 Task: Find connections with filter location Northampton with filter topic #coronawith filter profile language Potuguese with filter current company Fluentgrid Limited with filter school NMIMS Global with filter industry Dentists with filter service category Computer Repair with filter keywords title Sound Engineer
Action: Mouse moved to (596, 57)
Screenshot: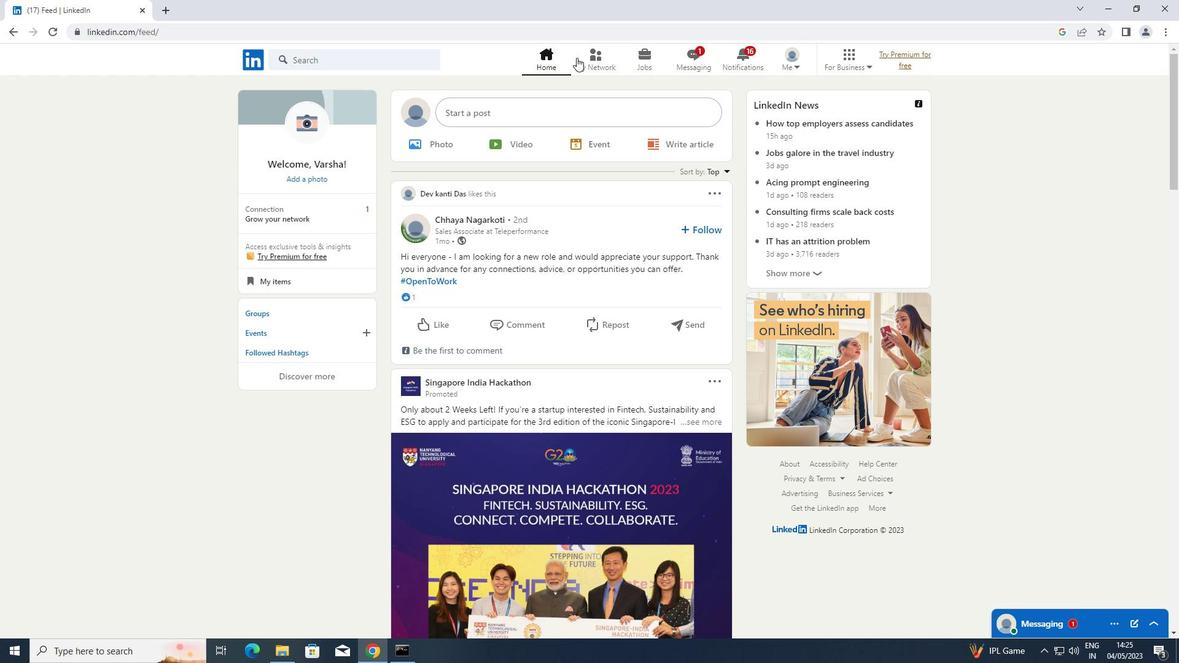 
Action: Mouse pressed left at (596, 57)
Screenshot: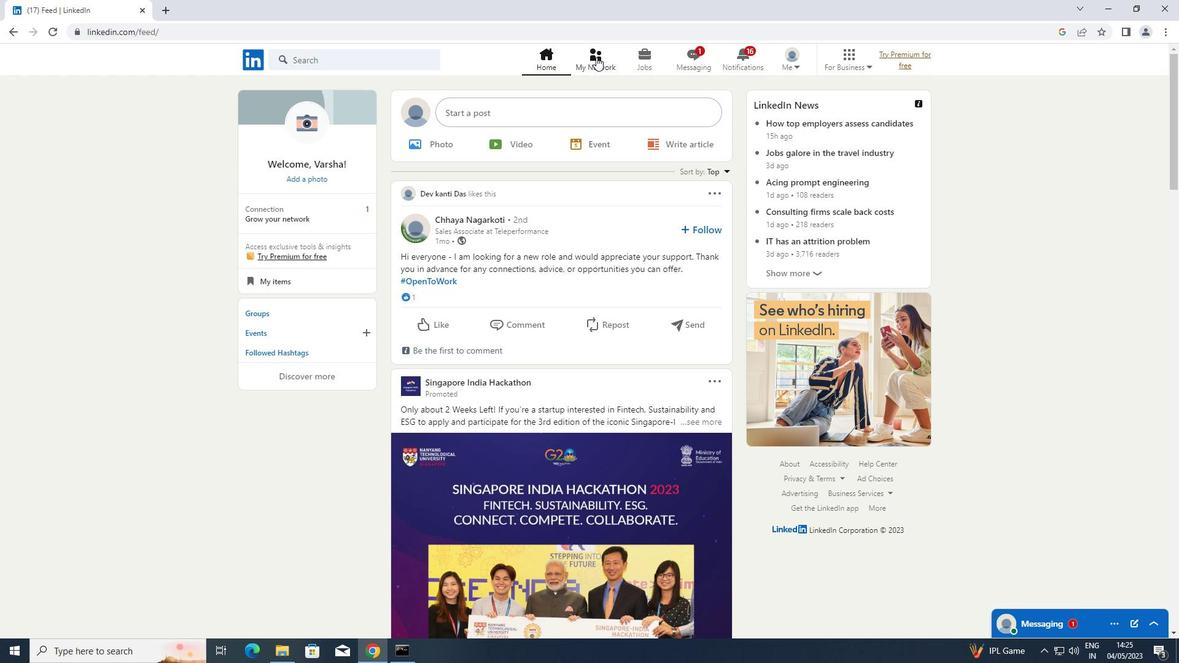 
Action: Mouse moved to (320, 125)
Screenshot: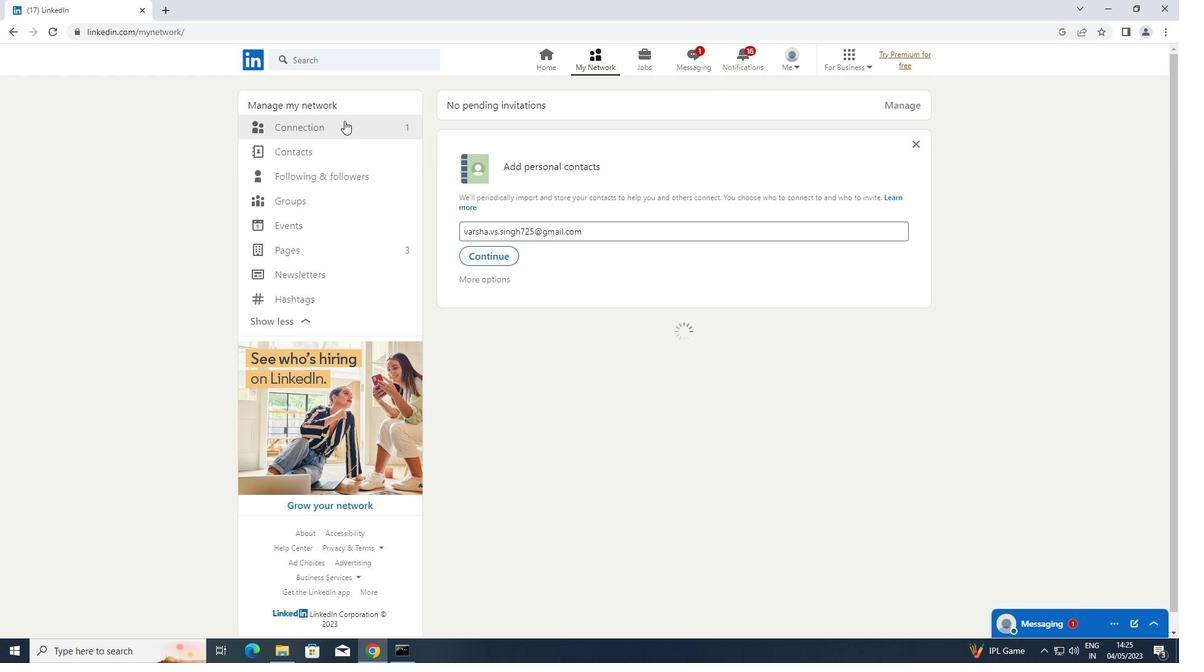 
Action: Mouse pressed left at (320, 125)
Screenshot: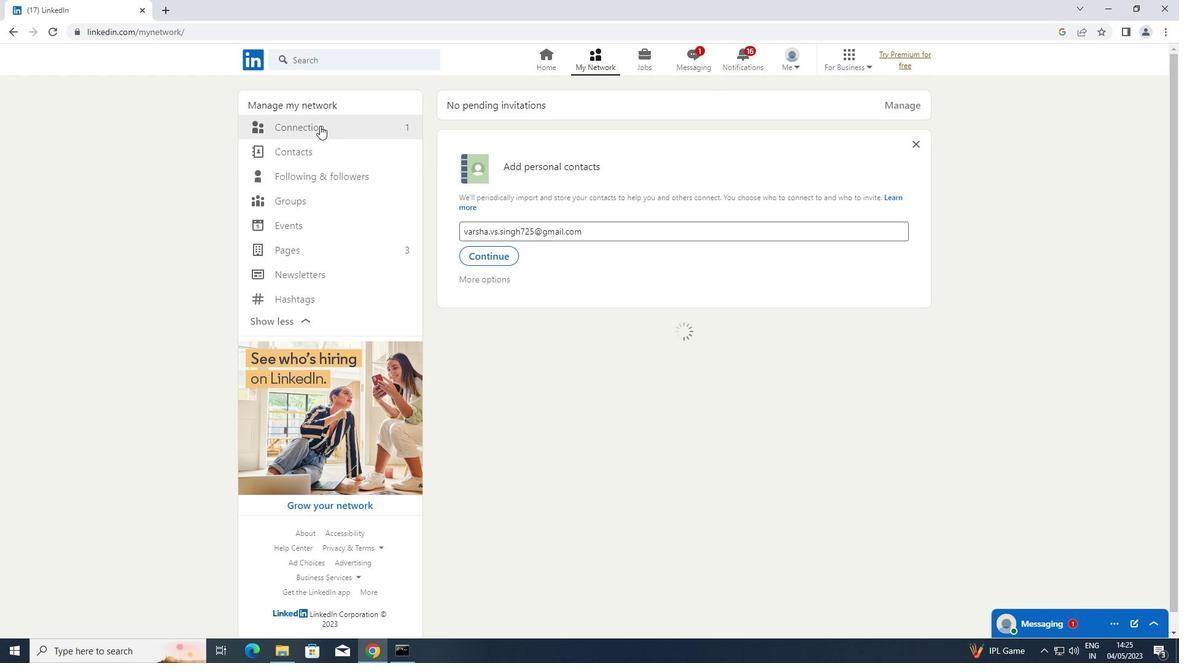 
Action: Mouse moved to (694, 124)
Screenshot: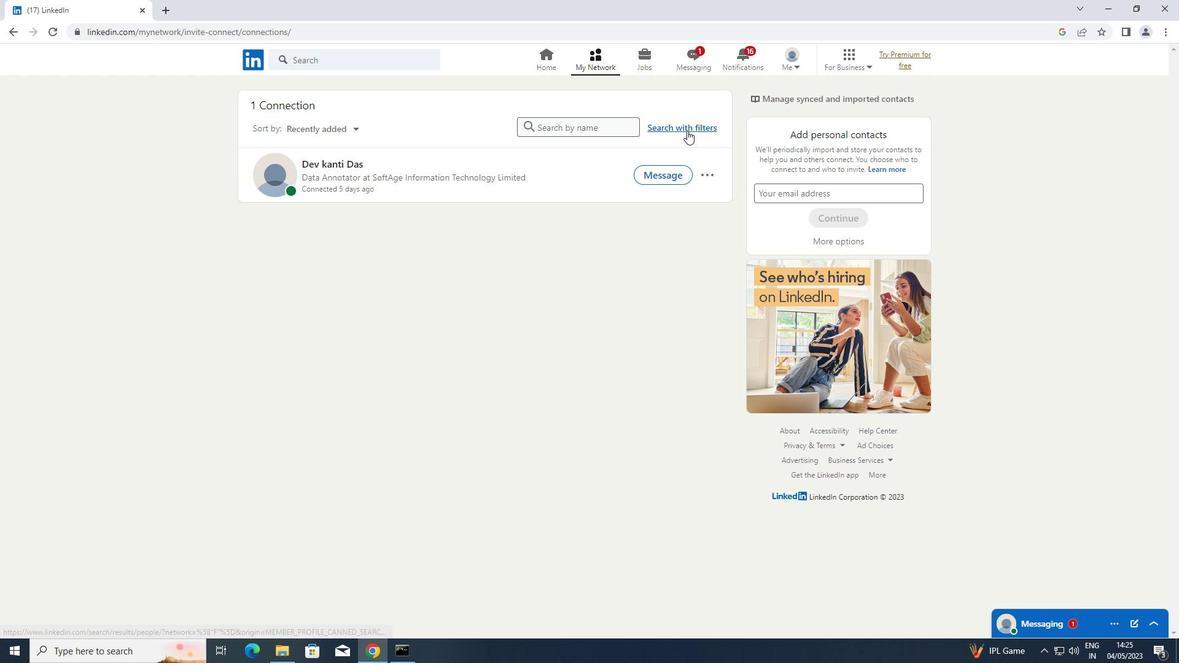 
Action: Mouse pressed left at (694, 124)
Screenshot: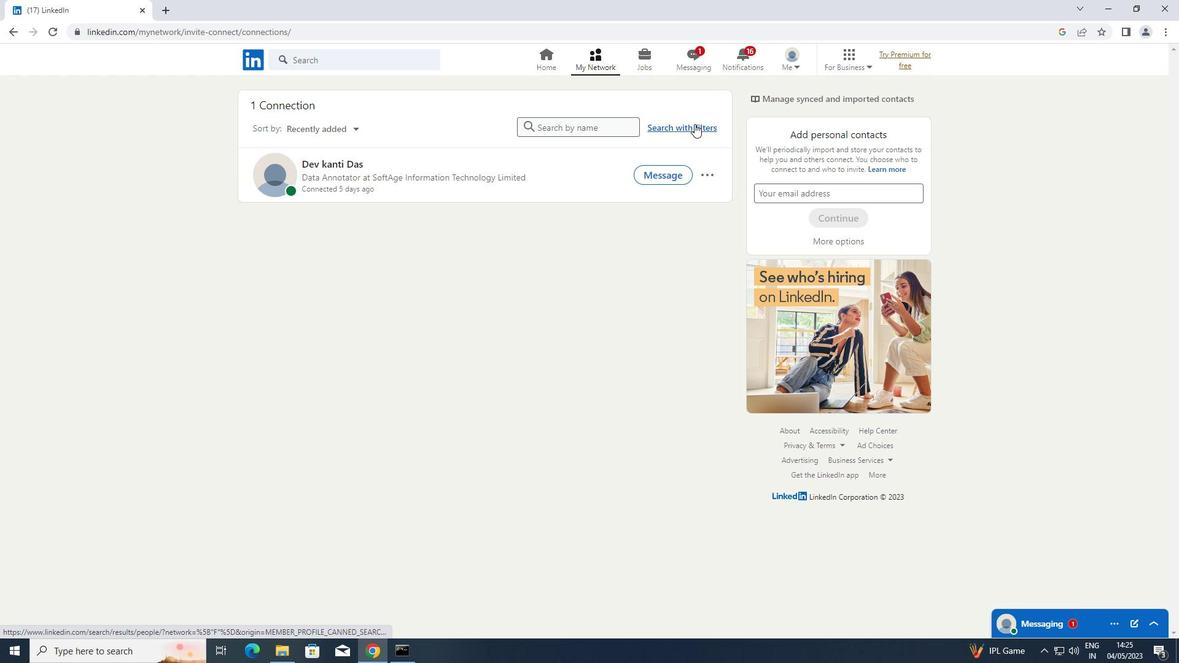 
Action: Mouse moved to (618, 94)
Screenshot: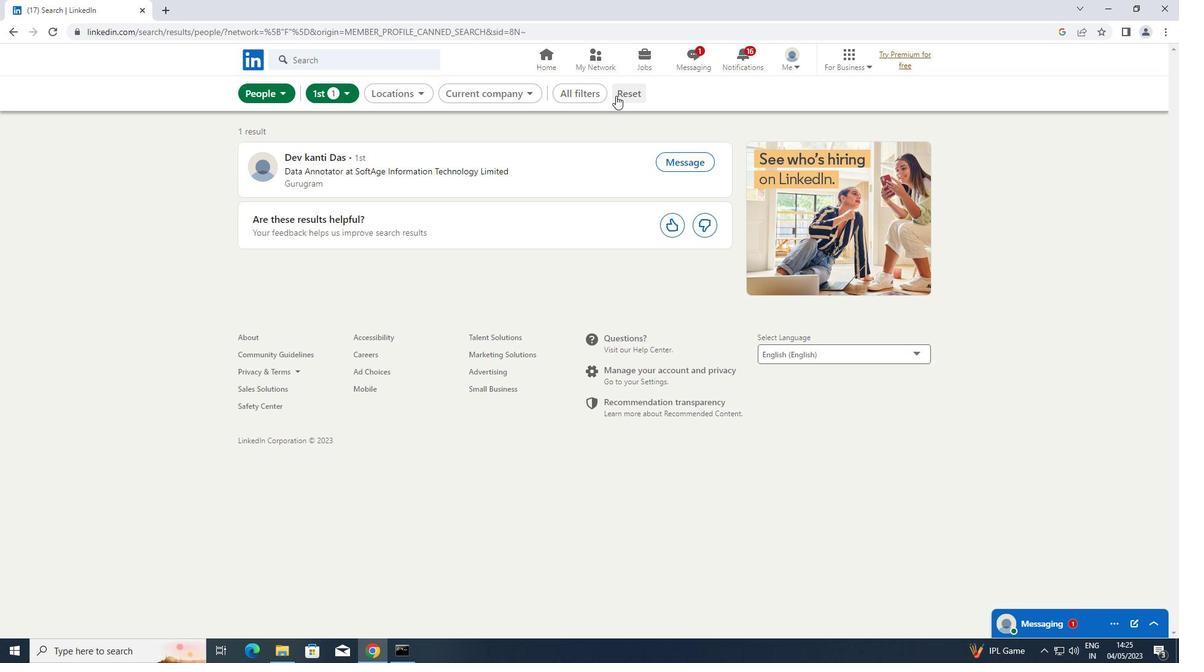 
Action: Mouse pressed left at (618, 94)
Screenshot: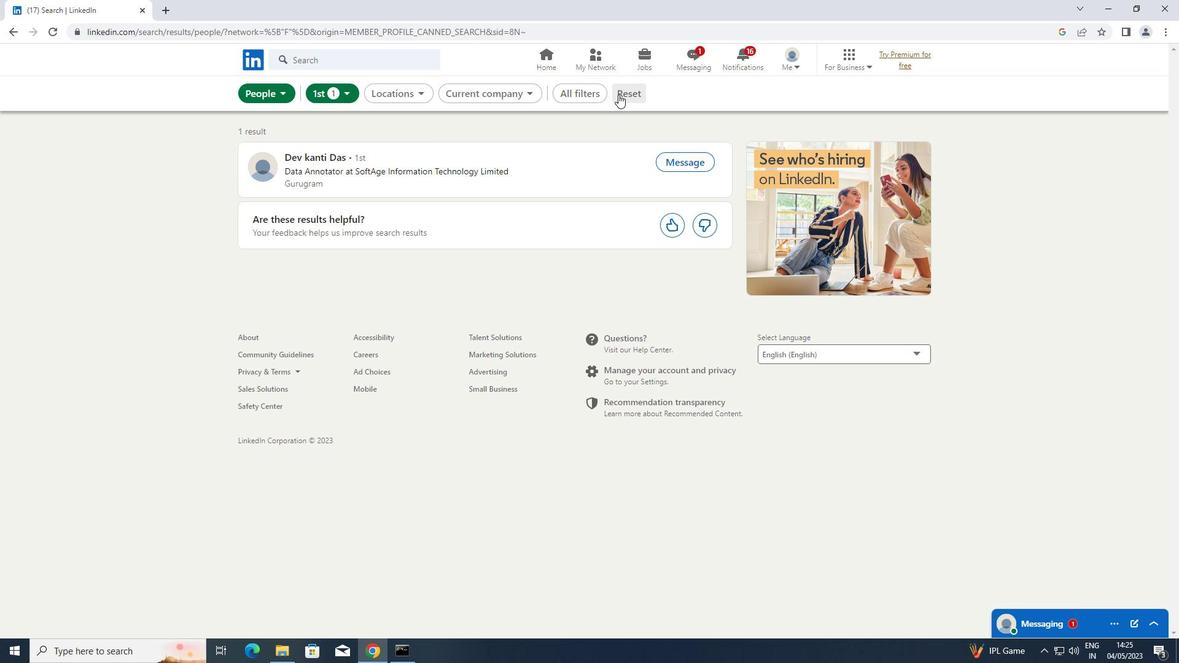
Action: Mouse pressed left at (618, 94)
Screenshot: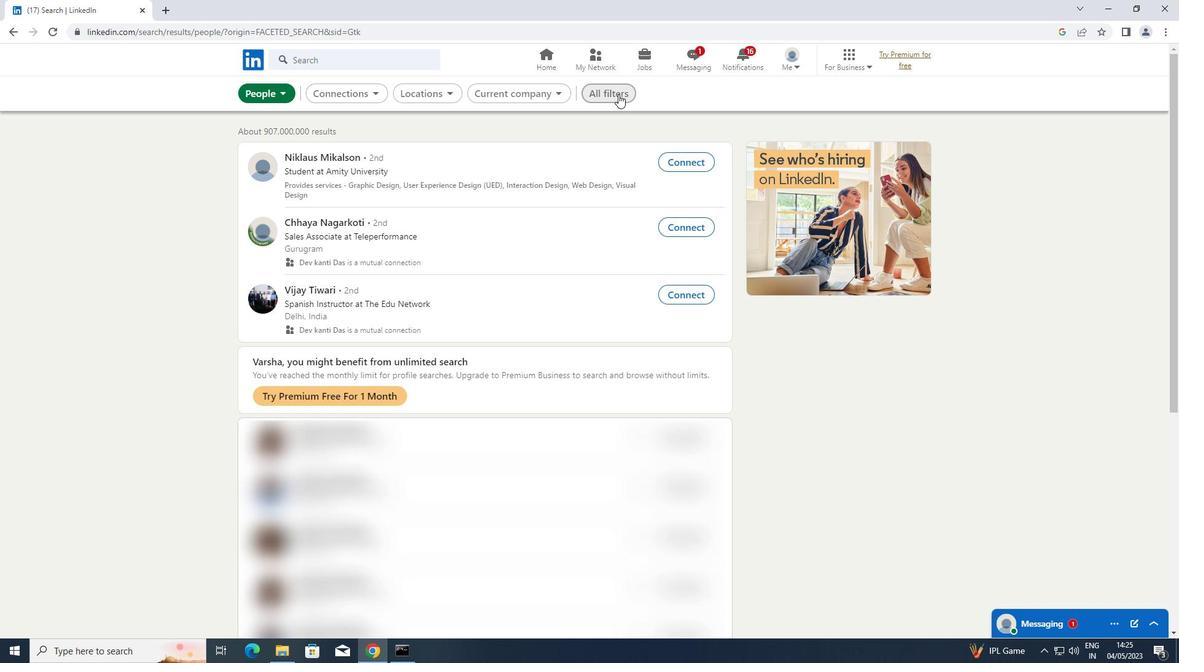 
Action: Mouse moved to (952, 268)
Screenshot: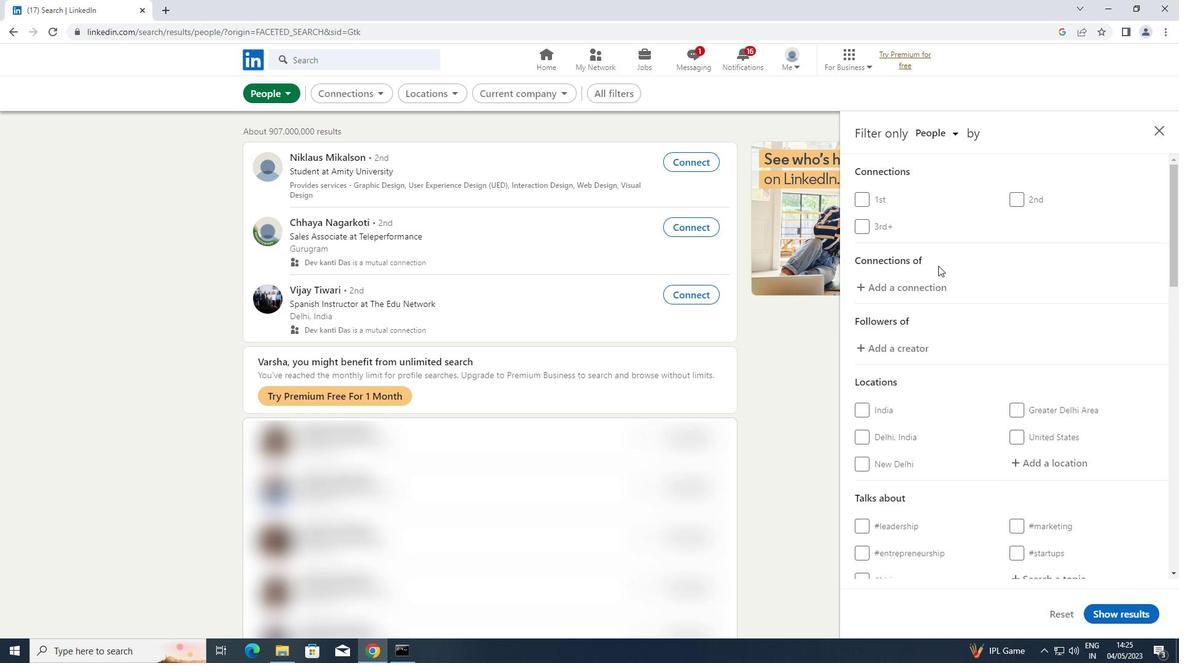 
Action: Mouse scrolled (952, 267) with delta (0, 0)
Screenshot: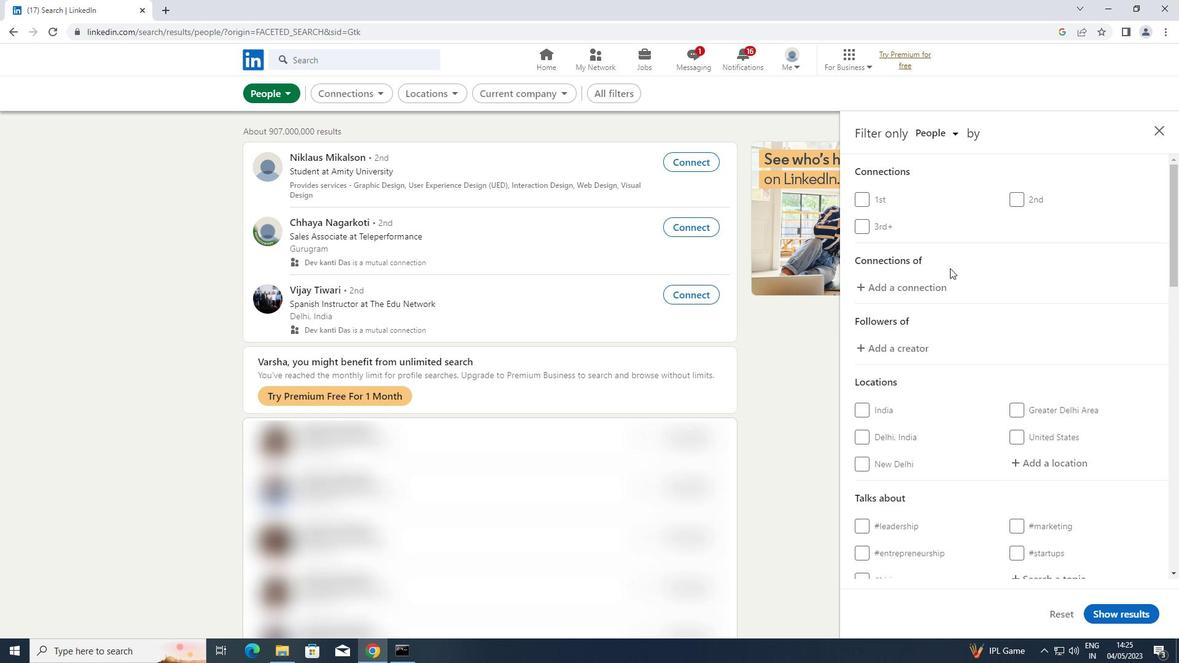 
Action: Mouse moved to (952, 269)
Screenshot: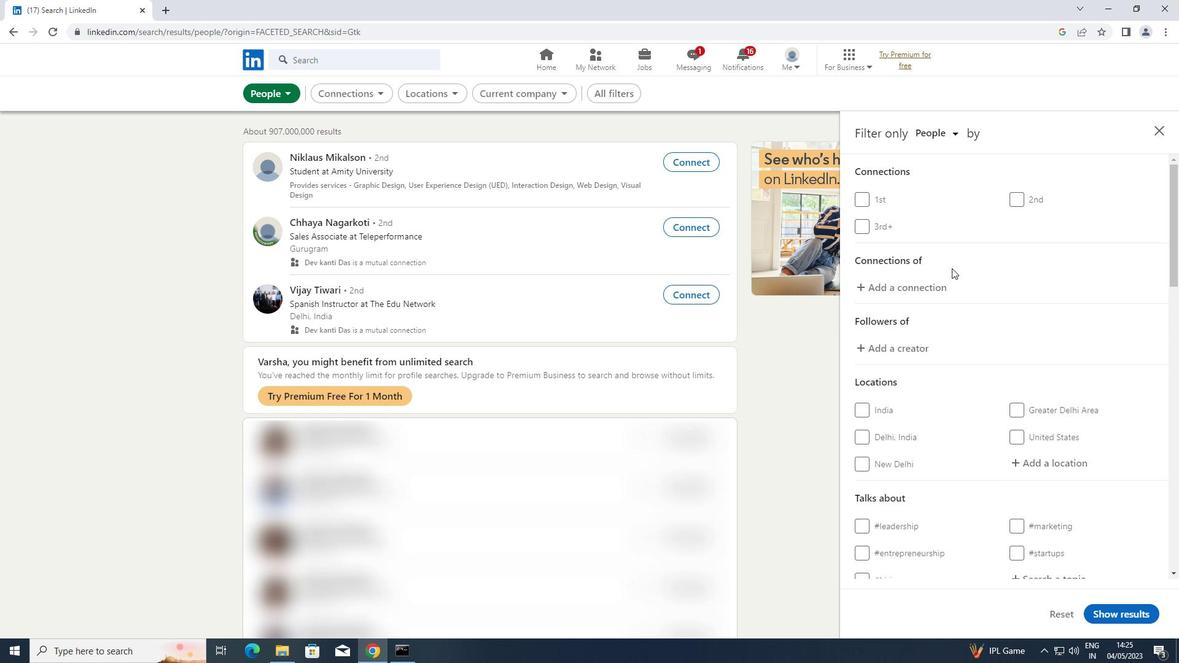 
Action: Mouse scrolled (952, 268) with delta (0, 0)
Screenshot: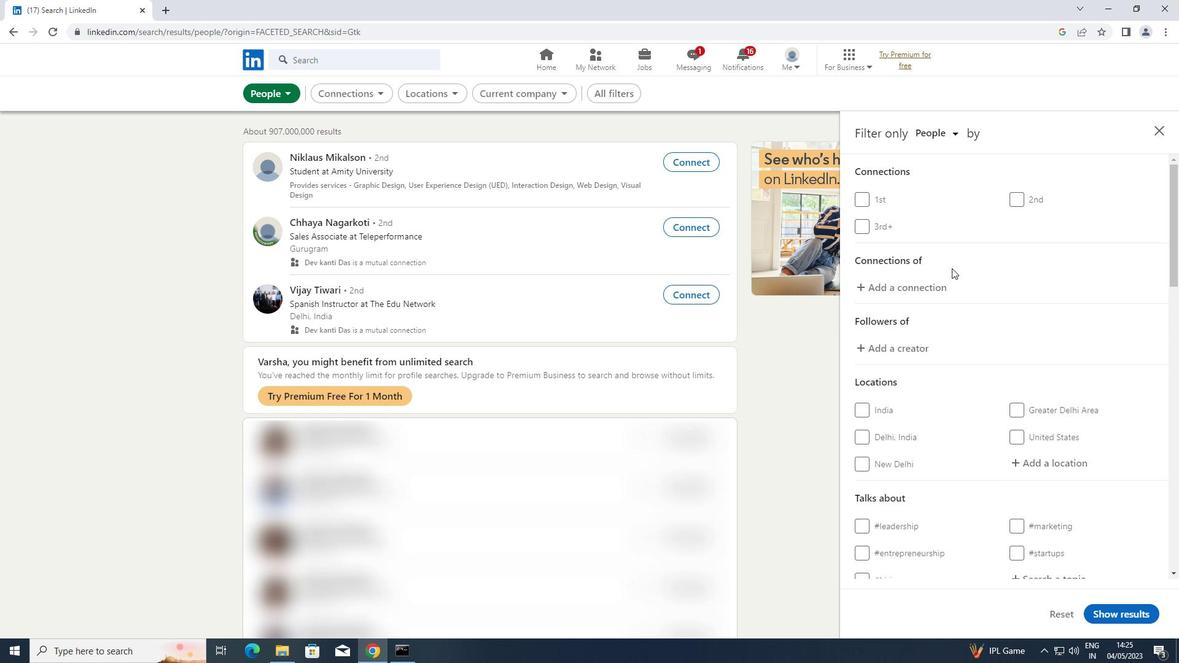 
Action: Mouse moved to (1048, 339)
Screenshot: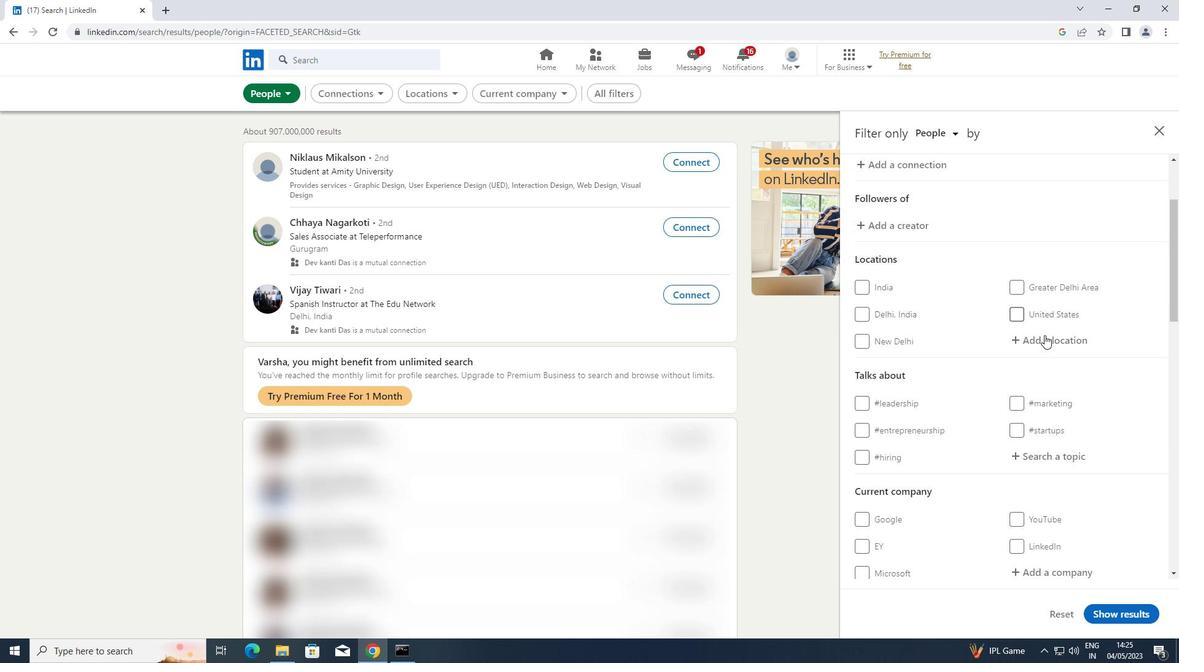
Action: Mouse pressed left at (1048, 339)
Screenshot: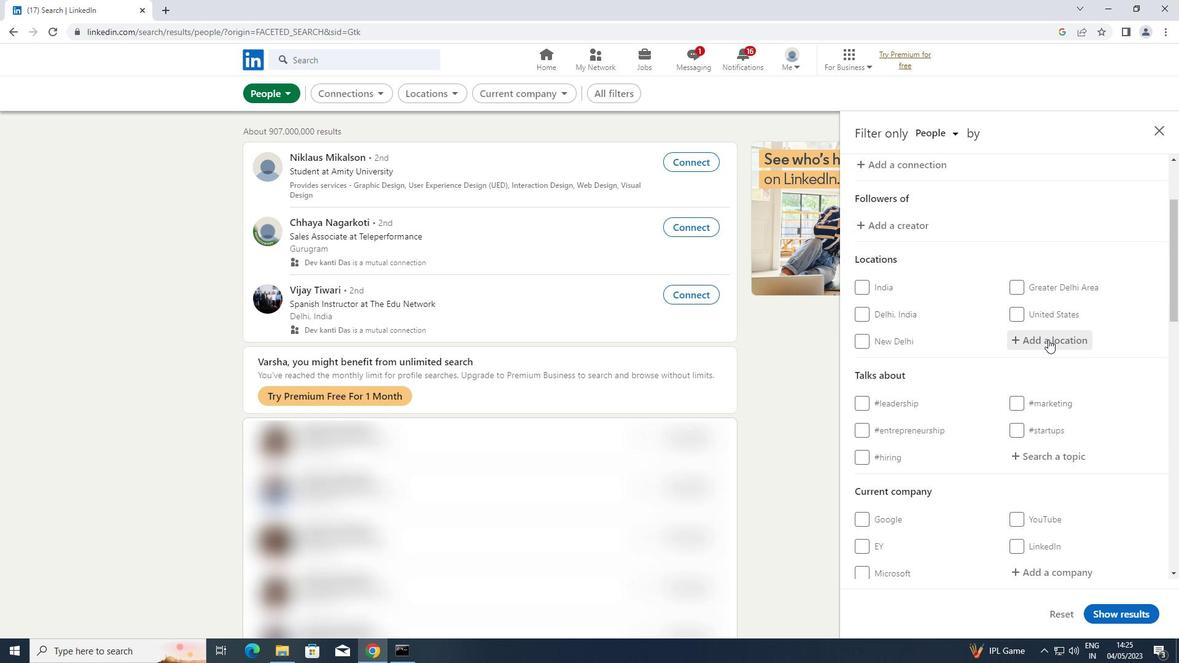 
Action: Key pressed <Key.shift>NORTHAMPTON<Key.enter>
Screenshot: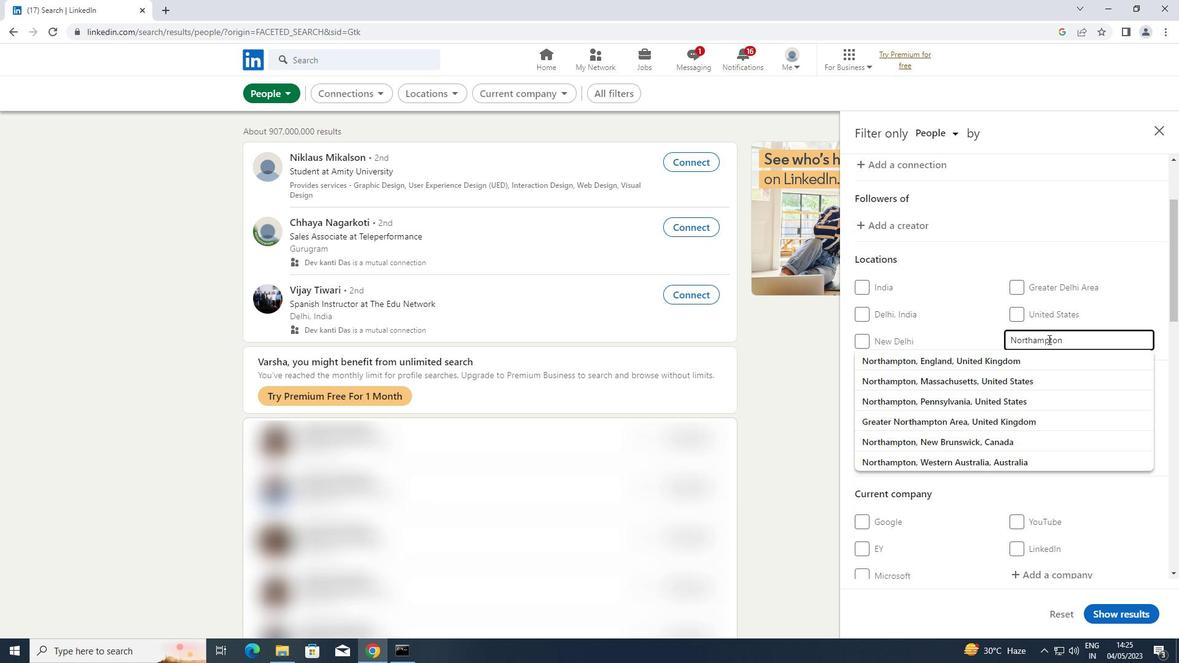 
Action: Mouse scrolled (1048, 339) with delta (0, 0)
Screenshot: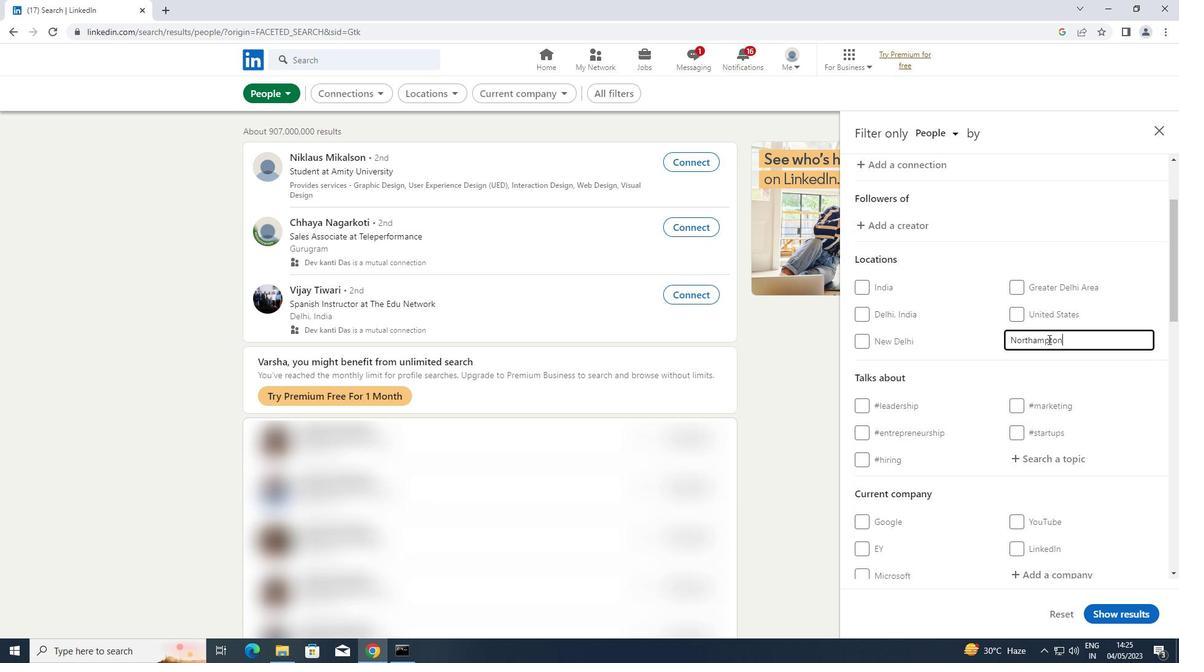 
Action: Mouse moved to (1031, 390)
Screenshot: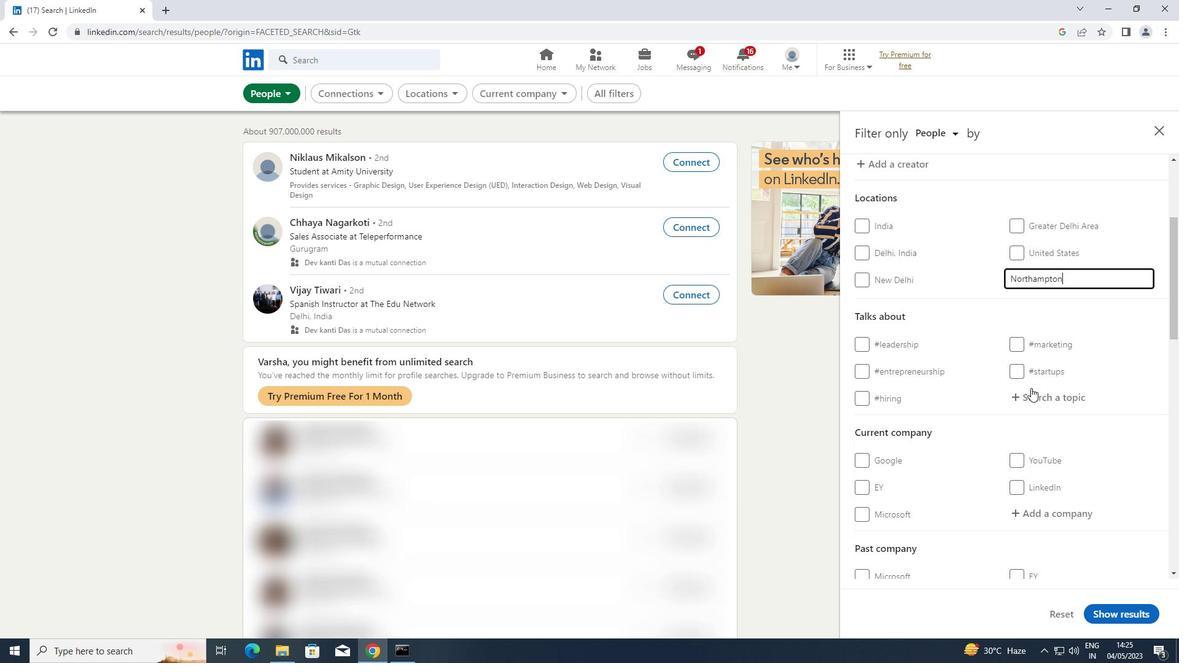 
Action: Mouse pressed left at (1031, 390)
Screenshot: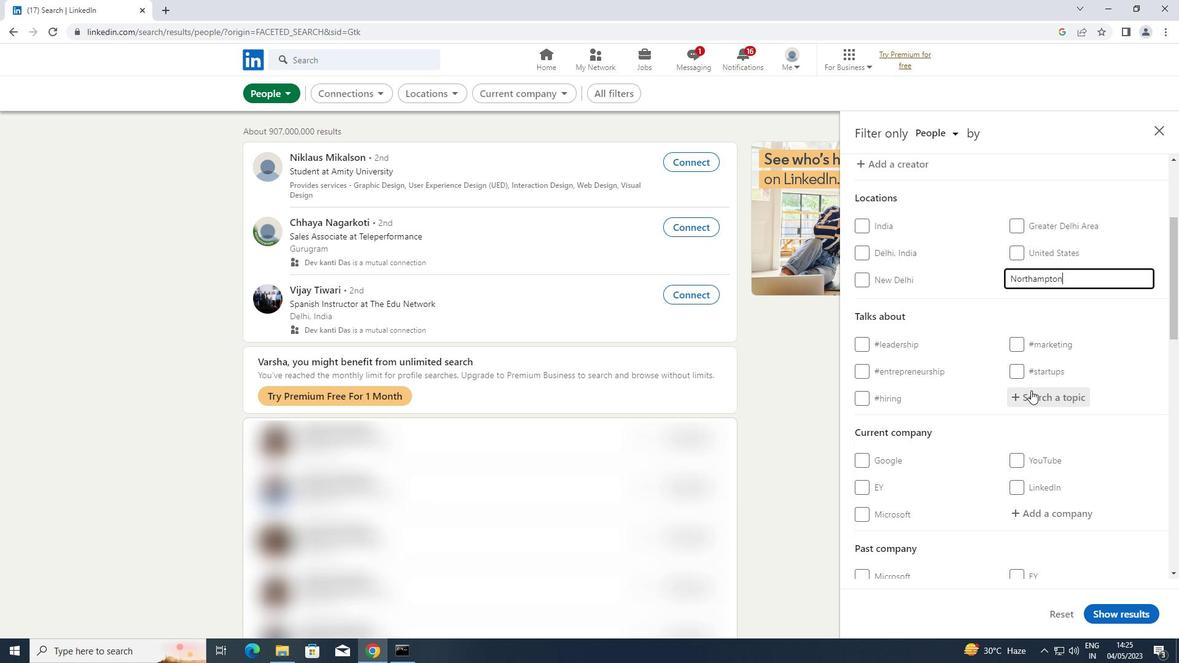 
Action: Key pressed CORONA
Screenshot: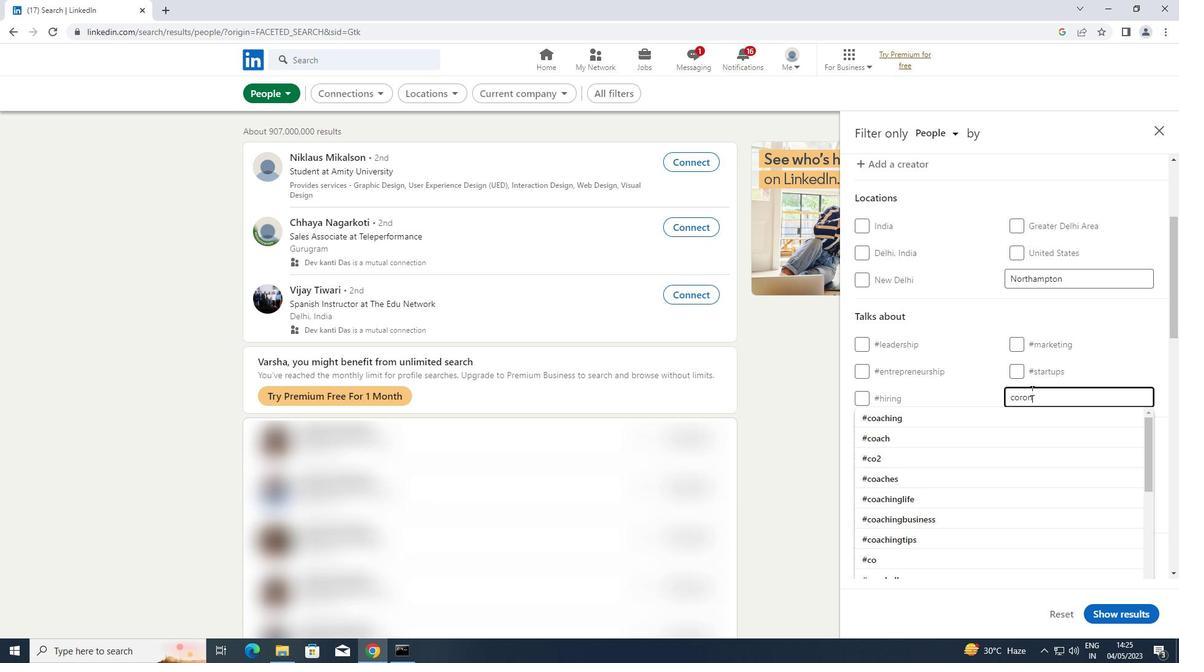 
Action: Mouse moved to (915, 418)
Screenshot: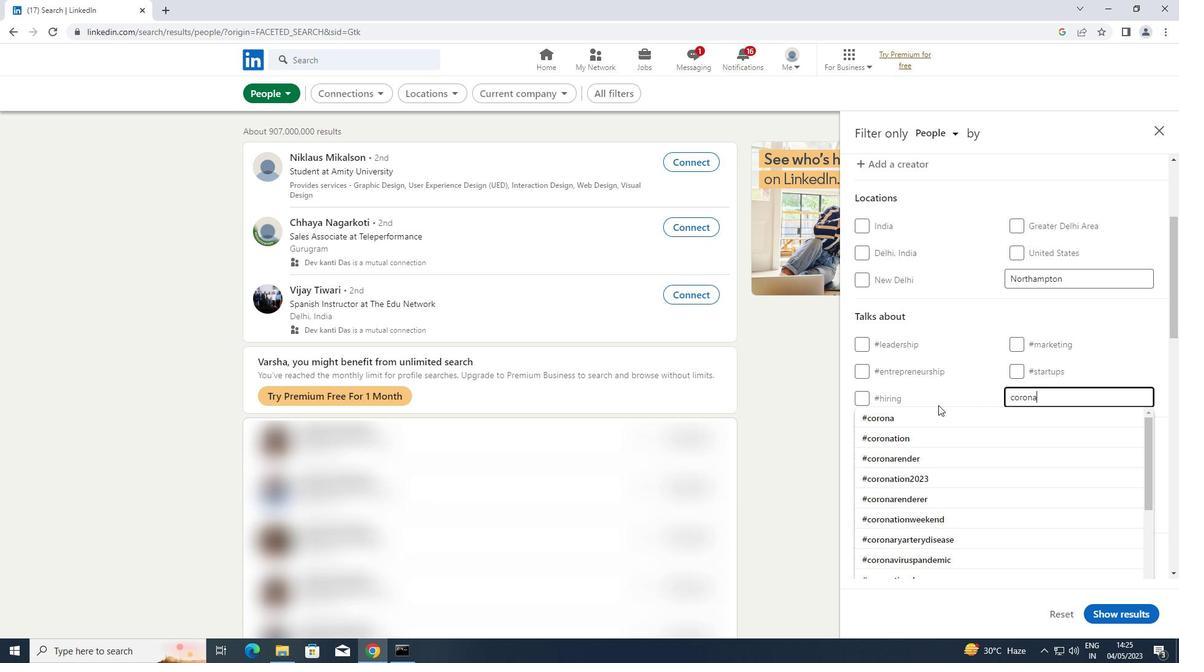 
Action: Mouse pressed left at (915, 418)
Screenshot: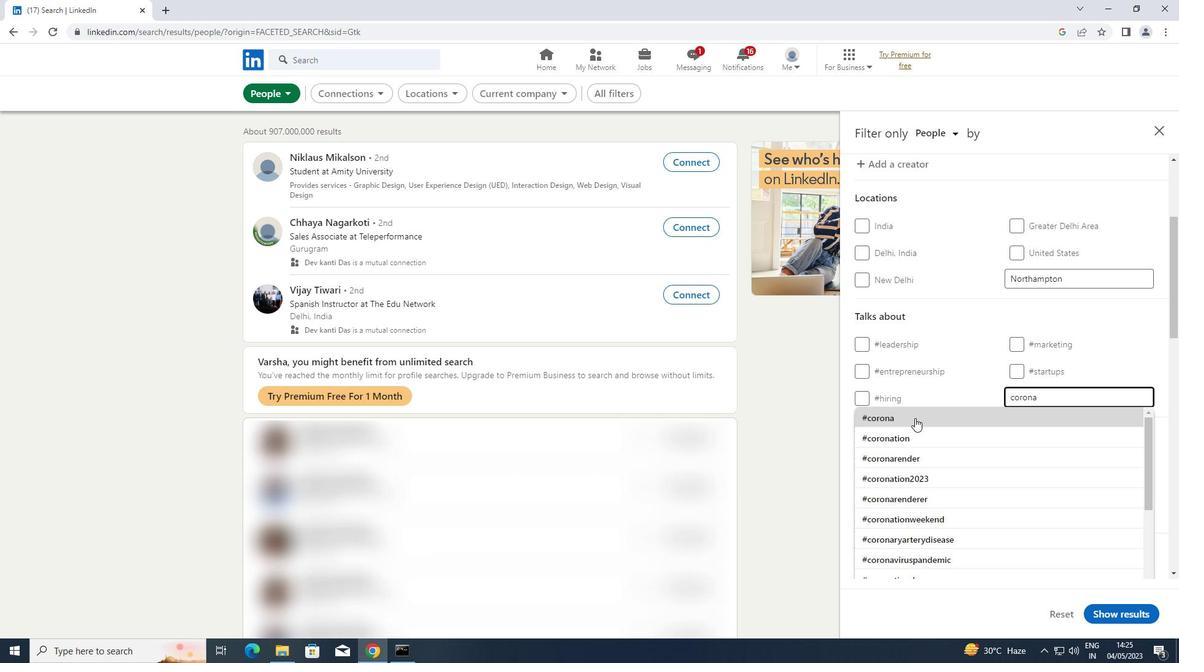 
Action: Mouse scrolled (915, 417) with delta (0, 0)
Screenshot: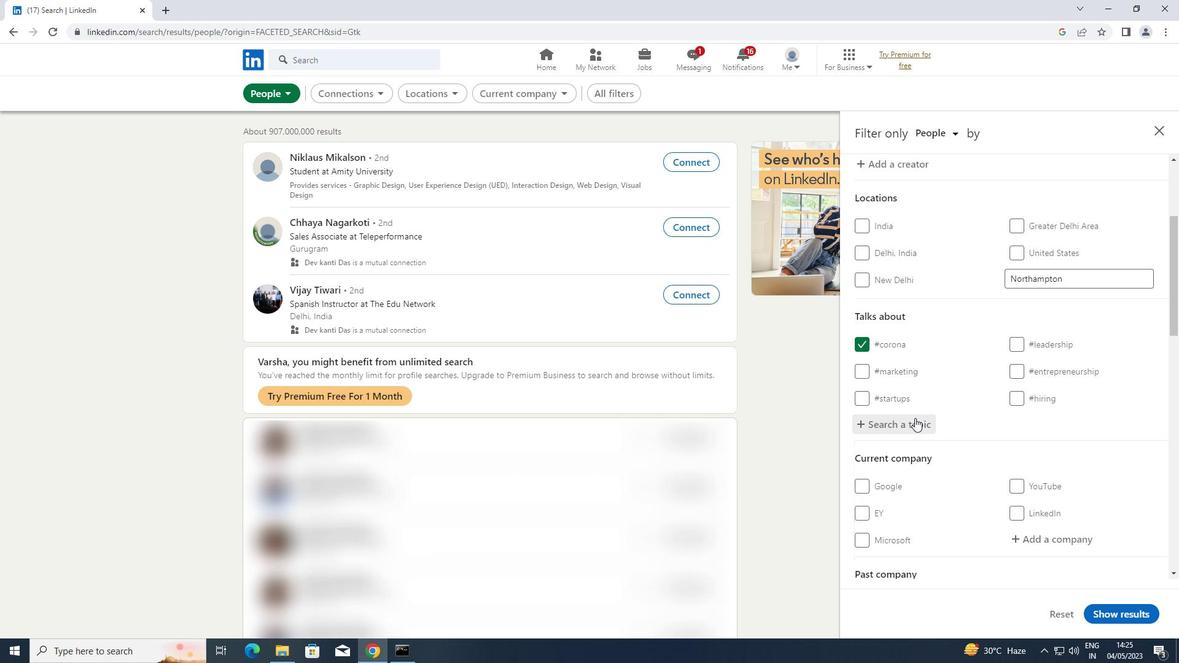 
Action: Mouse scrolled (915, 417) with delta (0, 0)
Screenshot: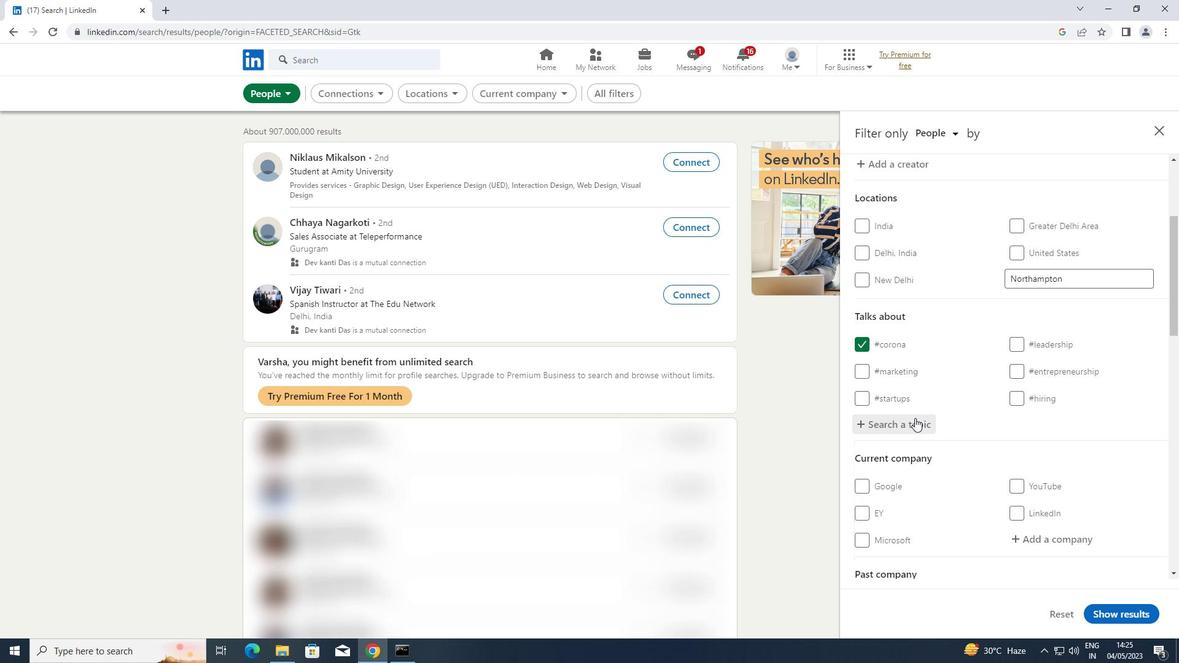 
Action: Mouse scrolled (915, 417) with delta (0, 0)
Screenshot: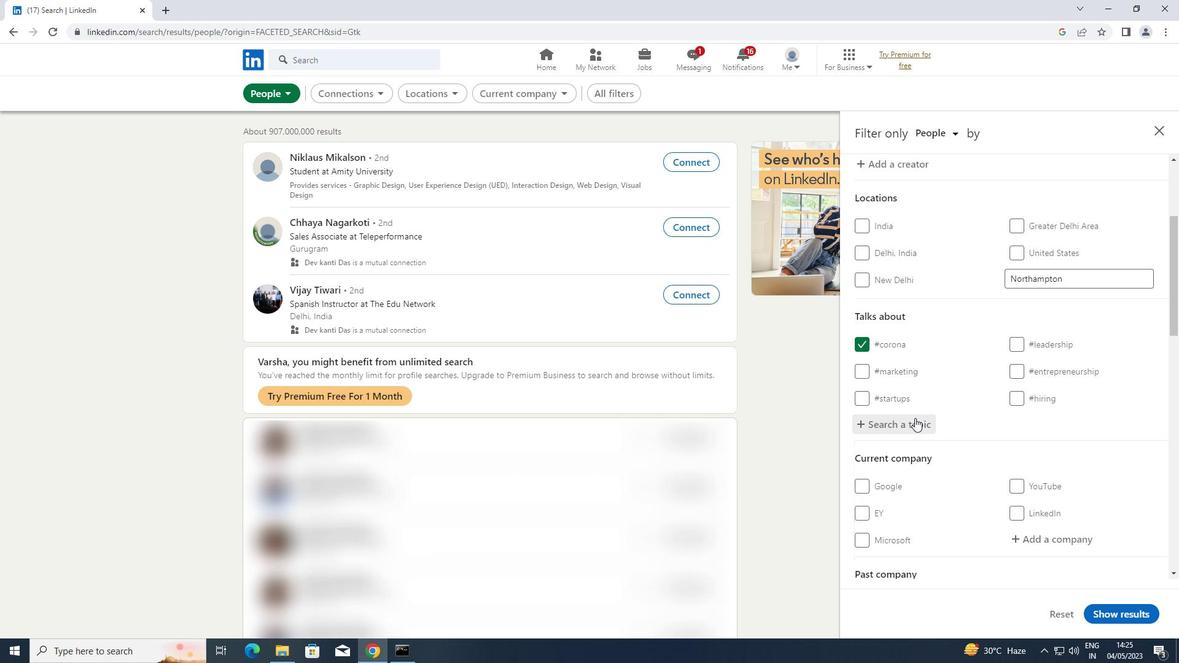 
Action: Mouse scrolled (915, 417) with delta (0, 0)
Screenshot: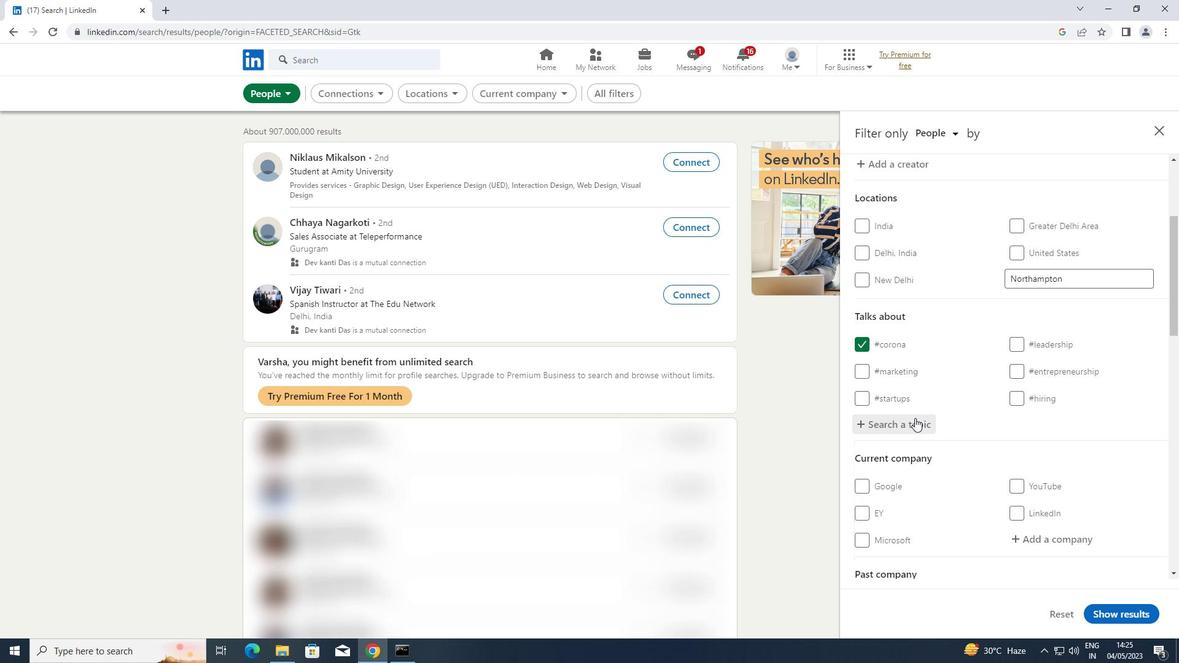 
Action: Mouse moved to (916, 417)
Screenshot: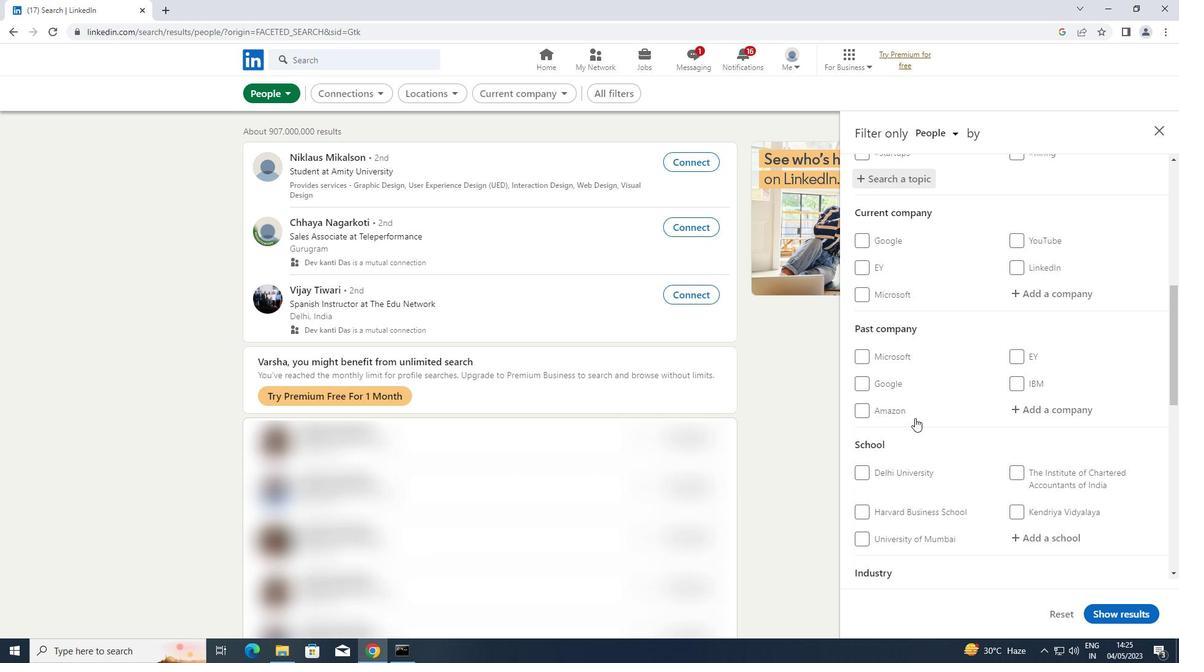 
Action: Mouse scrolled (916, 417) with delta (0, 0)
Screenshot: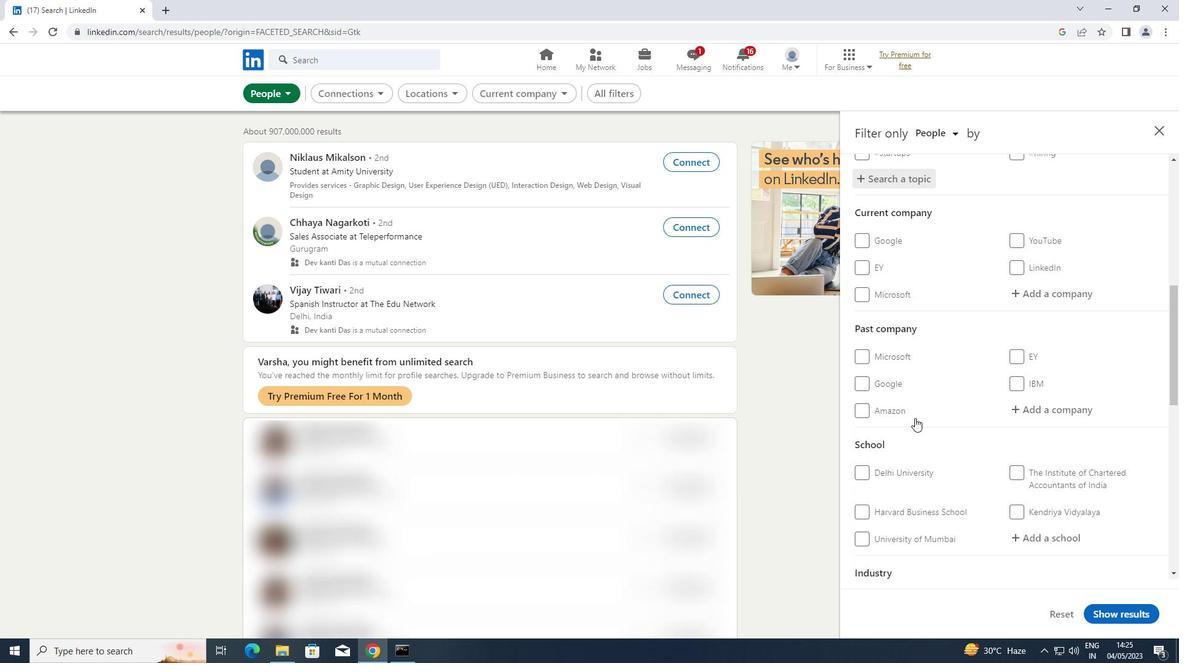
Action: Mouse scrolled (916, 417) with delta (0, 0)
Screenshot: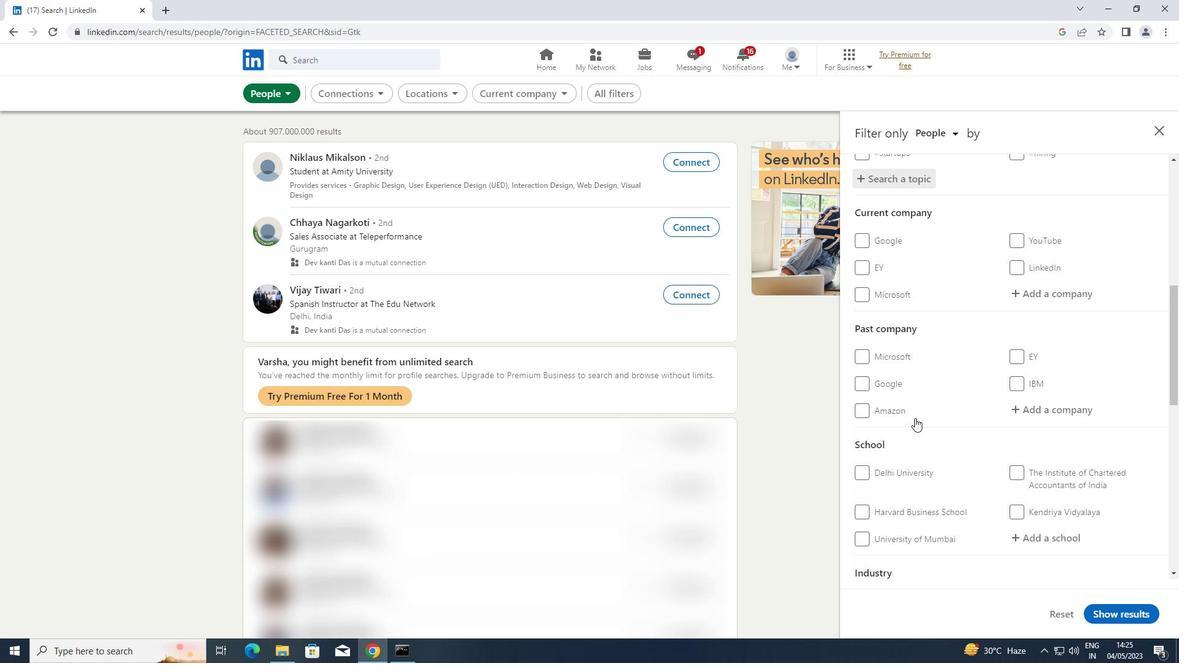 
Action: Mouse scrolled (916, 417) with delta (0, 0)
Screenshot: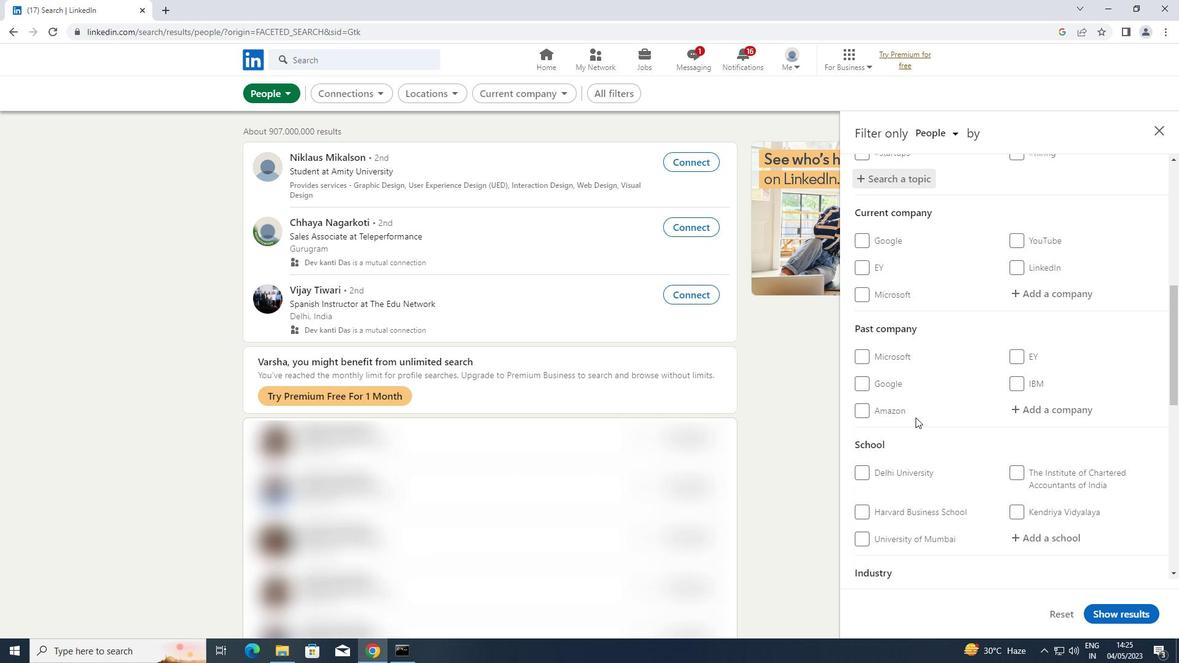 
Action: Mouse scrolled (916, 417) with delta (0, 0)
Screenshot: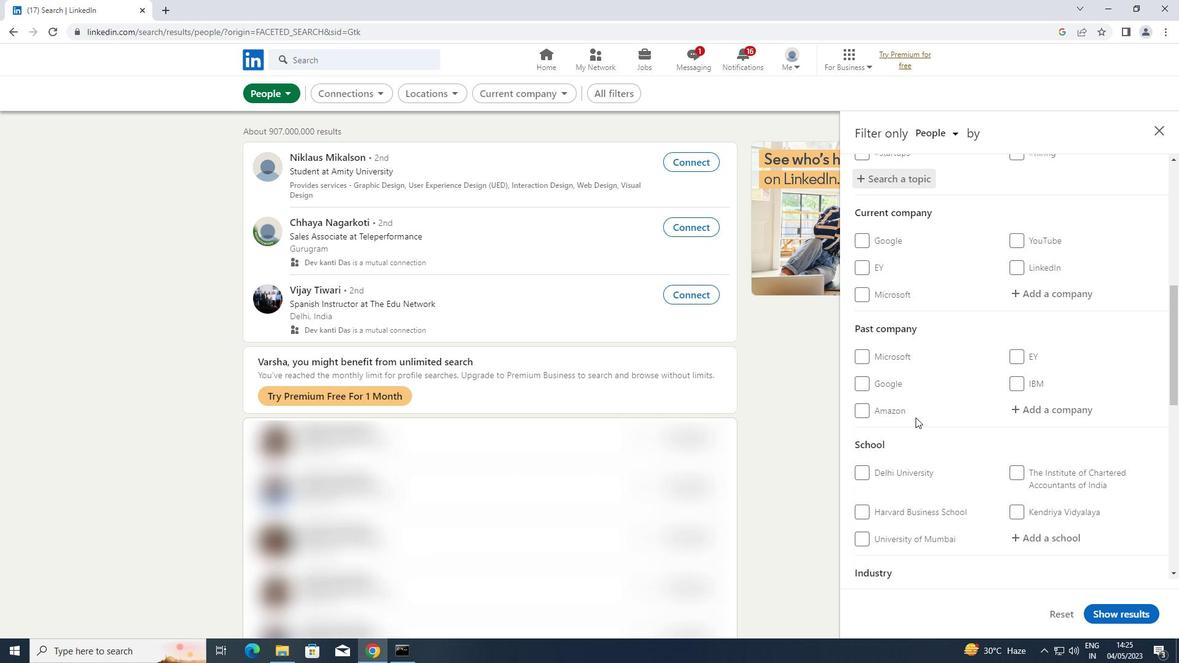 
Action: Mouse moved to (1013, 518)
Screenshot: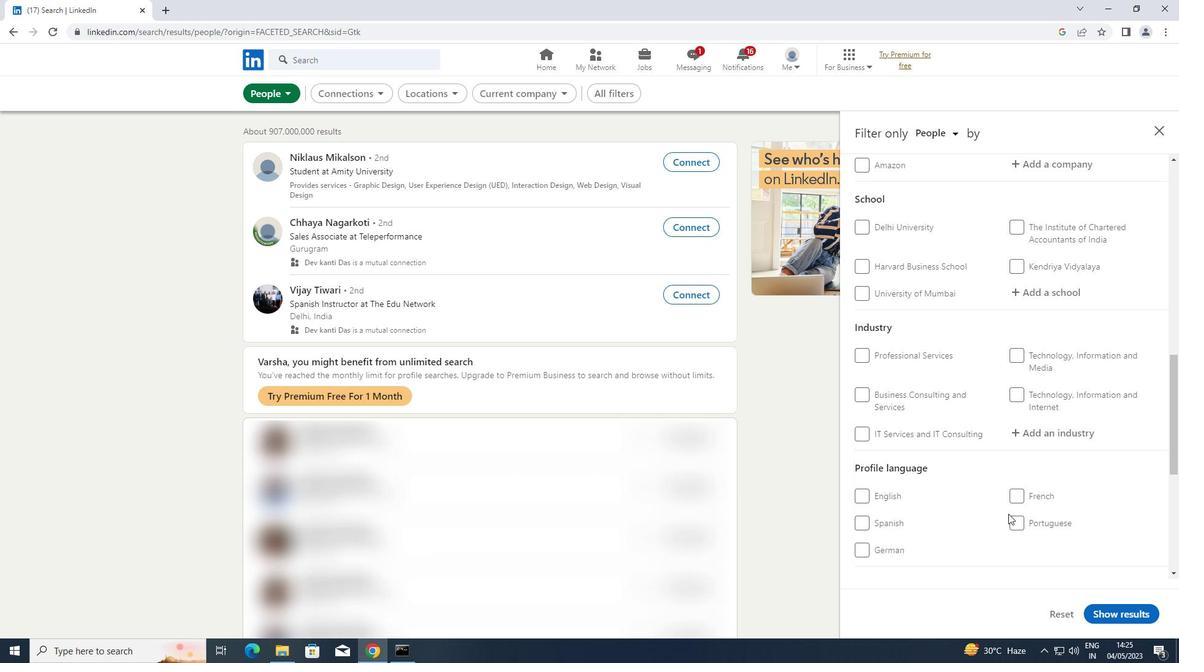
Action: Mouse pressed left at (1013, 518)
Screenshot: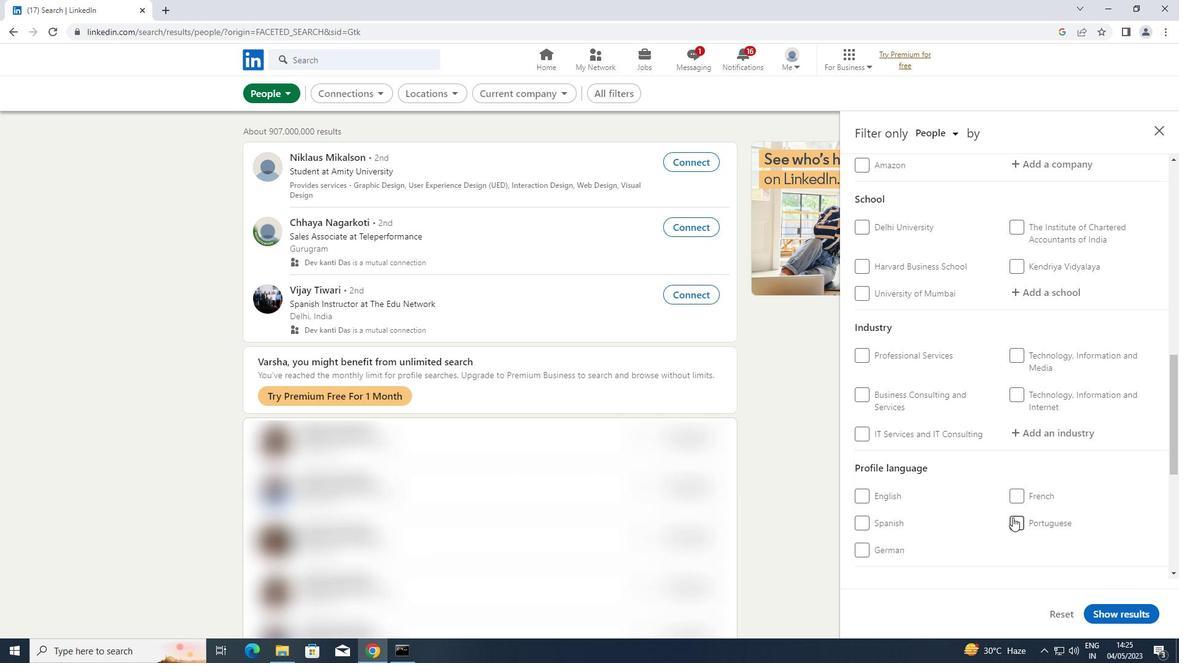 
Action: Mouse moved to (1020, 514)
Screenshot: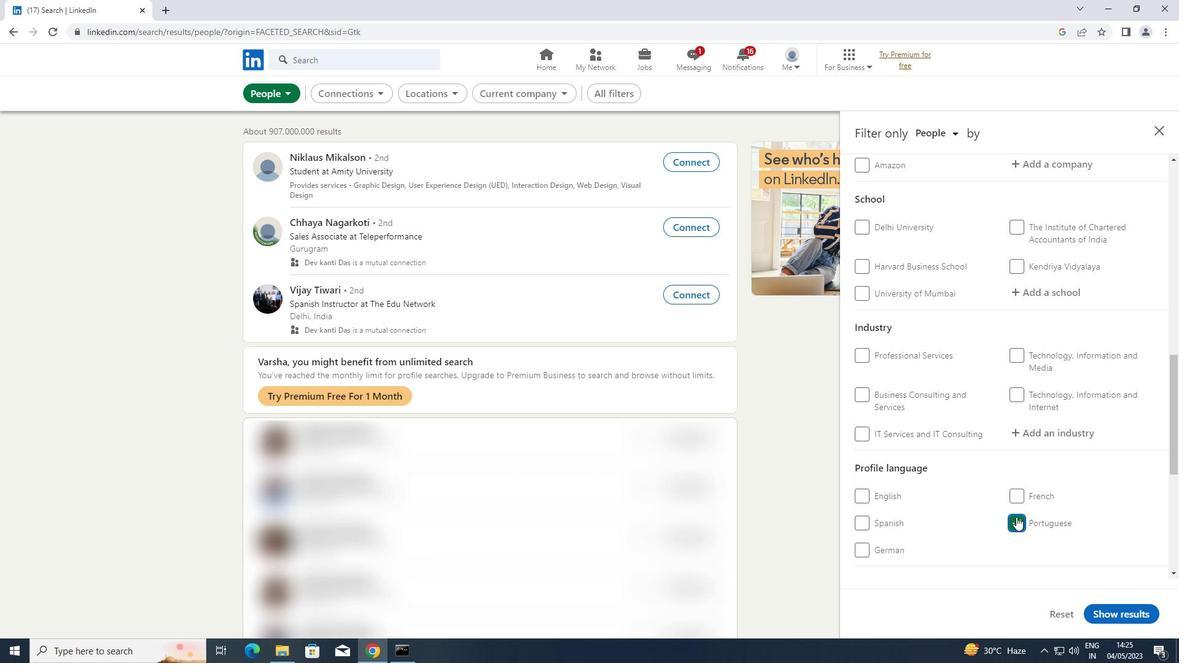 
Action: Mouse scrolled (1020, 514) with delta (0, 0)
Screenshot: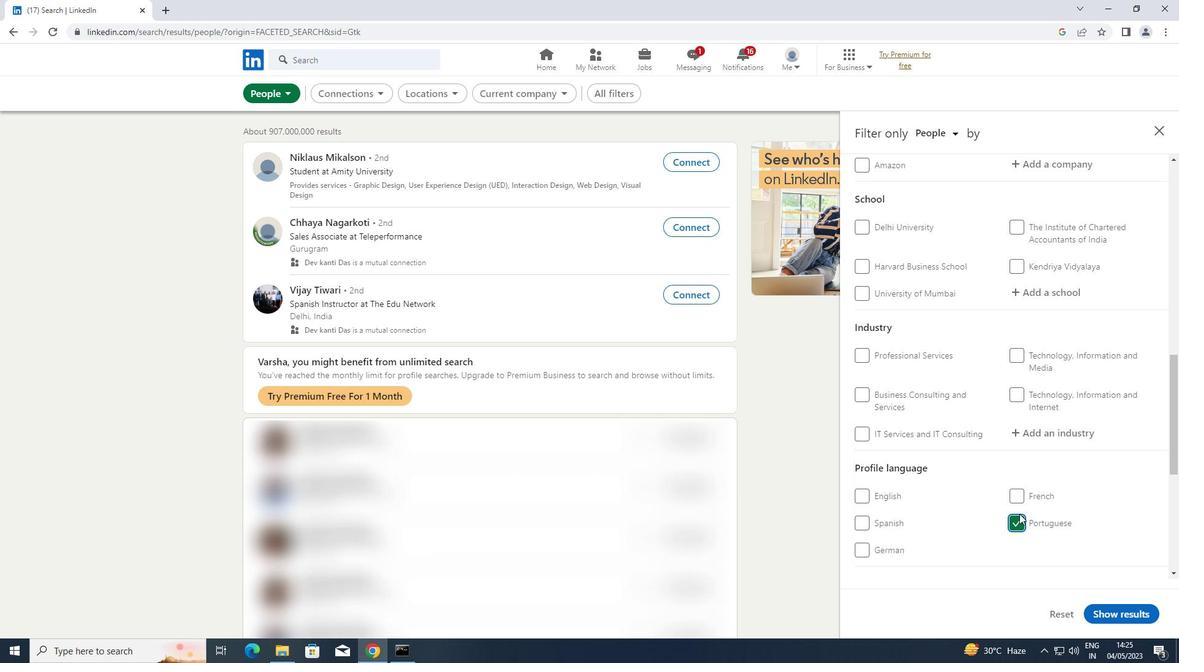 
Action: Mouse scrolled (1020, 514) with delta (0, 0)
Screenshot: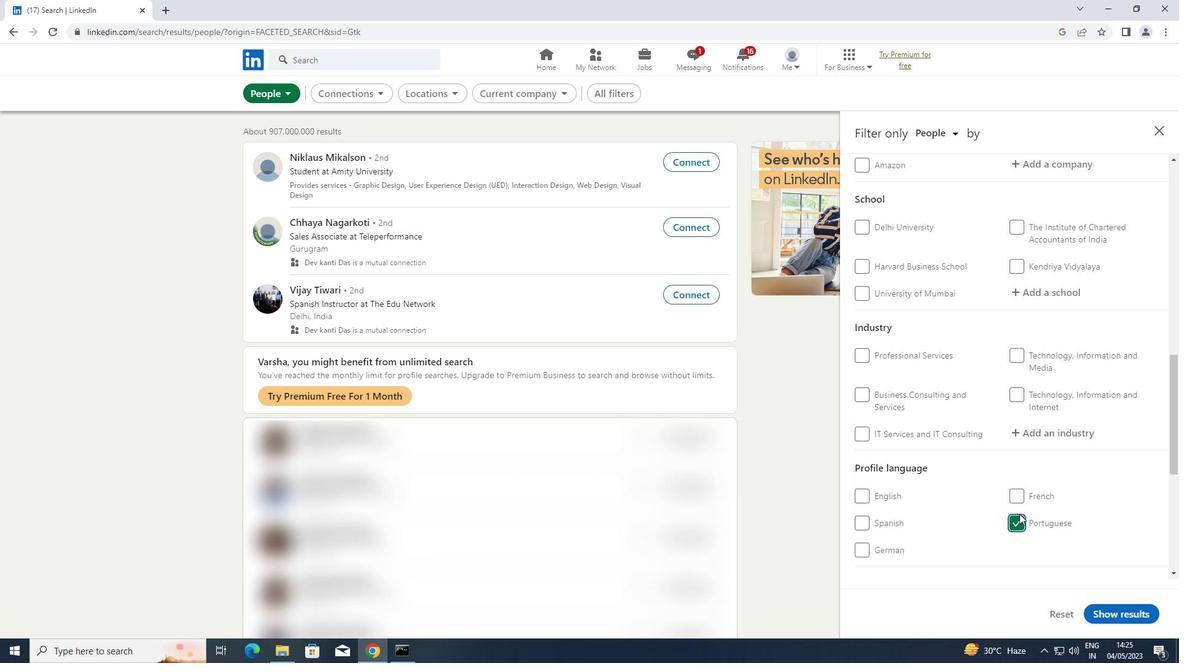 
Action: Mouse moved to (1020, 512)
Screenshot: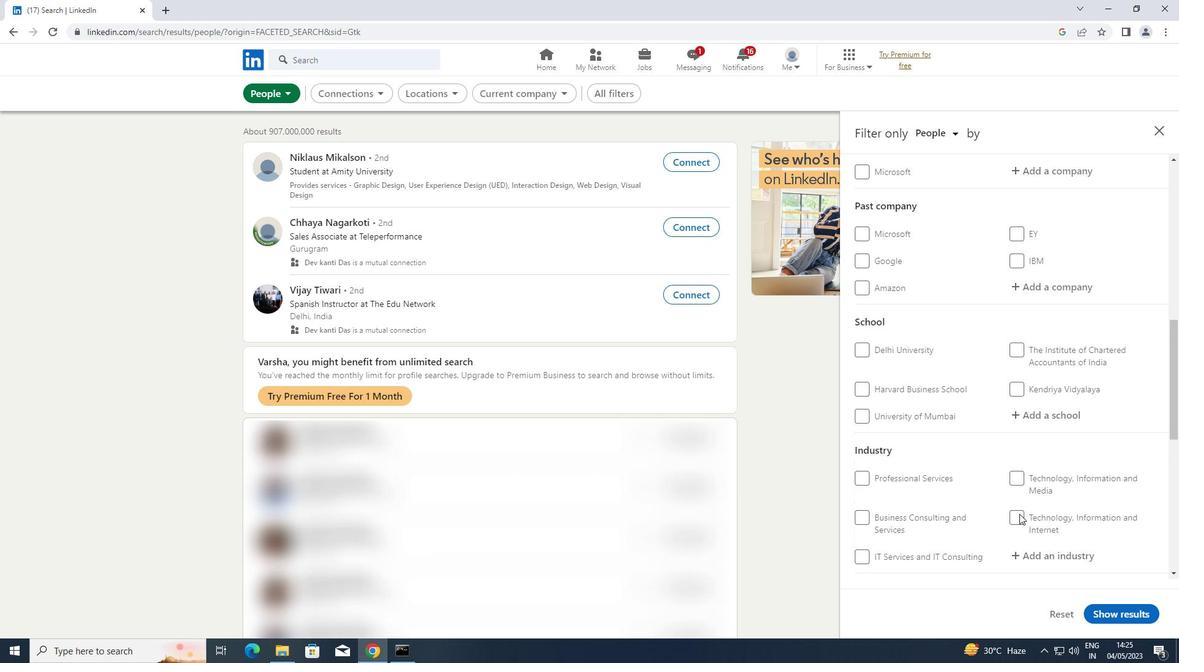 
Action: Mouse scrolled (1020, 513) with delta (0, 0)
Screenshot: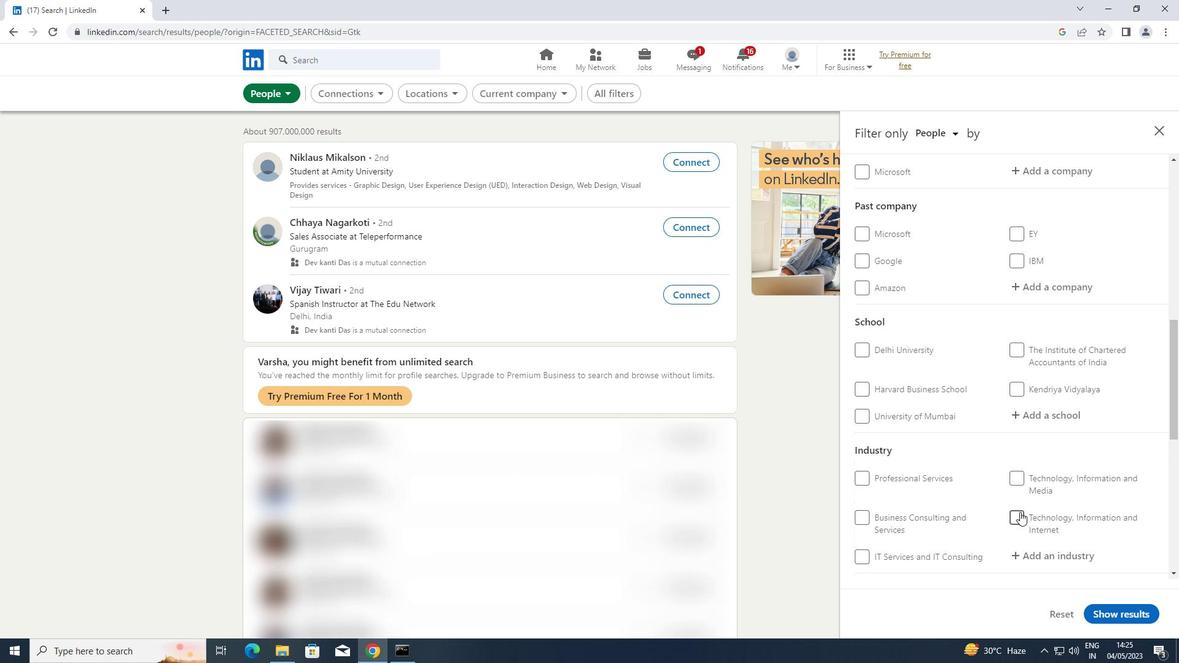 
Action: Mouse scrolled (1020, 513) with delta (0, 0)
Screenshot: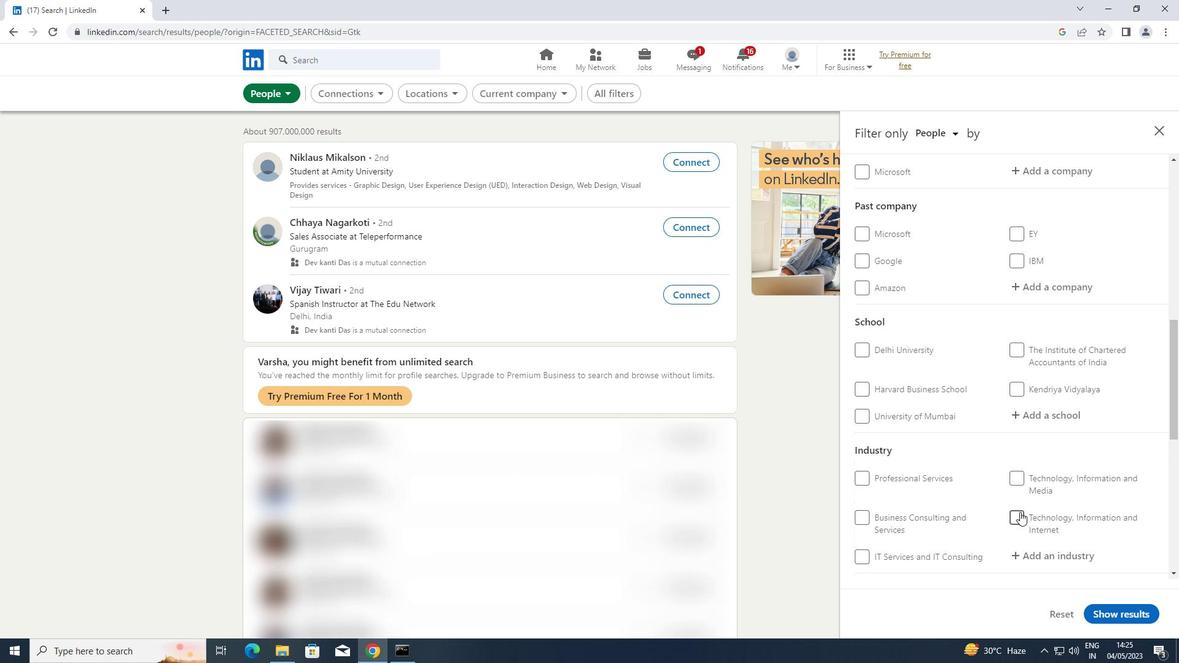 
Action: Mouse moved to (1021, 511)
Screenshot: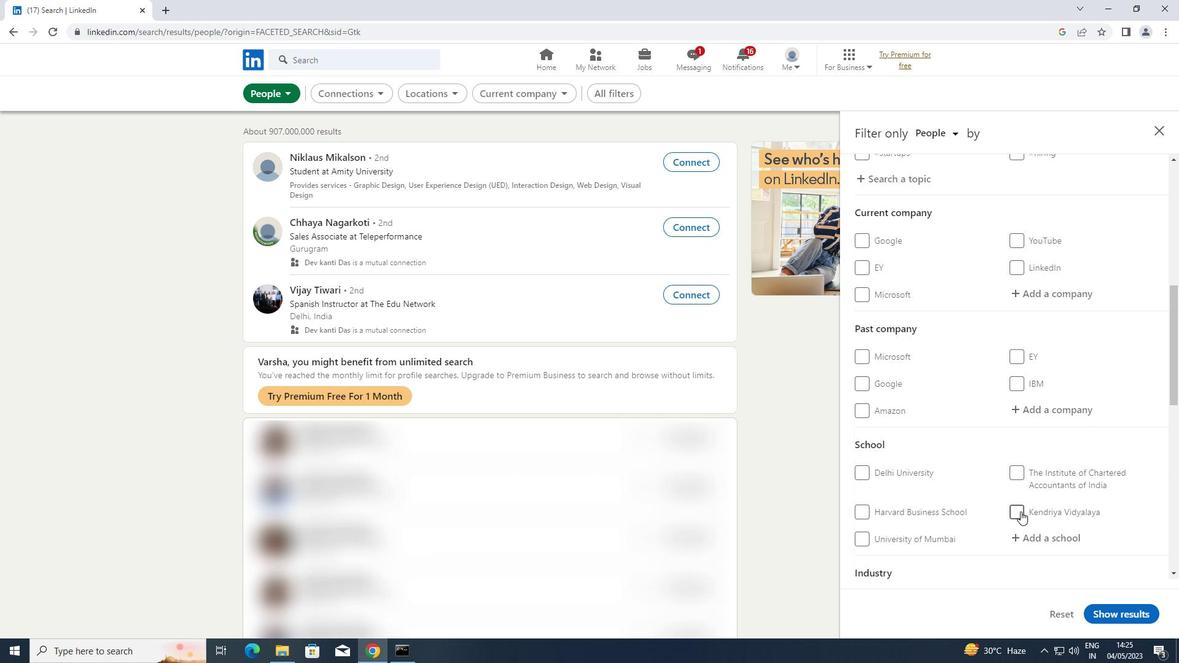 
Action: Mouse scrolled (1021, 511) with delta (0, 0)
Screenshot: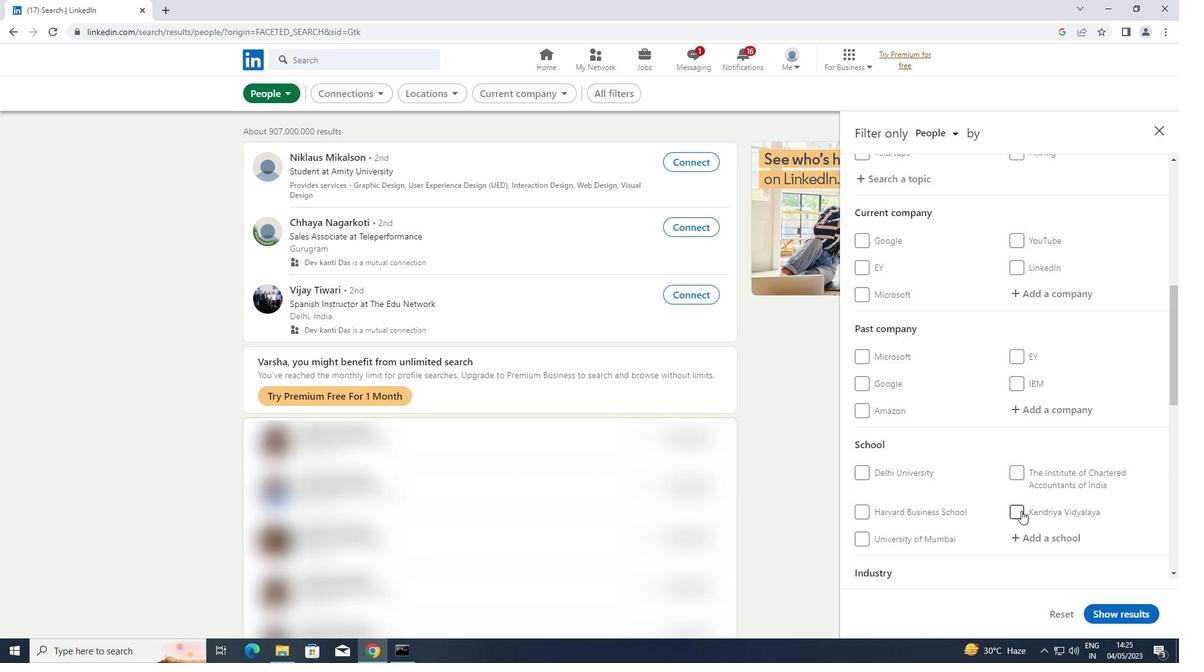 
Action: Mouse scrolled (1021, 511) with delta (0, 0)
Screenshot: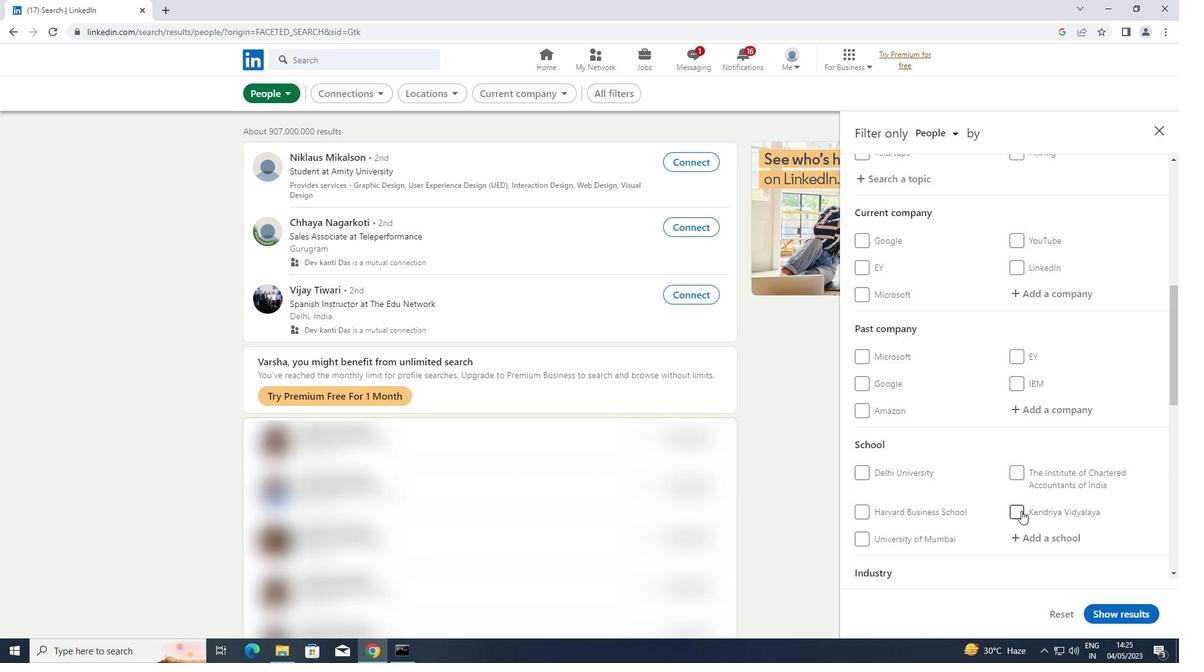 
Action: Mouse moved to (1066, 423)
Screenshot: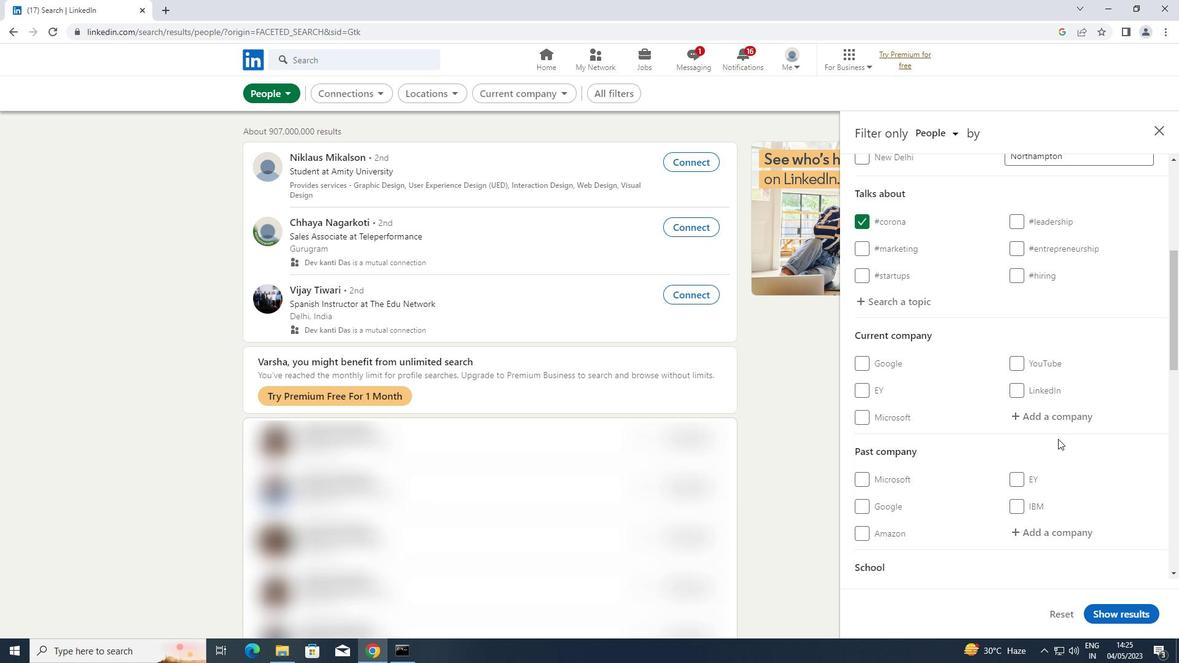 
Action: Mouse pressed left at (1066, 423)
Screenshot: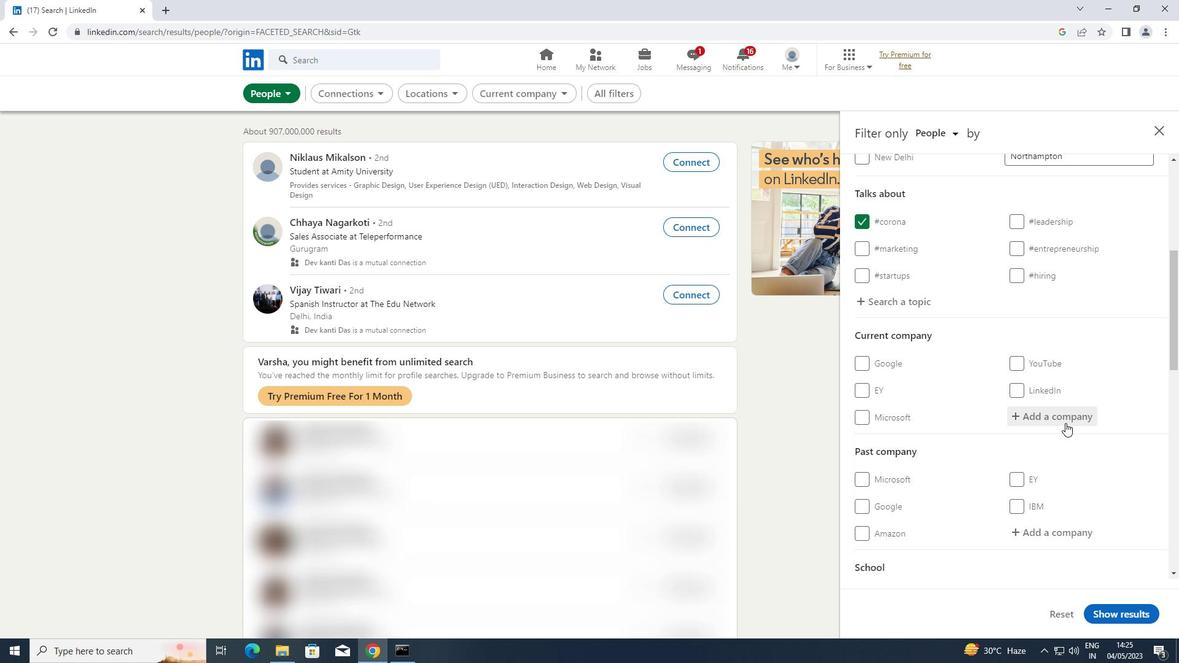 
Action: Key pressed <Key.shift>FLUENTGRID<Key.space><Key.shift>LIMITED
Screenshot: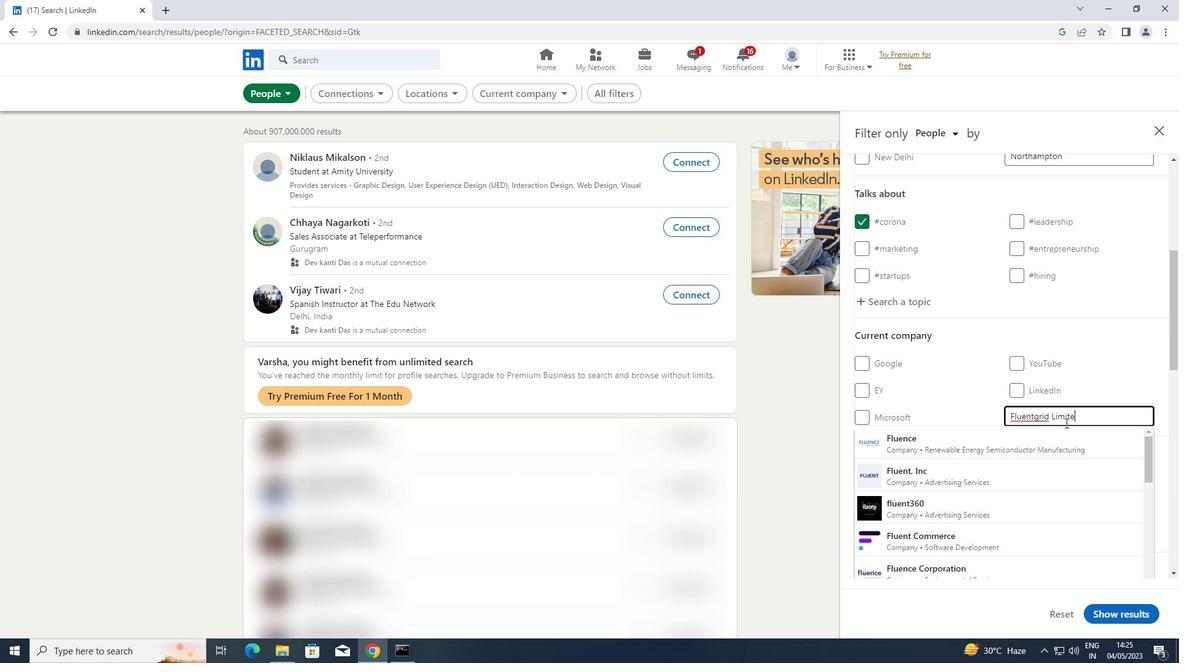 
Action: Mouse moved to (911, 439)
Screenshot: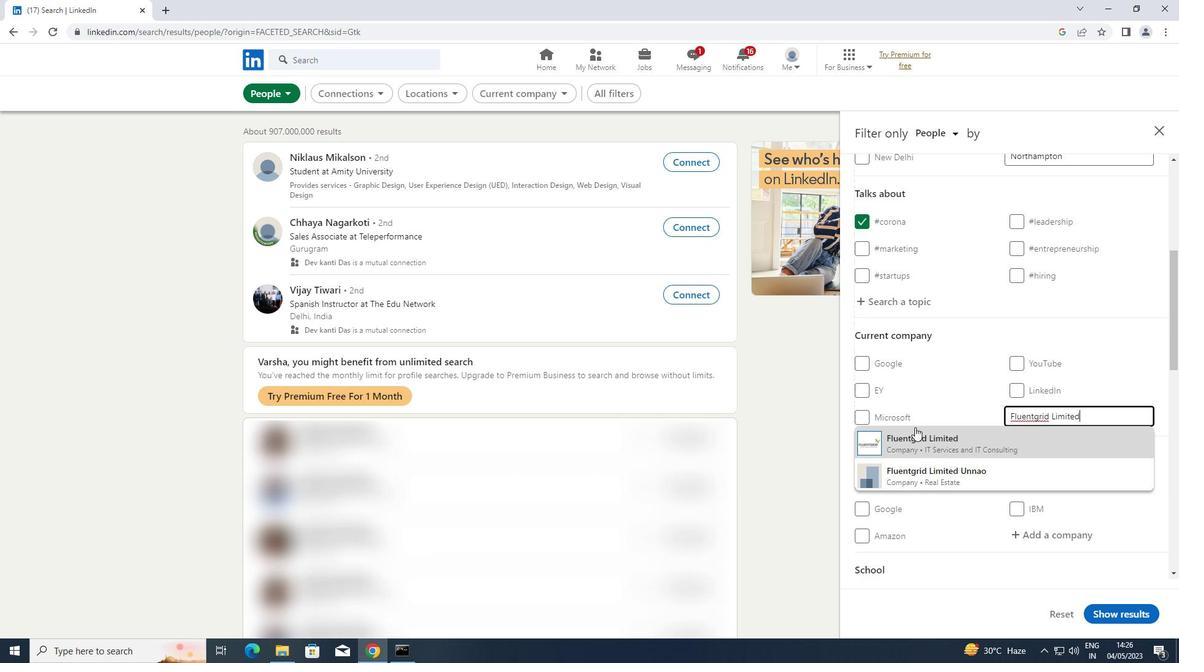 
Action: Mouse pressed left at (911, 439)
Screenshot: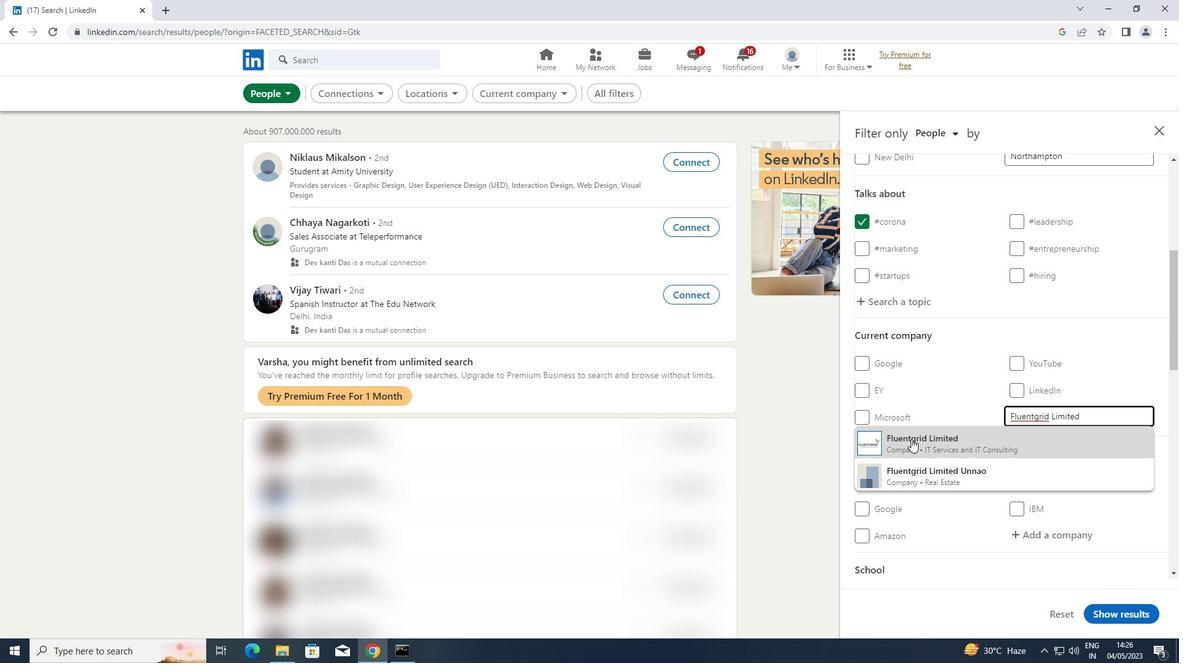 
Action: Mouse scrolled (911, 438) with delta (0, 0)
Screenshot: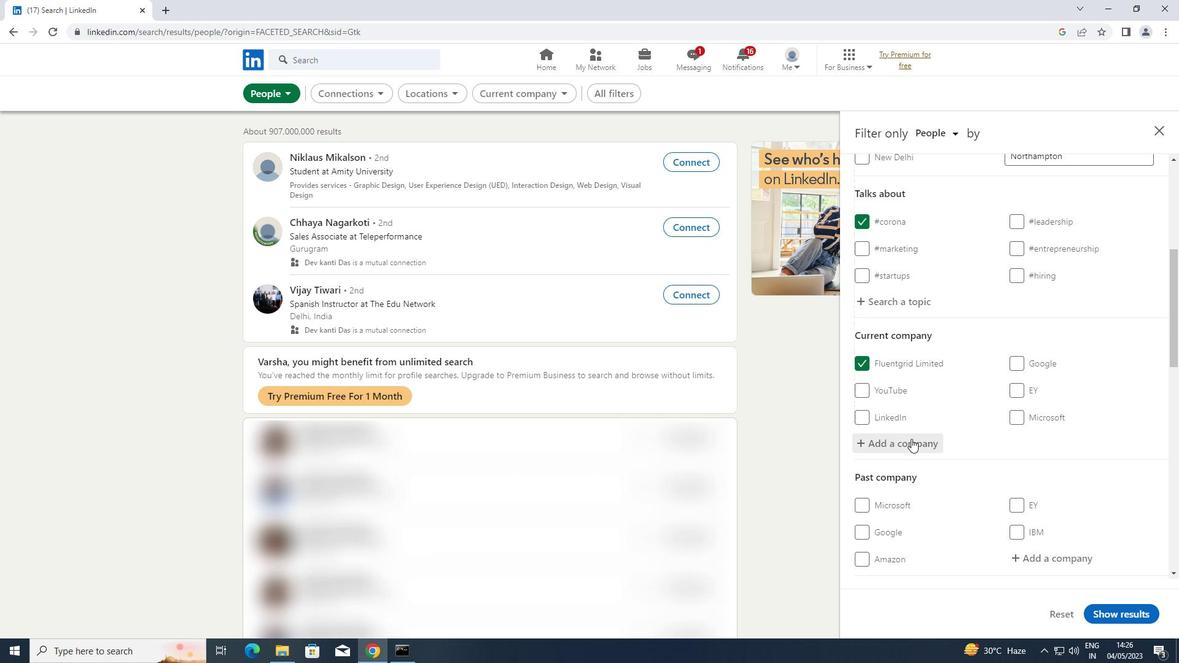 
Action: Mouse moved to (1015, 479)
Screenshot: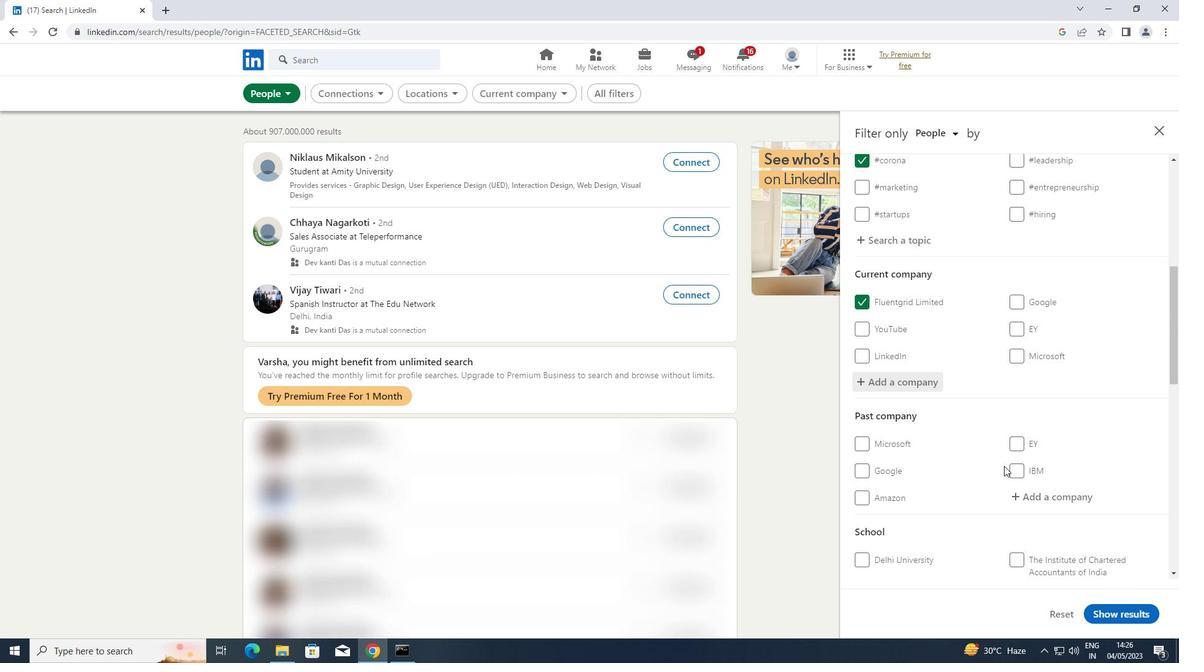 
Action: Mouse scrolled (1015, 478) with delta (0, 0)
Screenshot: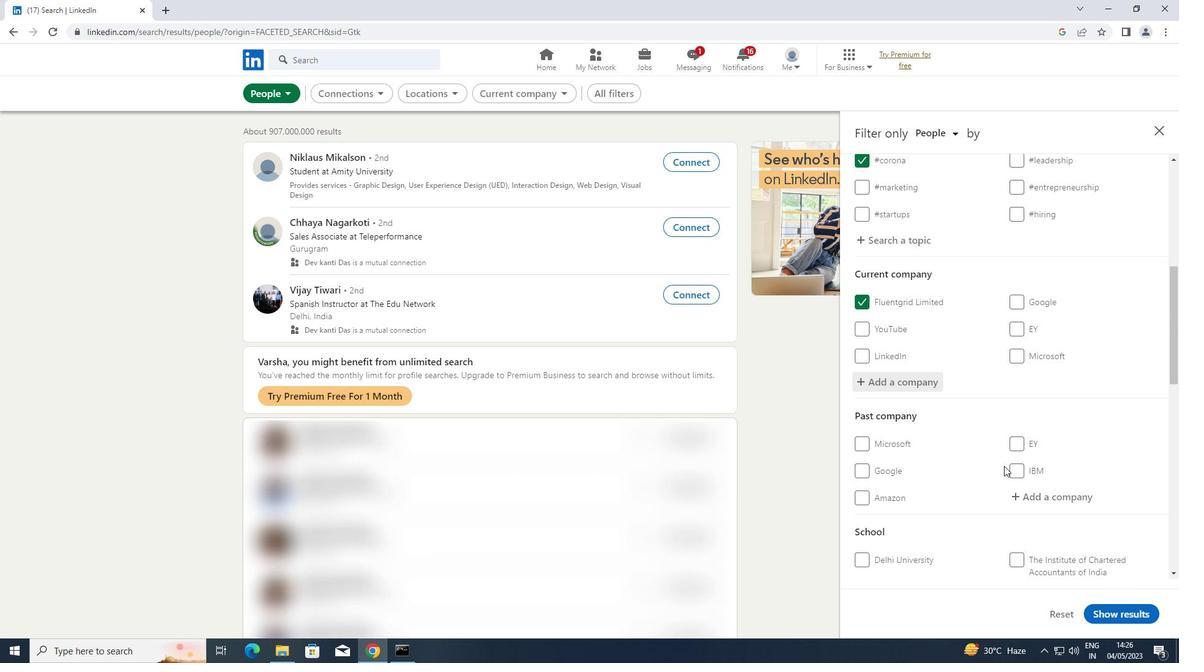 
Action: Mouse moved to (1015, 480)
Screenshot: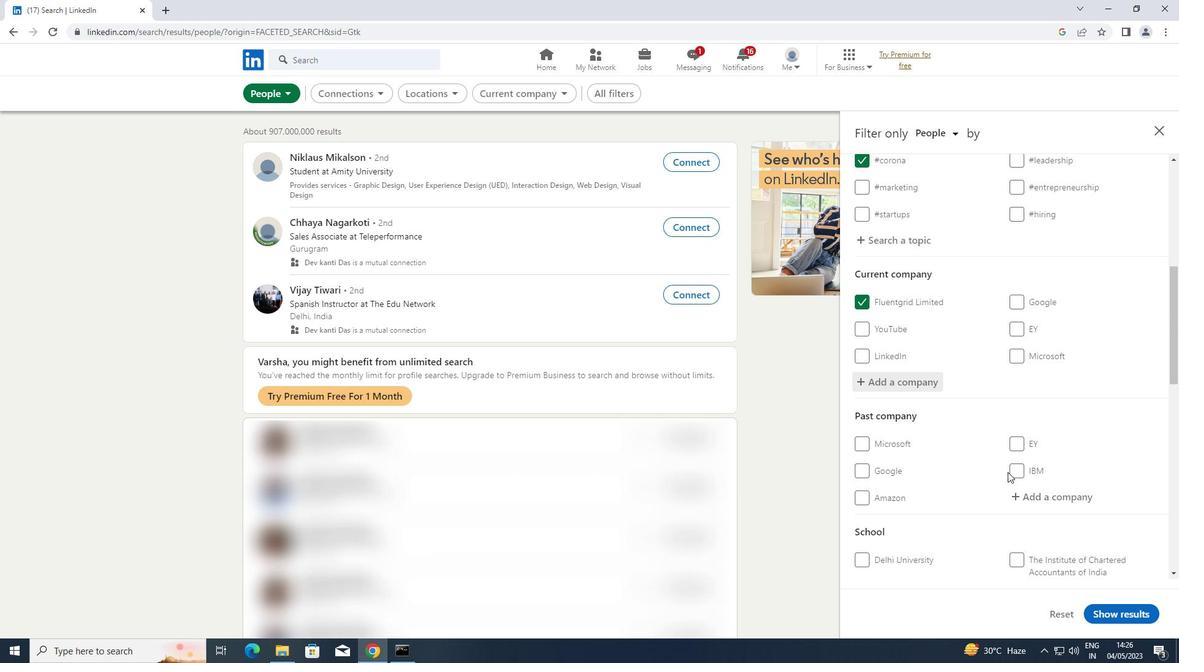 
Action: Mouse scrolled (1015, 479) with delta (0, 0)
Screenshot: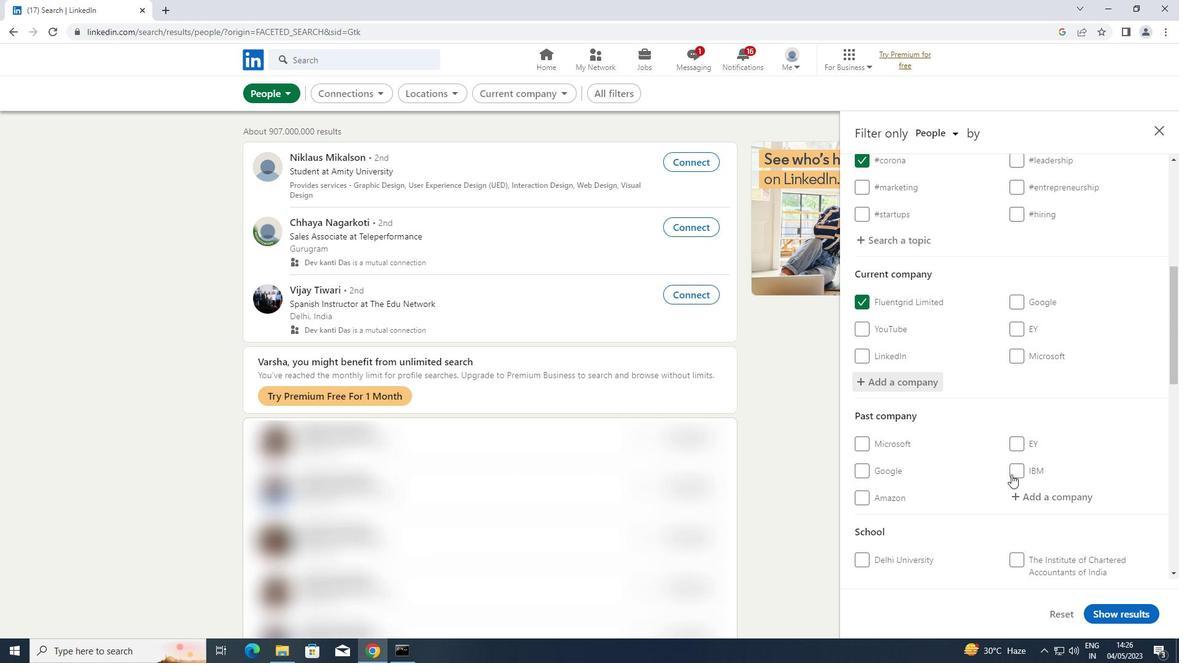 
Action: Mouse moved to (1040, 502)
Screenshot: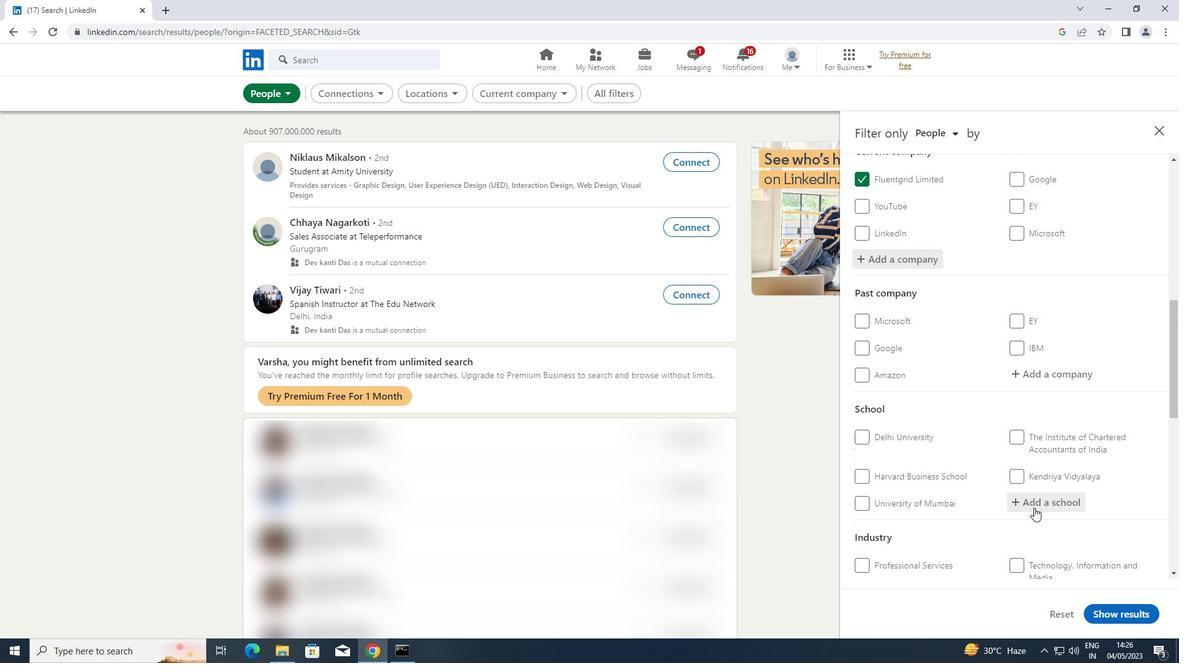 
Action: Mouse pressed left at (1040, 502)
Screenshot: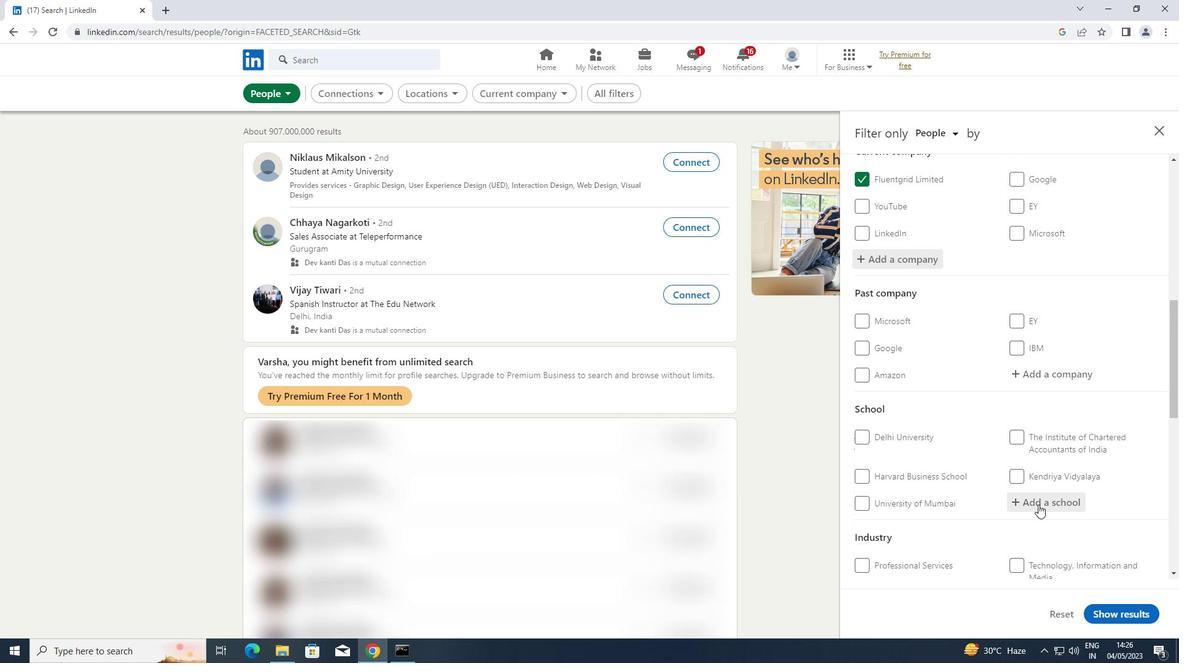 
Action: Key pressed <Key.shift>NMIMS
Screenshot: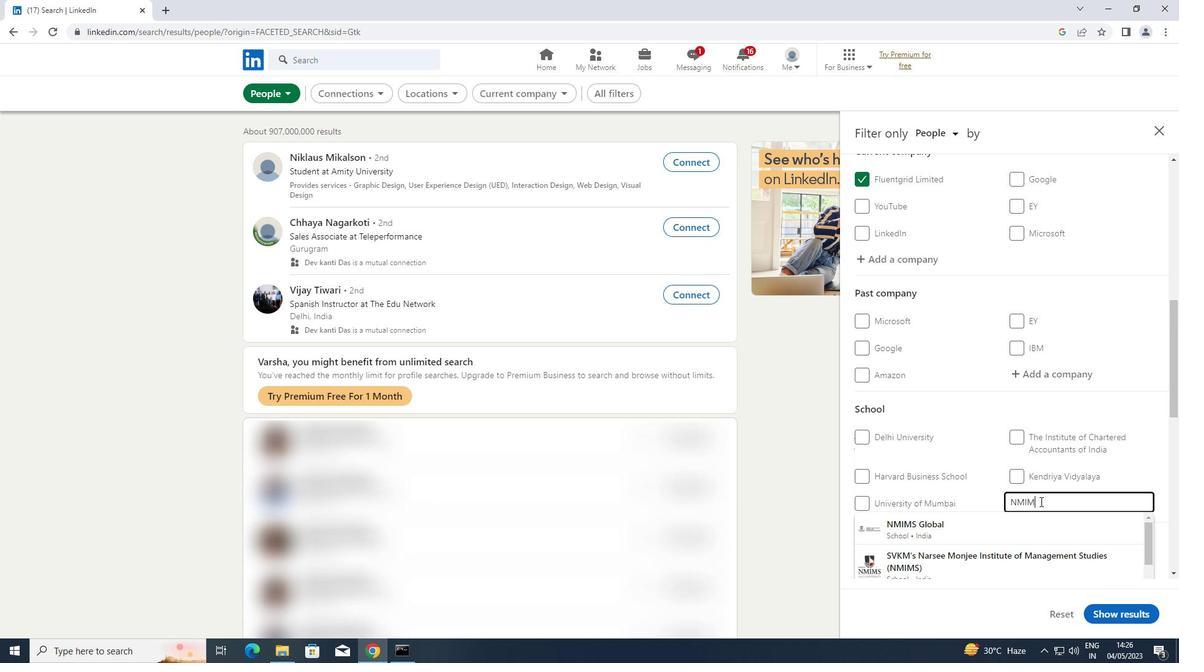 
Action: Mouse moved to (978, 526)
Screenshot: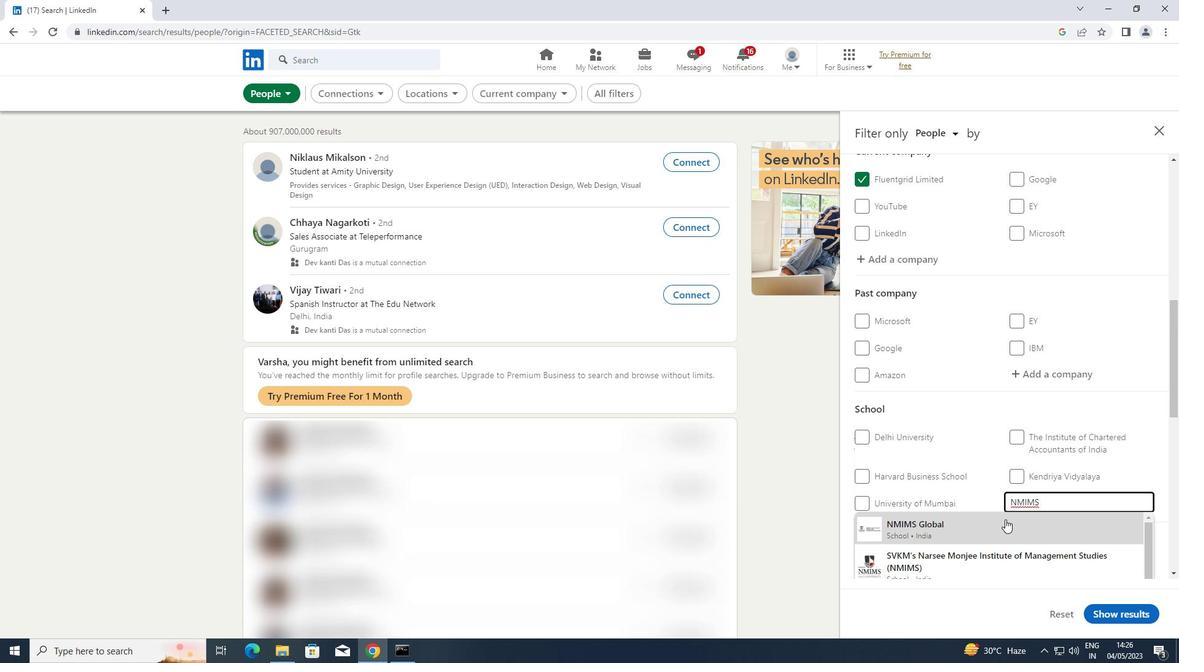 
Action: Mouse pressed left at (978, 526)
Screenshot: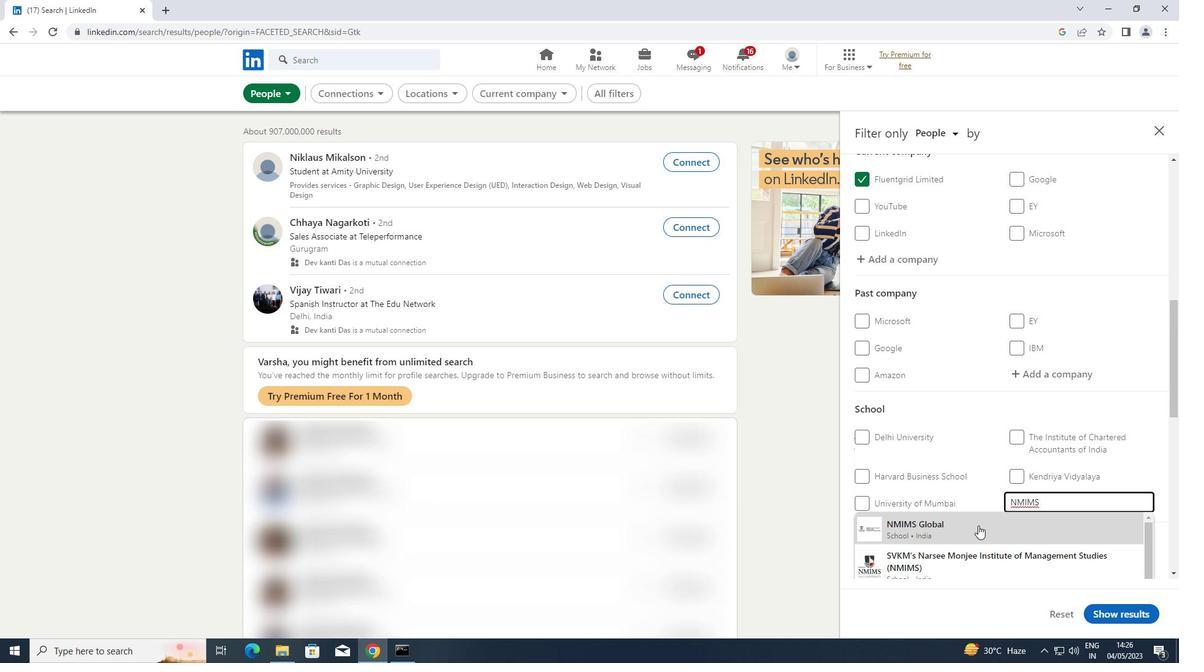 
Action: Mouse moved to (979, 518)
Screenshot: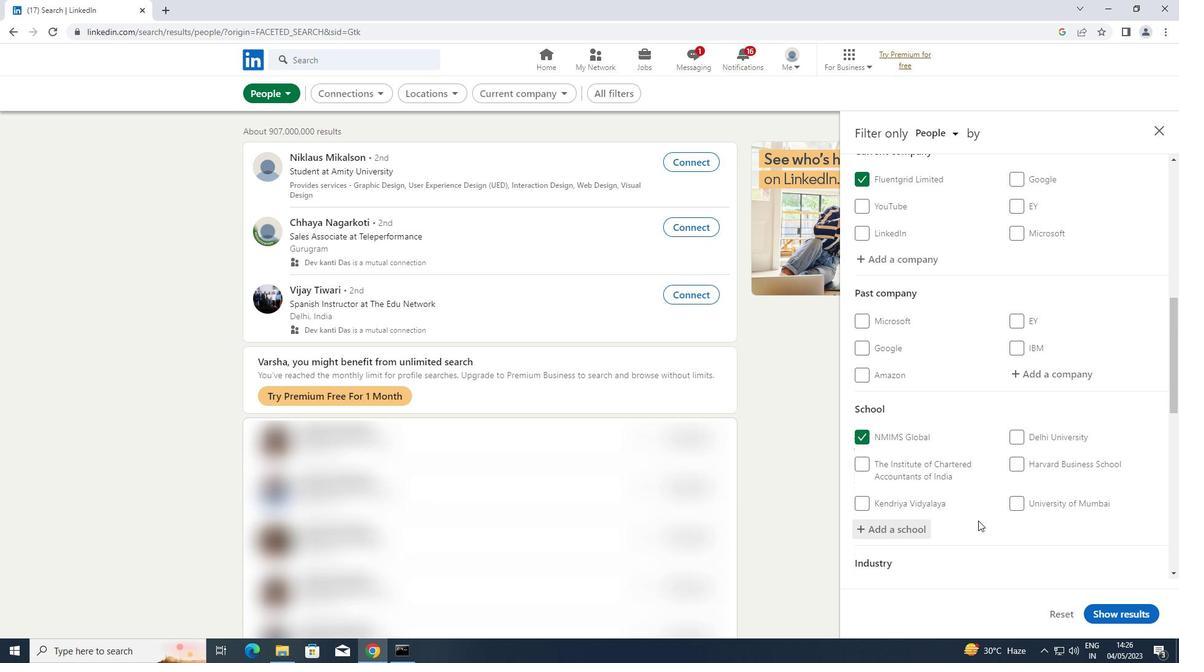 
Action: Mouse scrolled (979, 517) with delta (0, 0)
Screenshot: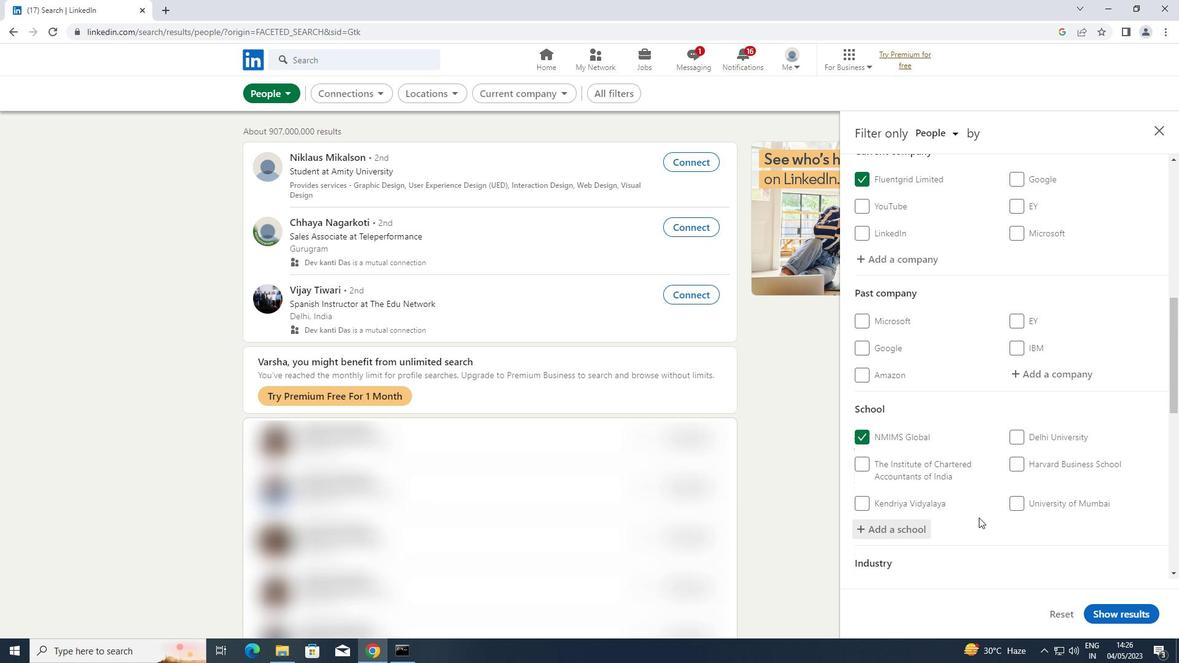 
Action: Mouse scrolled (979, 517) with delta (0, 0)
Screenshot: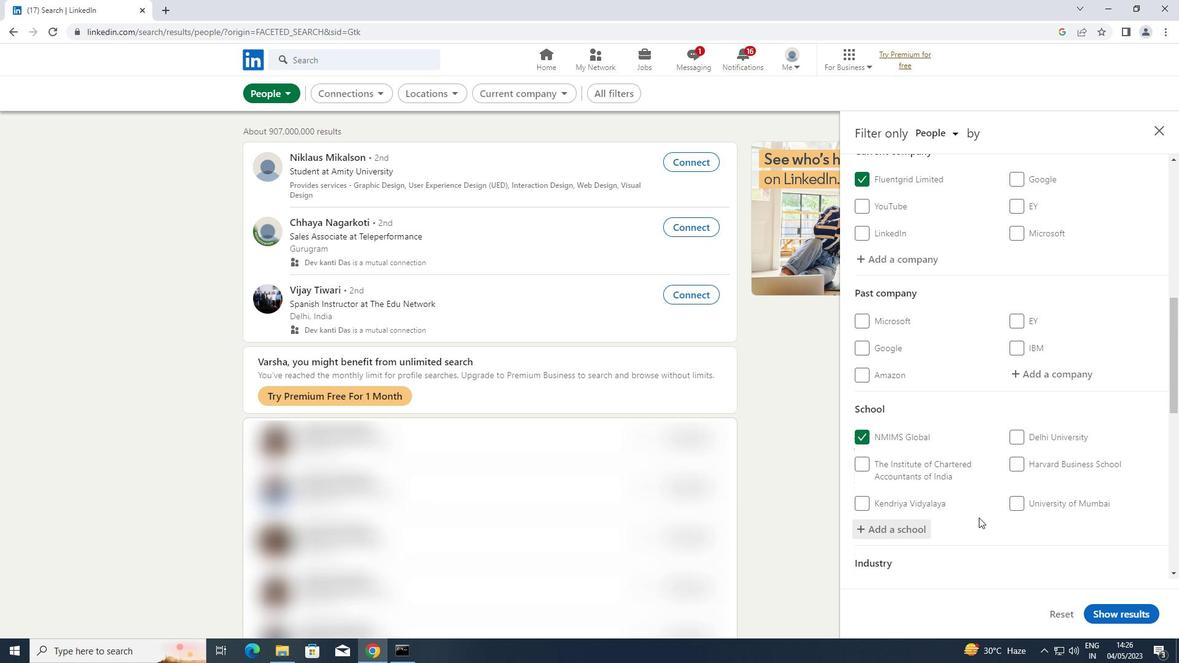 
Action: Mouse scrolled (979, 517) with delta (0, 0)
Screenshot: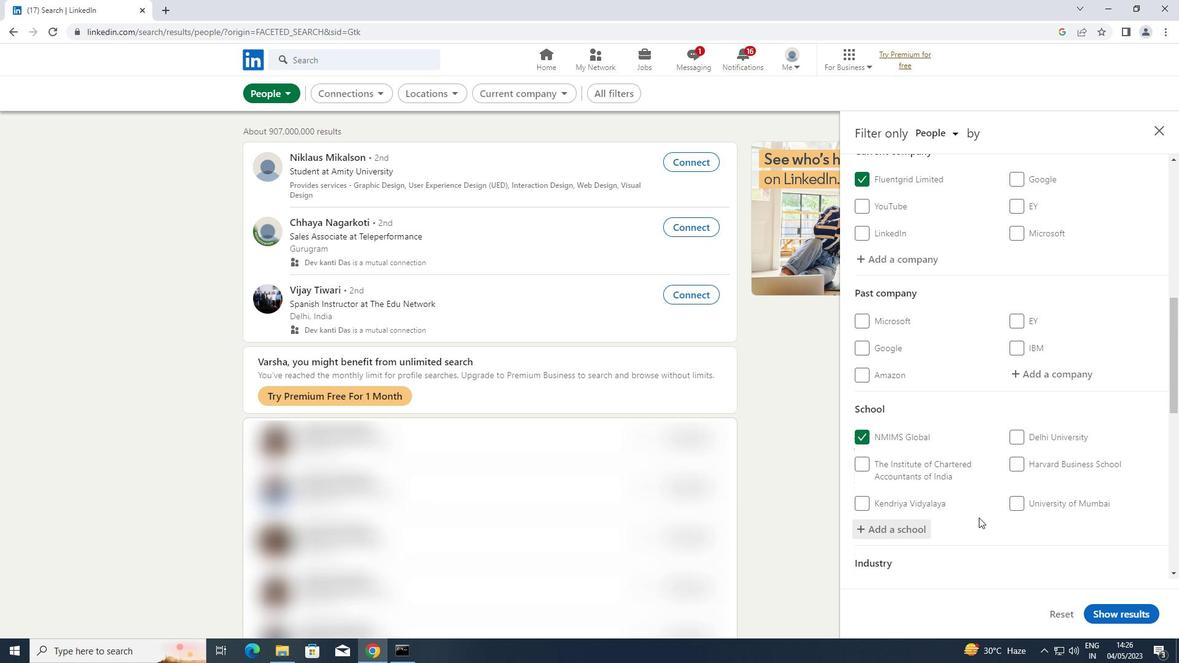 
Action: Mouse scrolled (979, 517) with delta (0, 0)
Screenshot: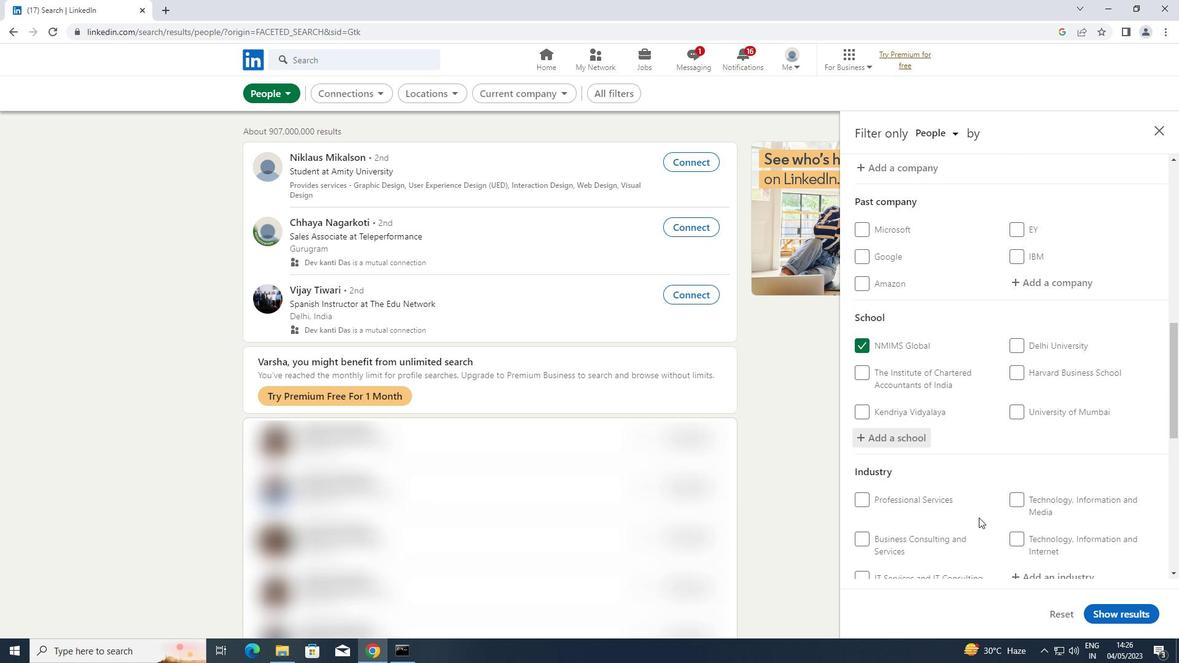 
Action: Mouse moved to (980, 517)
Screenshot: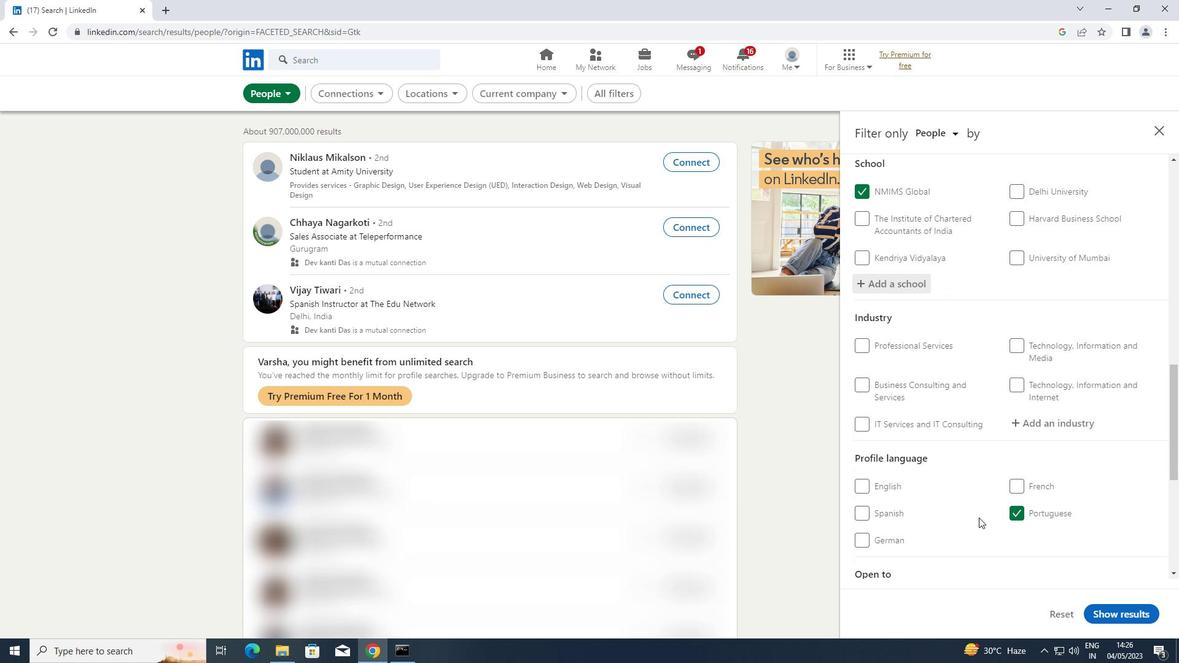 
Action: Mouse scrolled (980, 516) with delta (0, 0)
Screenshot: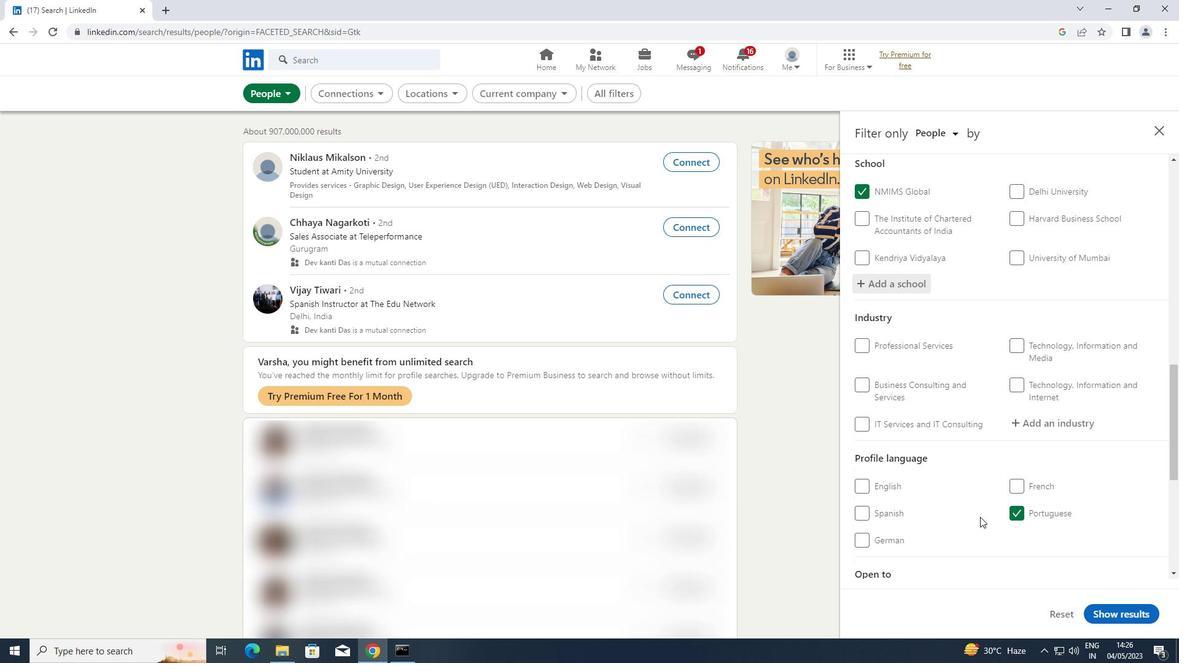 
Action: Mouse moved to (1052, 360)
Screenshot: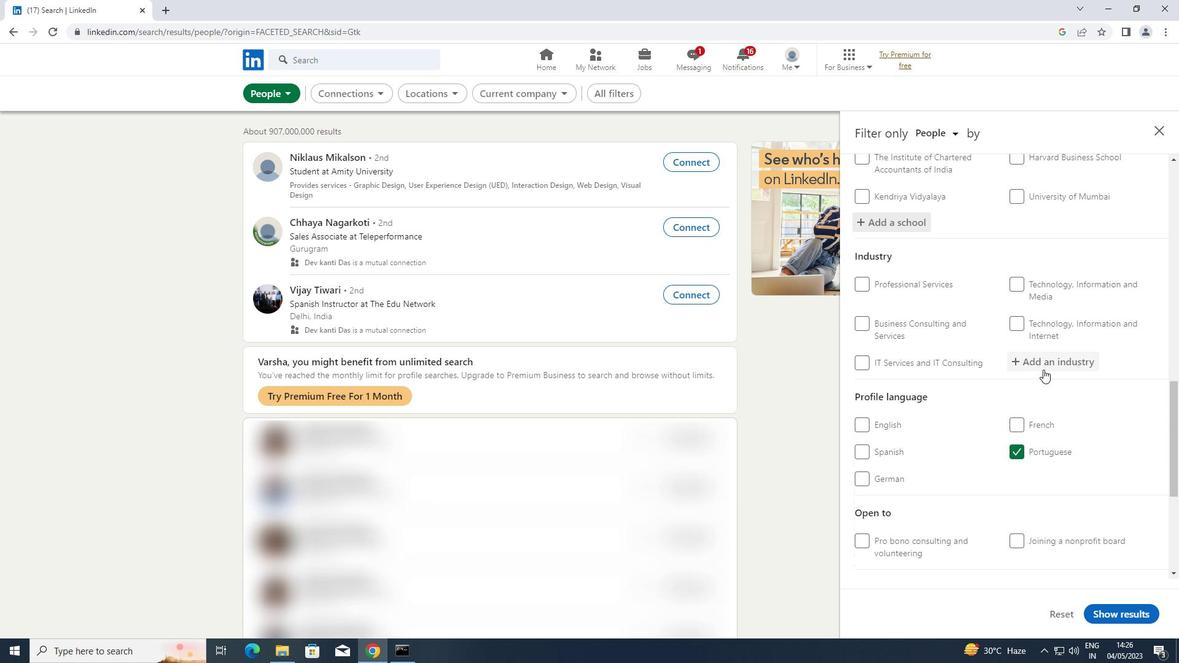 
Action: Mouse pressed left at (1052, 360)
Screenshot: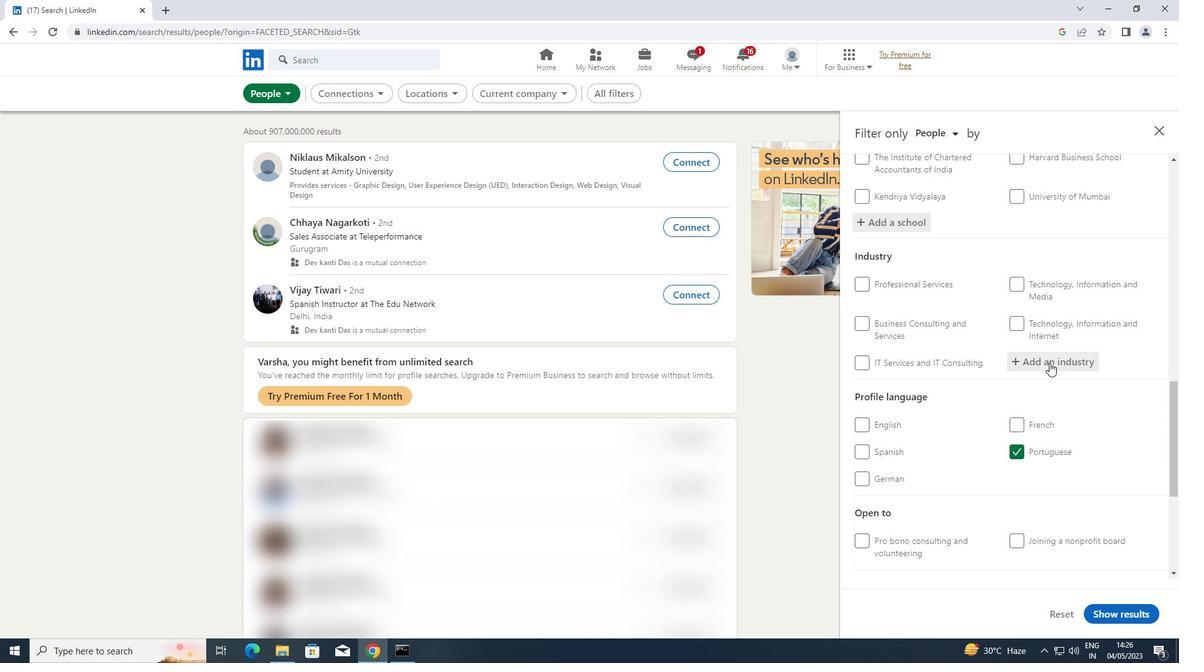 
Action: Key pressed <Key.shift>DENTISTS
Screenshot: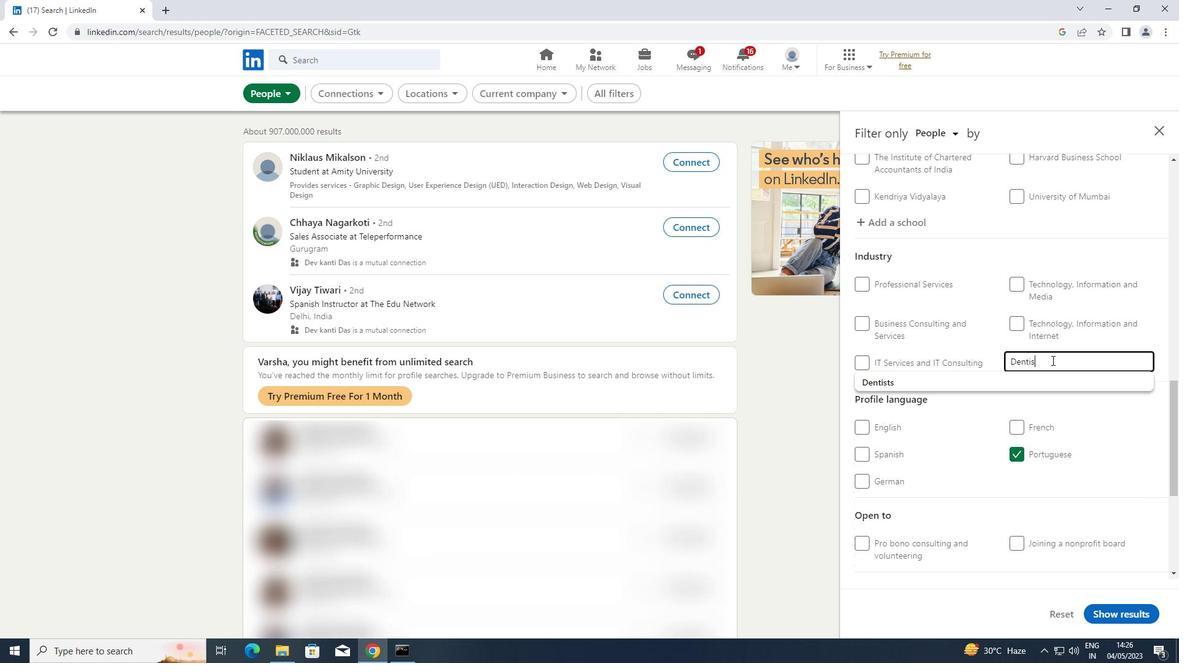 
Action: Mouse moved to (989, 380)
Screenshot: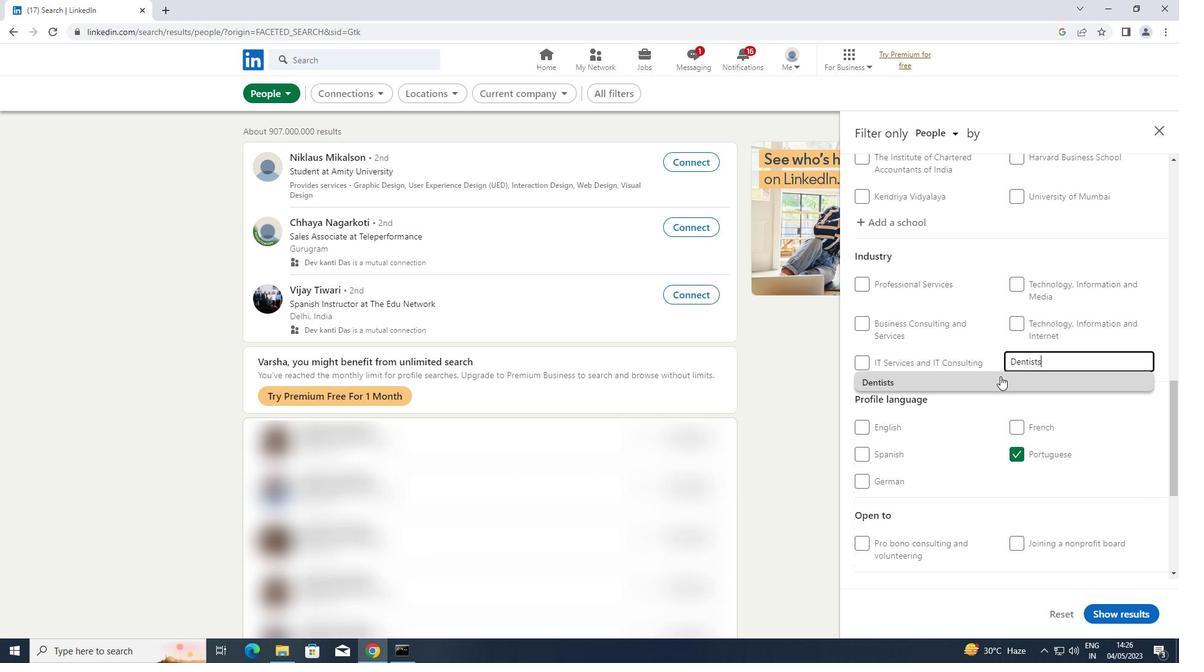 
Action: Mouse pressed left at (989, 380)
Screenshot: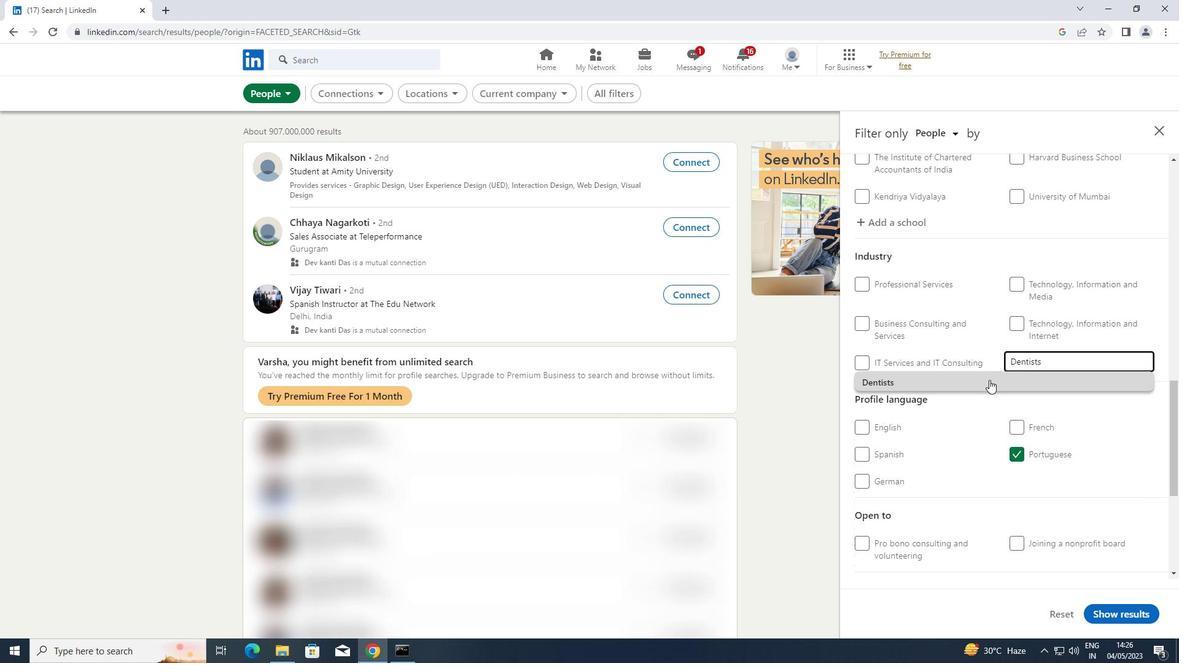 
Action: Mouse scrolled (989, 379) with delta (0, 0)
Screenshot: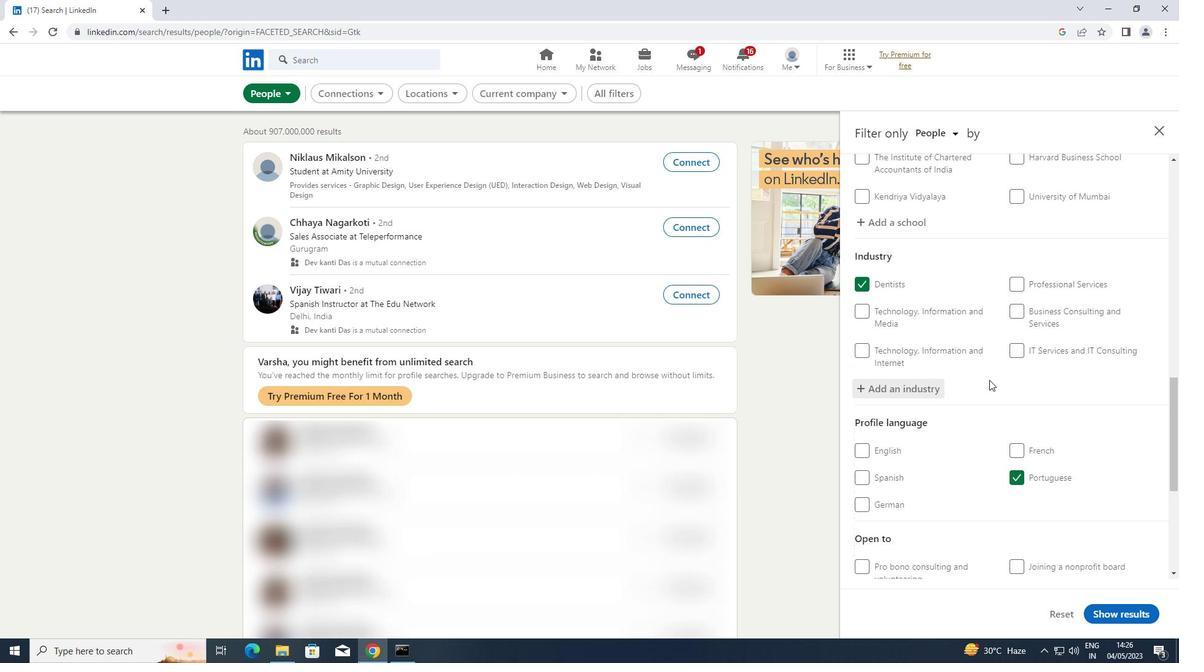 
Action: Mouse scrolled (989, 379) with delta (0, 0)
Screenshot: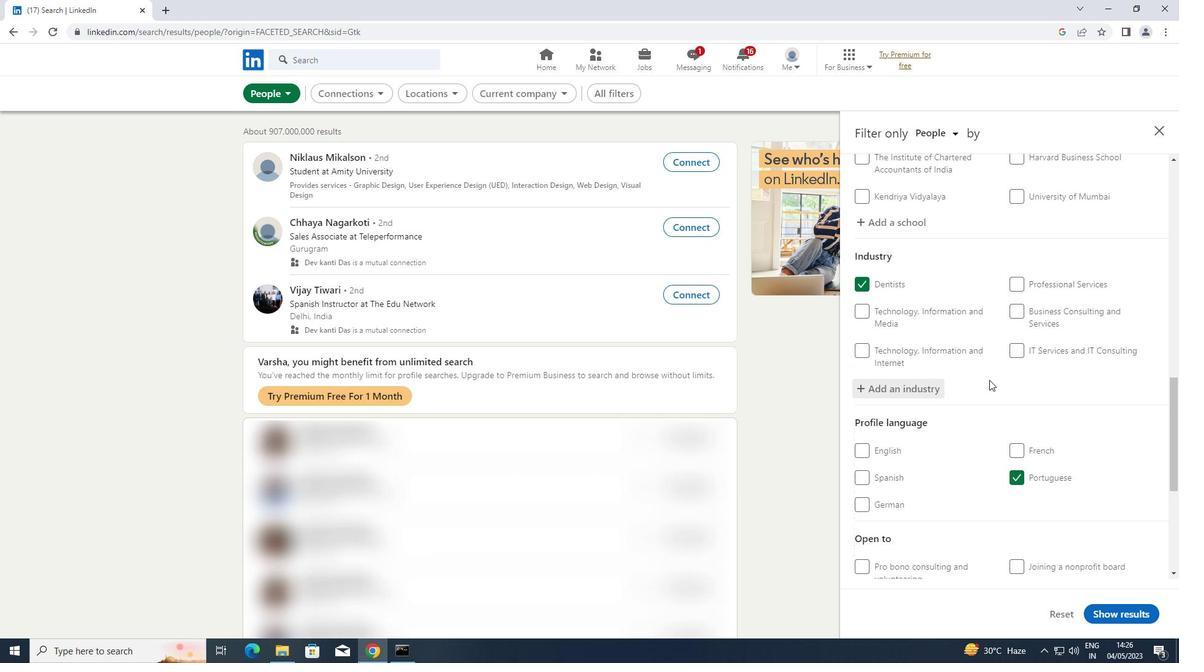 
Action: Mouse scrolled (989, 379) with delta (0, 0)
Screenshot: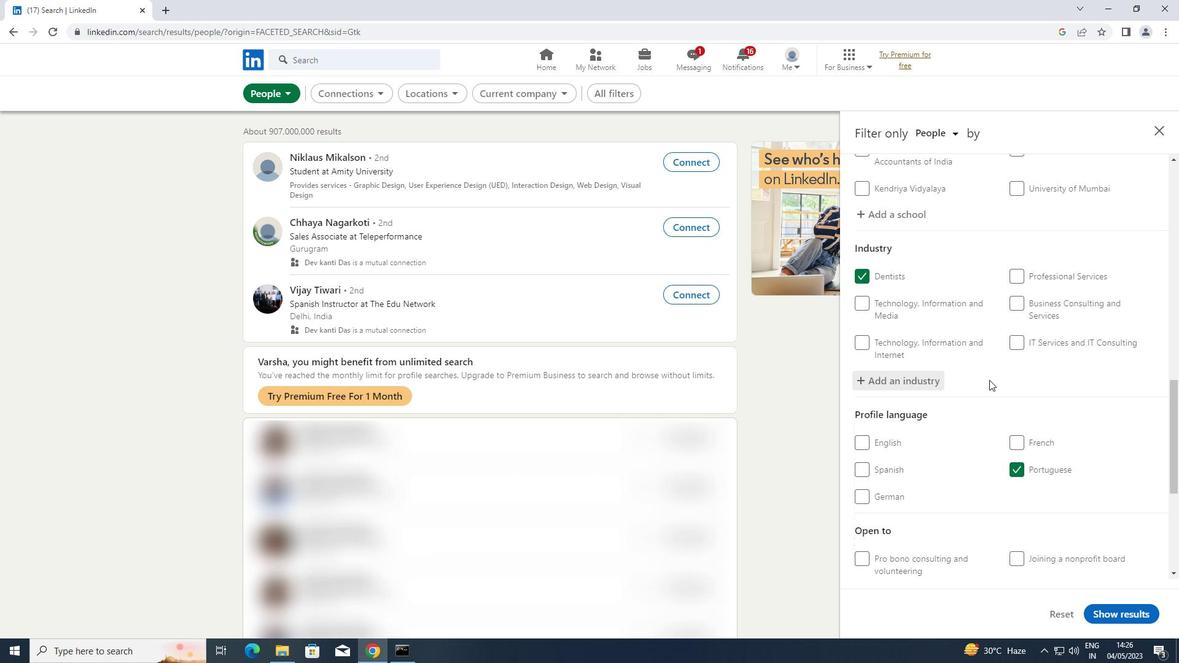 
Action: Mouse moved to (1034, 514)
Screenshot: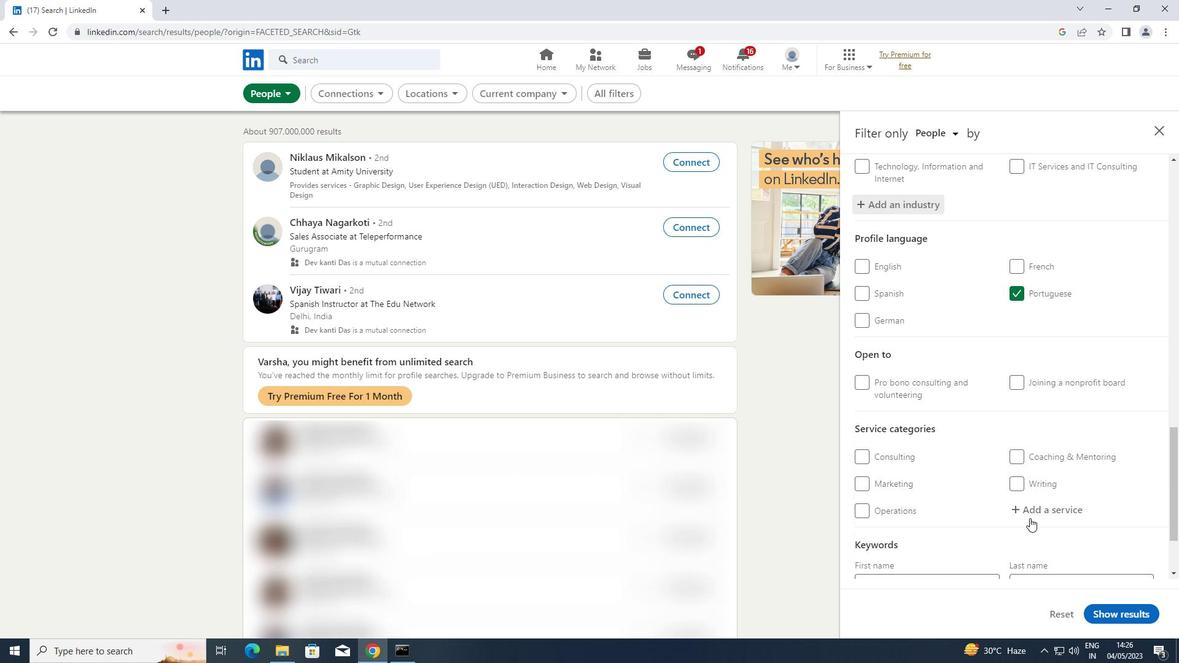 
Action: Mouse pressed left at (1034, 514)
Screenshot: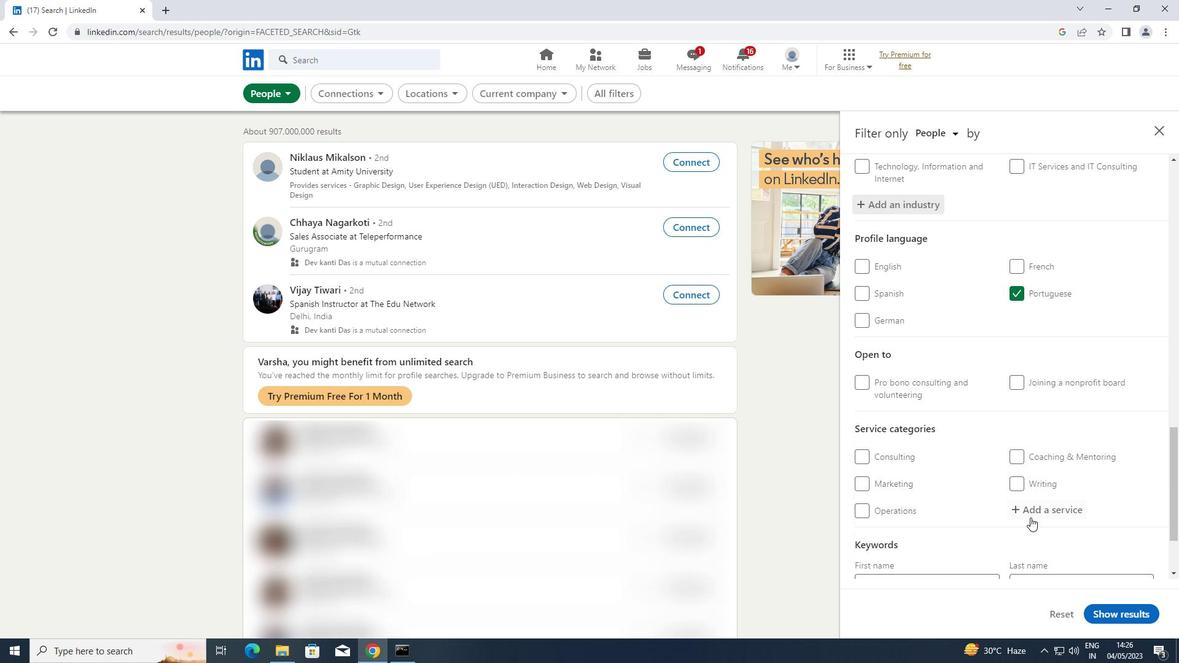 
Action: Key pressed <Key.shift>COMPUTER<Key.space>
Screenshot: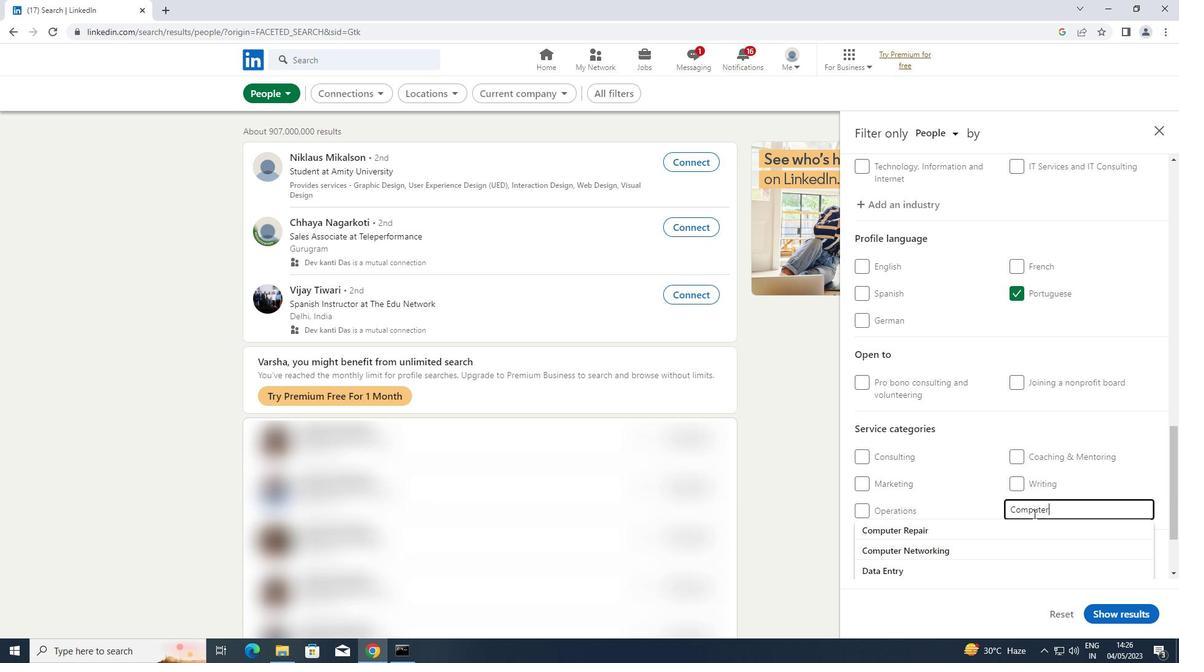 
Action: Mouse moved to (930, 529)
Screenshot: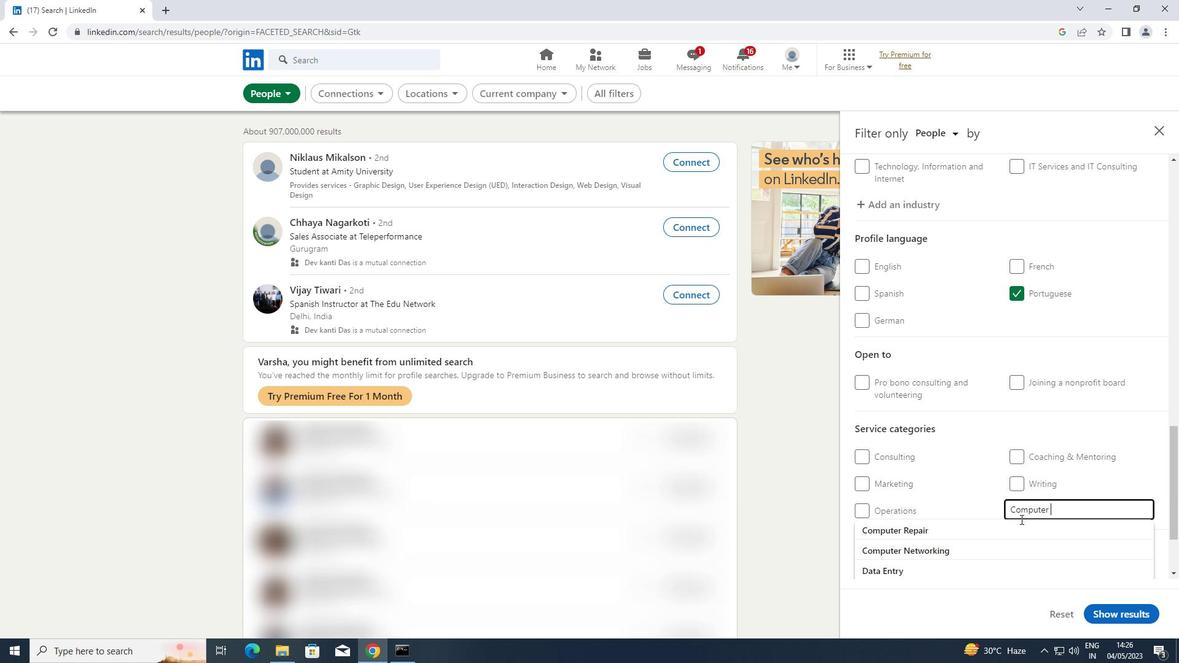 
Action: Mouse pressed left at (930, 529)
Screenshot: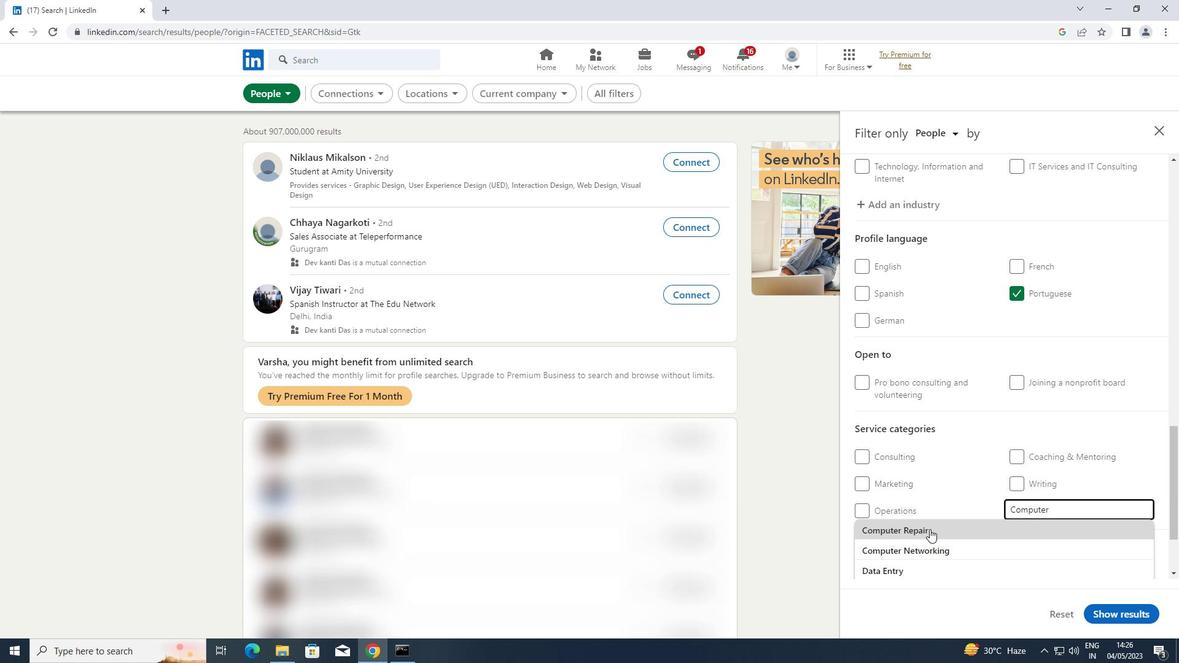 
Action: Mouse scrolled (930, 529) with delta (0, 0)
Screenshot: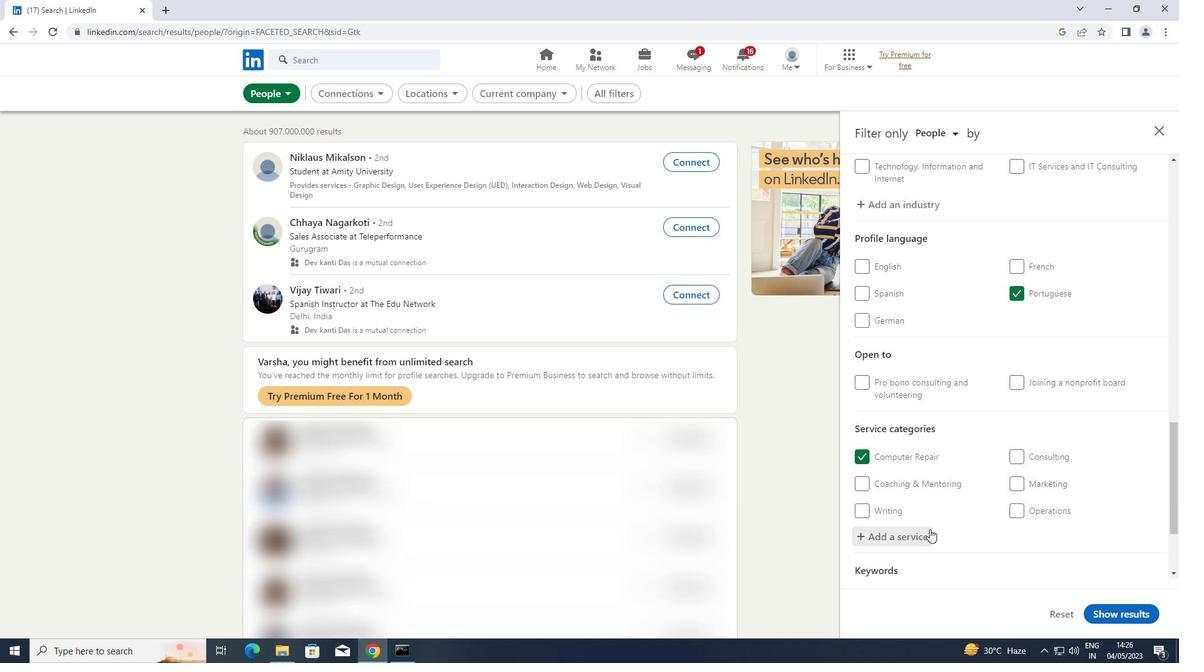 
Action: Mouse scrolled (930, 529) with delta (0, 0)
Screenshot: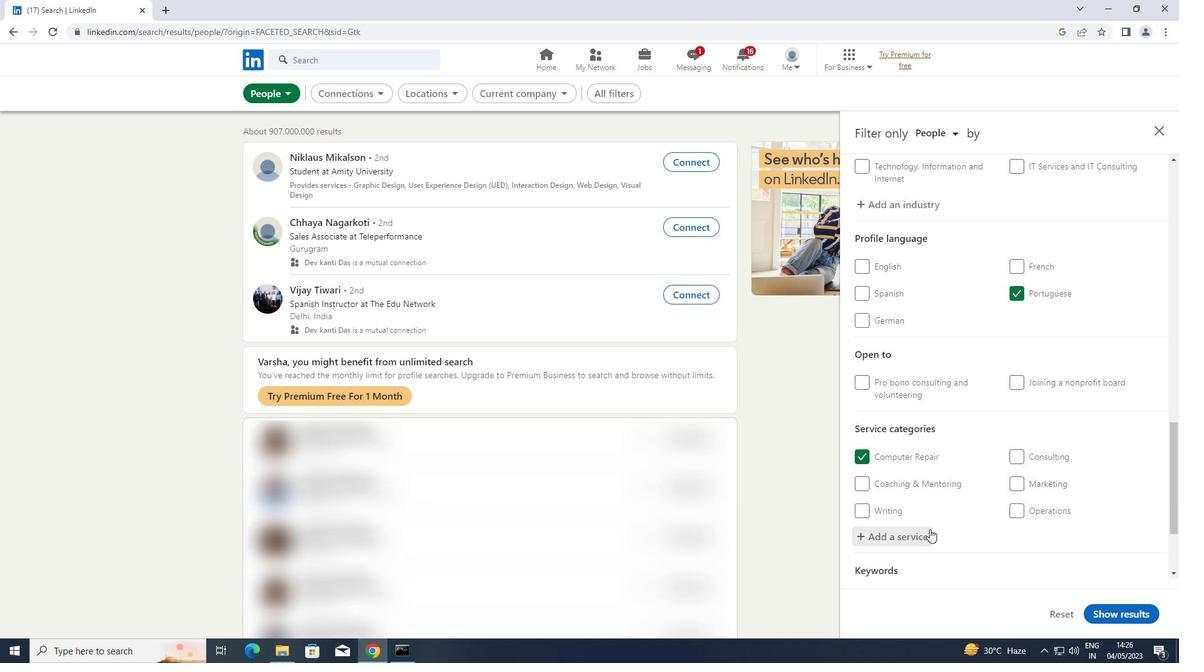 
Action: Mouse scrolled (930, 529) with delta (0, 0)
Screenshot: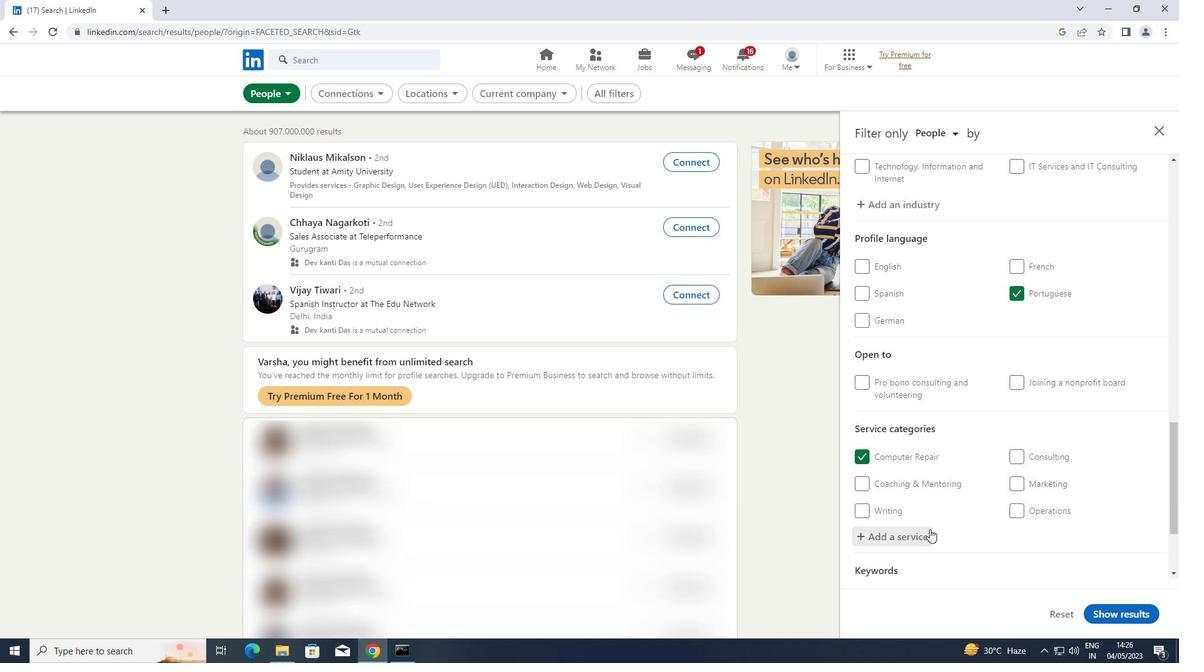 
Action: Mouse scrolled (930, 529) with delta (0, 0)
Screenshot: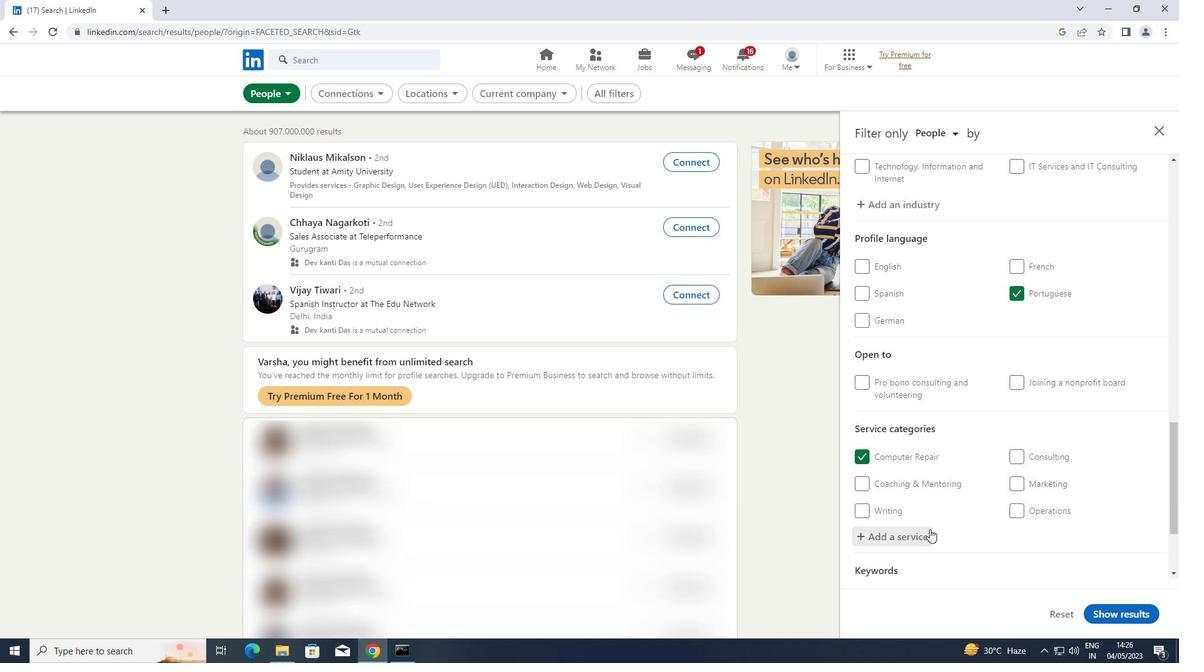 
Action: Mouse scrolled (930, 529) with delta (0, 0)
Screenshot: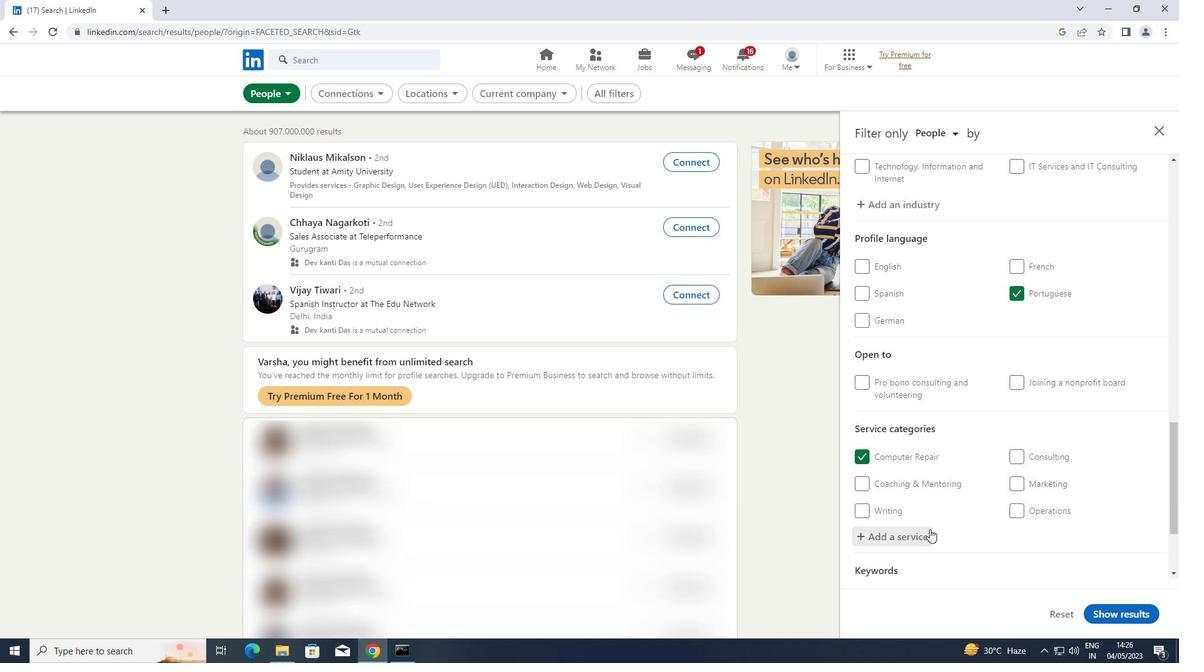 
Action: Mouse scrolled (930, 529) with delta (0, 0)
Screenshot: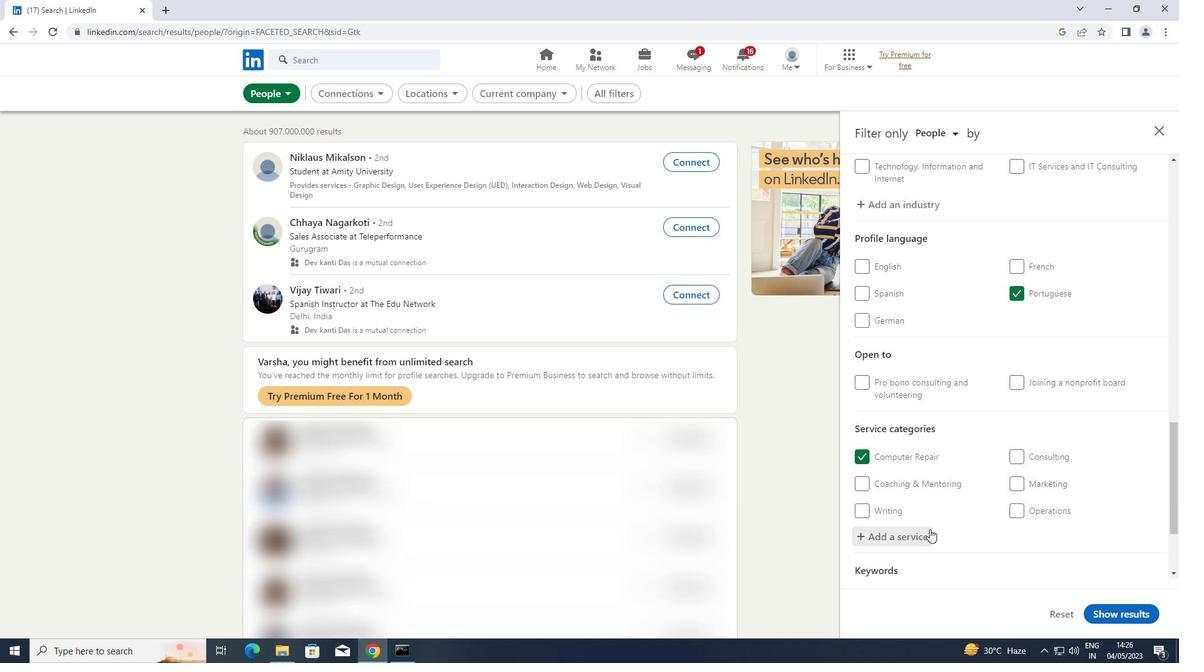 
Action: Mouse scrolled (930, 529) with delta (0, 0)
Screenshot: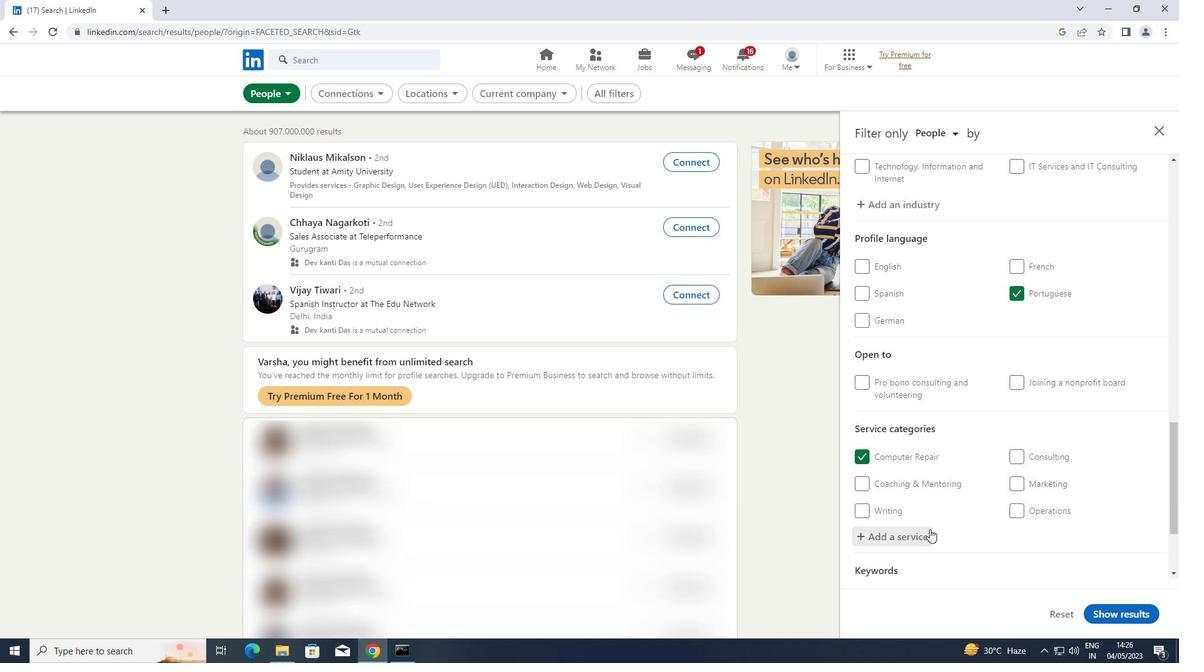 
Action: Mouse moved to (923, 526)
Screenshot: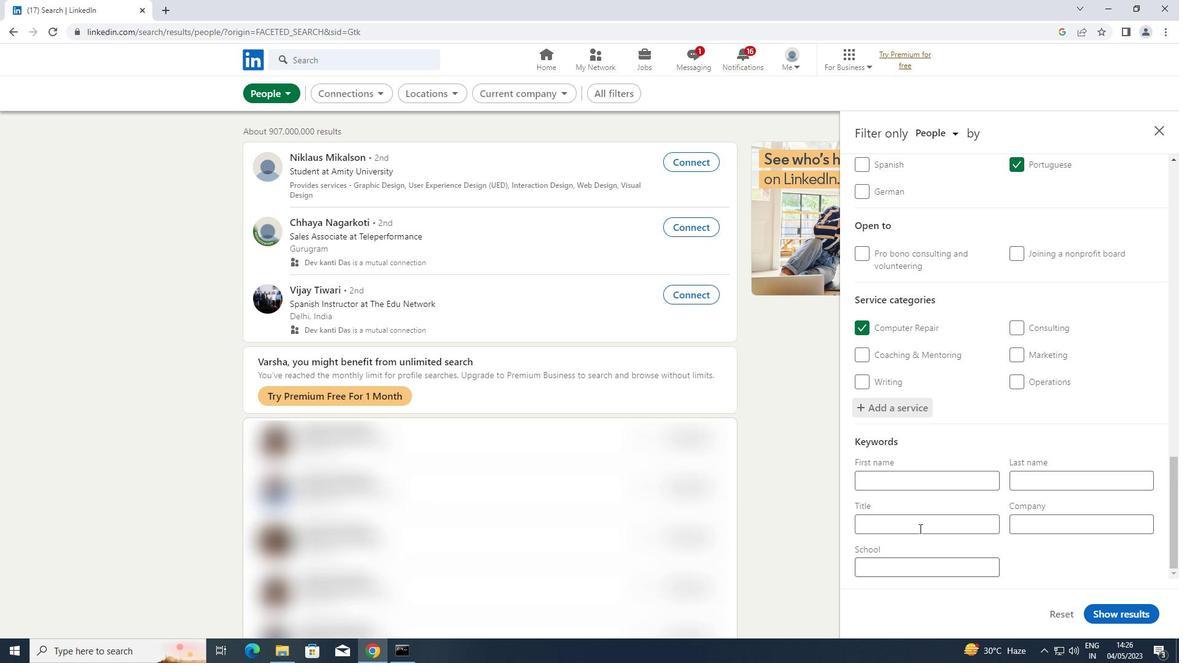 
Action: Mouse pressed left at (923, 526)
Screenshot: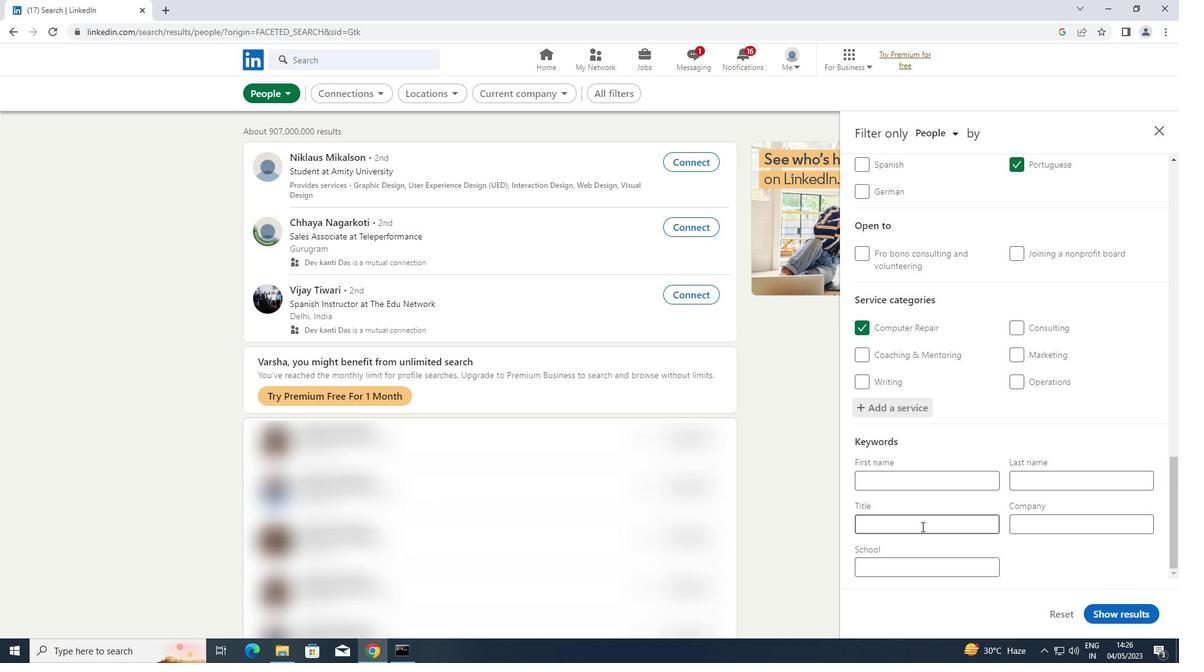 
Action: Key pressed <Key.shift>SOUND<Key.space><Key.shift>ENGINEEE<Key.backspace>R
Screenshot: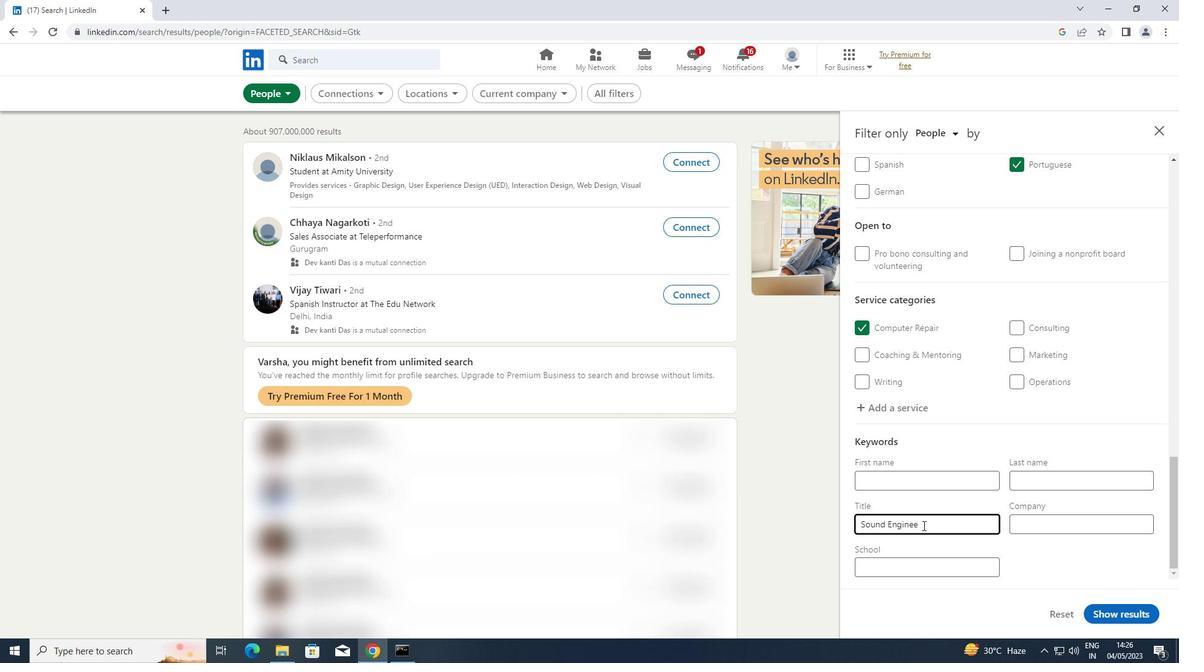 
Action: Mouse moved to (1104, 611)
Screenshot: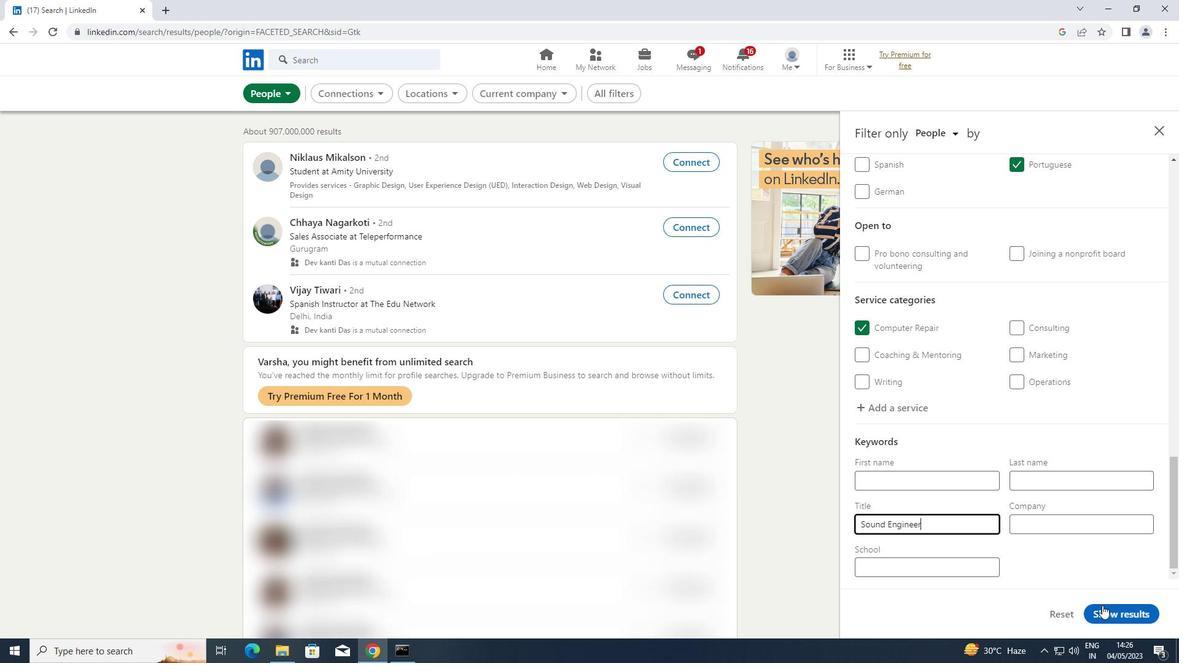 
Action: Mouse pressed left at (1104, 611)
Screenshot: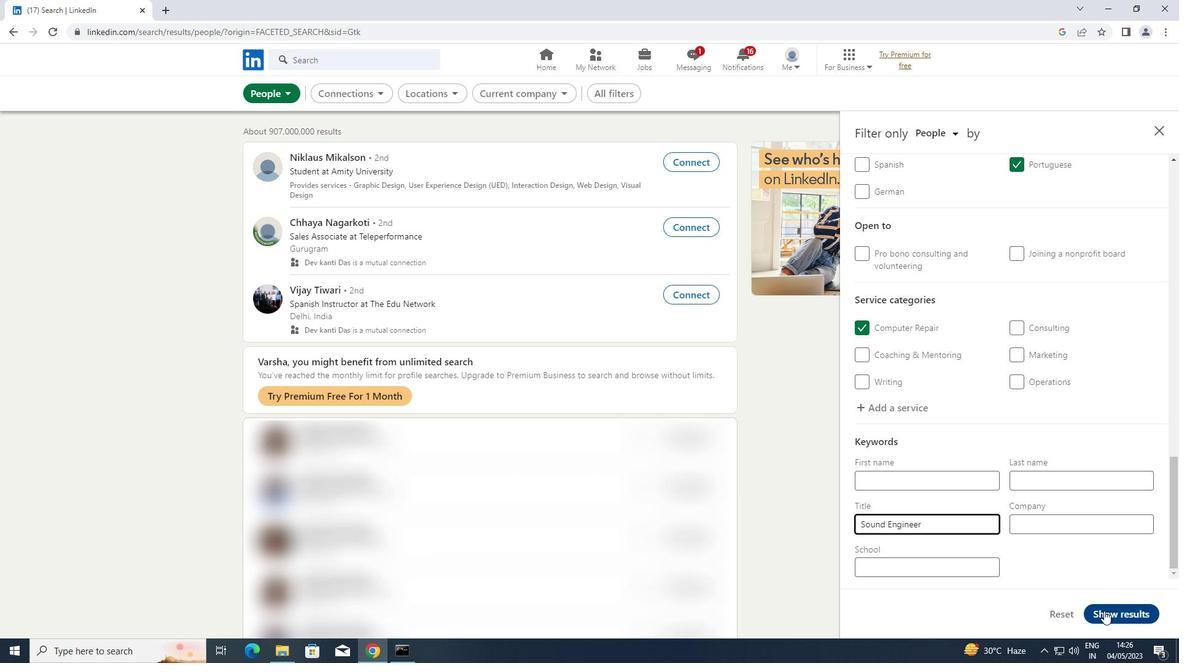 
